 Task: Look for space in Bāngarmau, India from 2nd June, 2023 to 6th June, 2023 for 1 adult in price range Rs.10000 to Rs.13000. Place can be private room with 1  bedroom having 1 bed and 1 bathroom. Property type can be house, flat, guest house, hotel. Booking option can be shelf check-in. Required host language is English.
Action: Mouse moved to (598, 123)
Screenshot: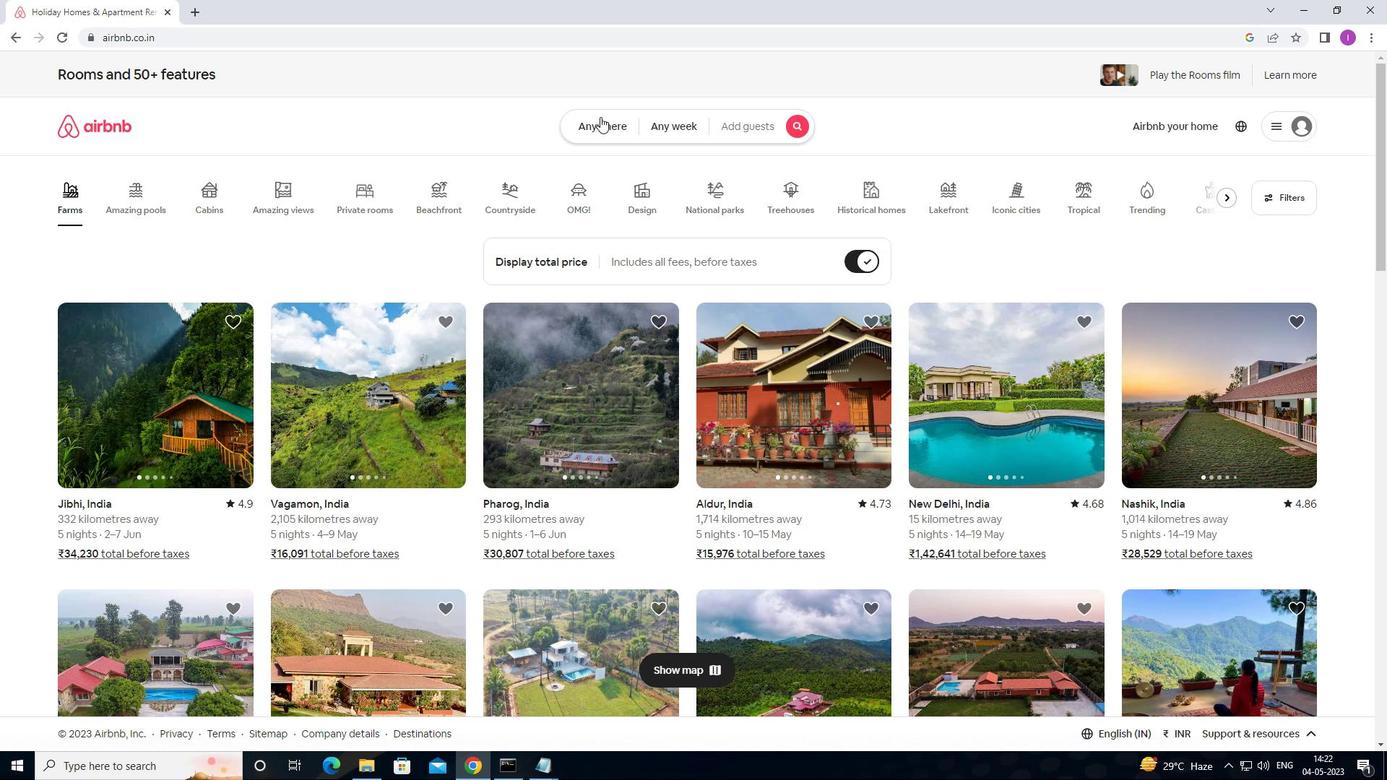 
Action: Mouse pressed left at (598, 123)
Screenshot: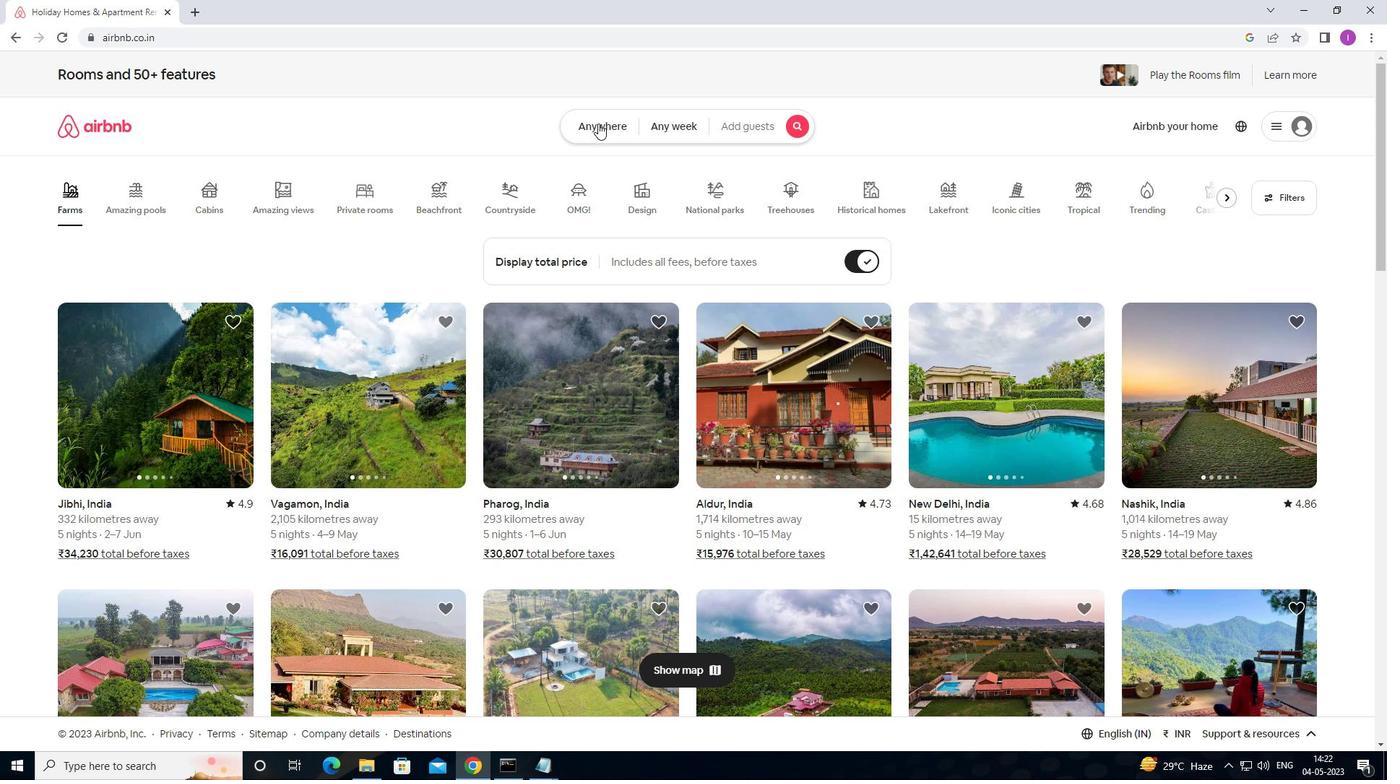 
Action: Mouse moved to (553, 187)
Screenshot: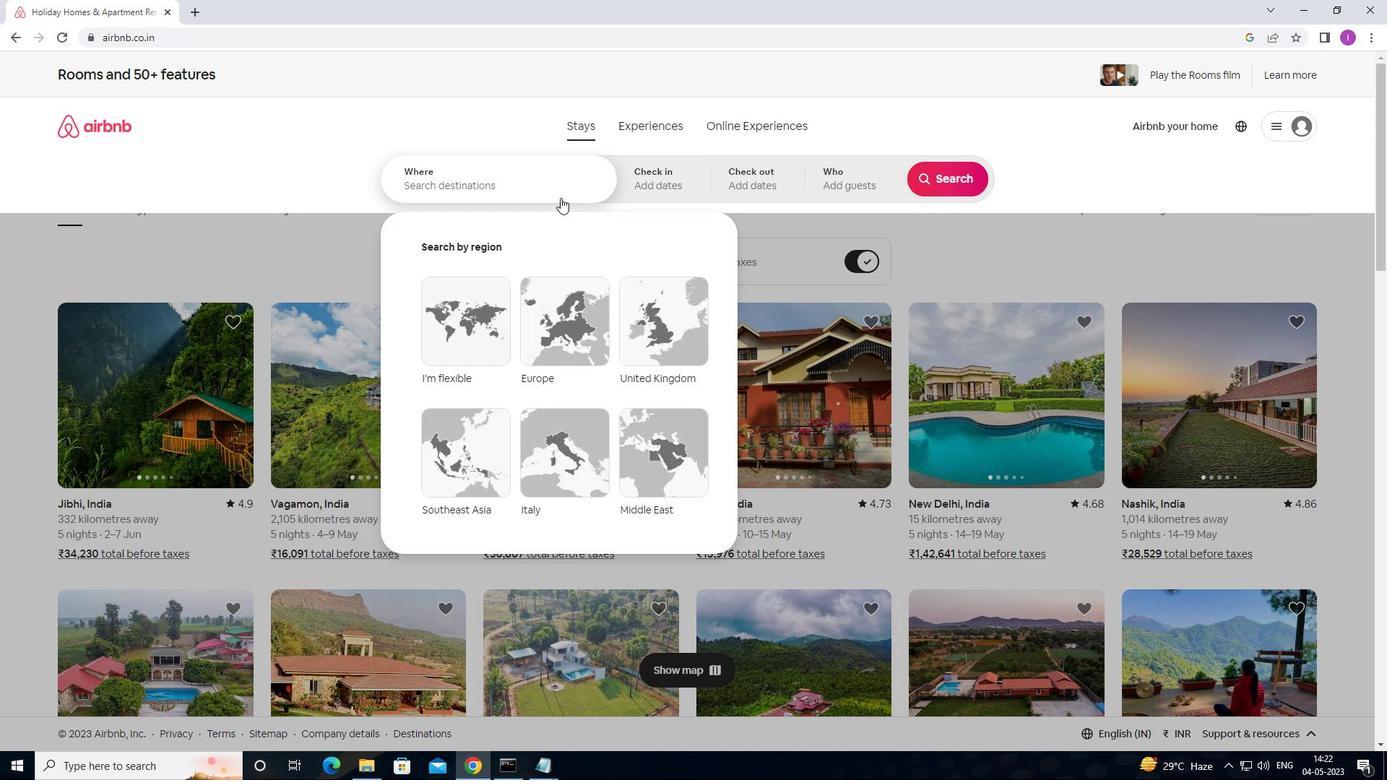 
Action: Mouse pressed left at (553, 187)
Screenshot: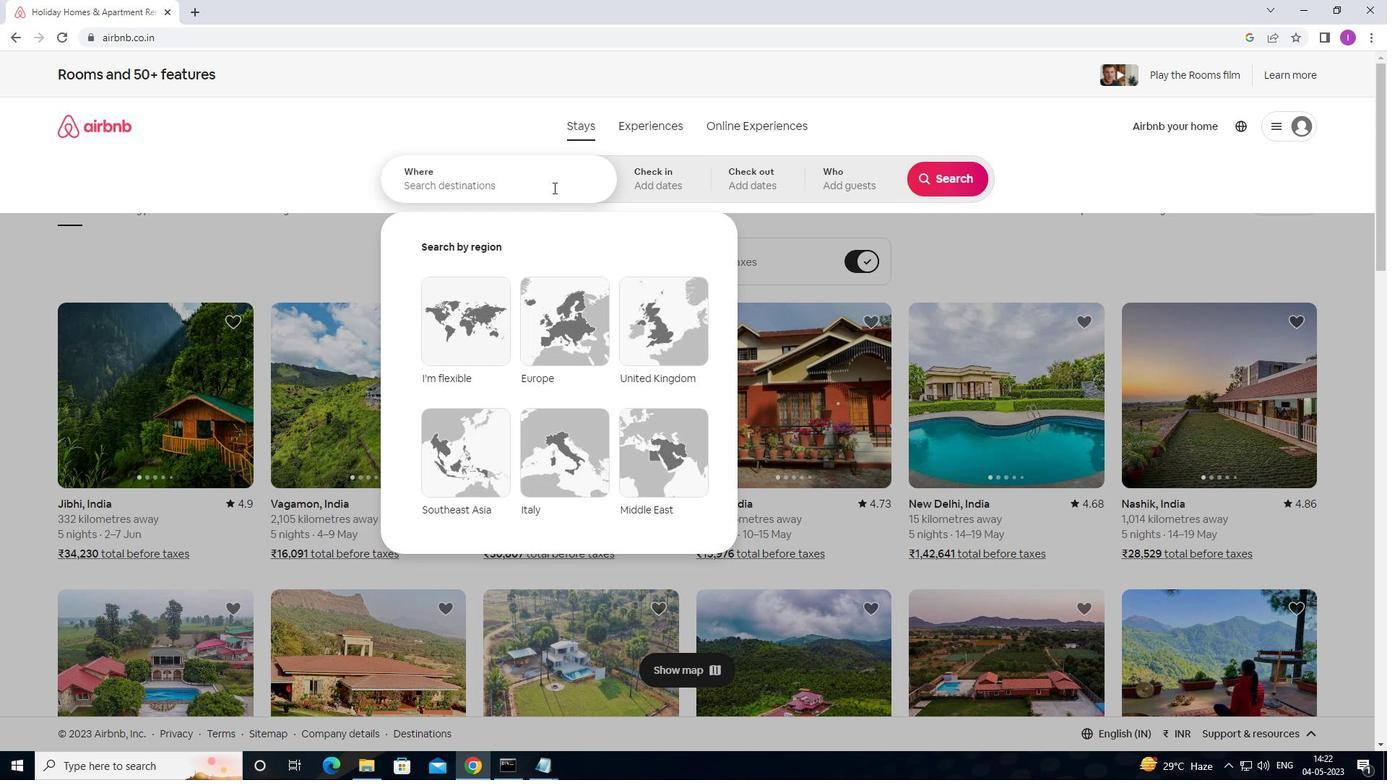 
Action: Mouse moved to (756, 176)
Screenshot: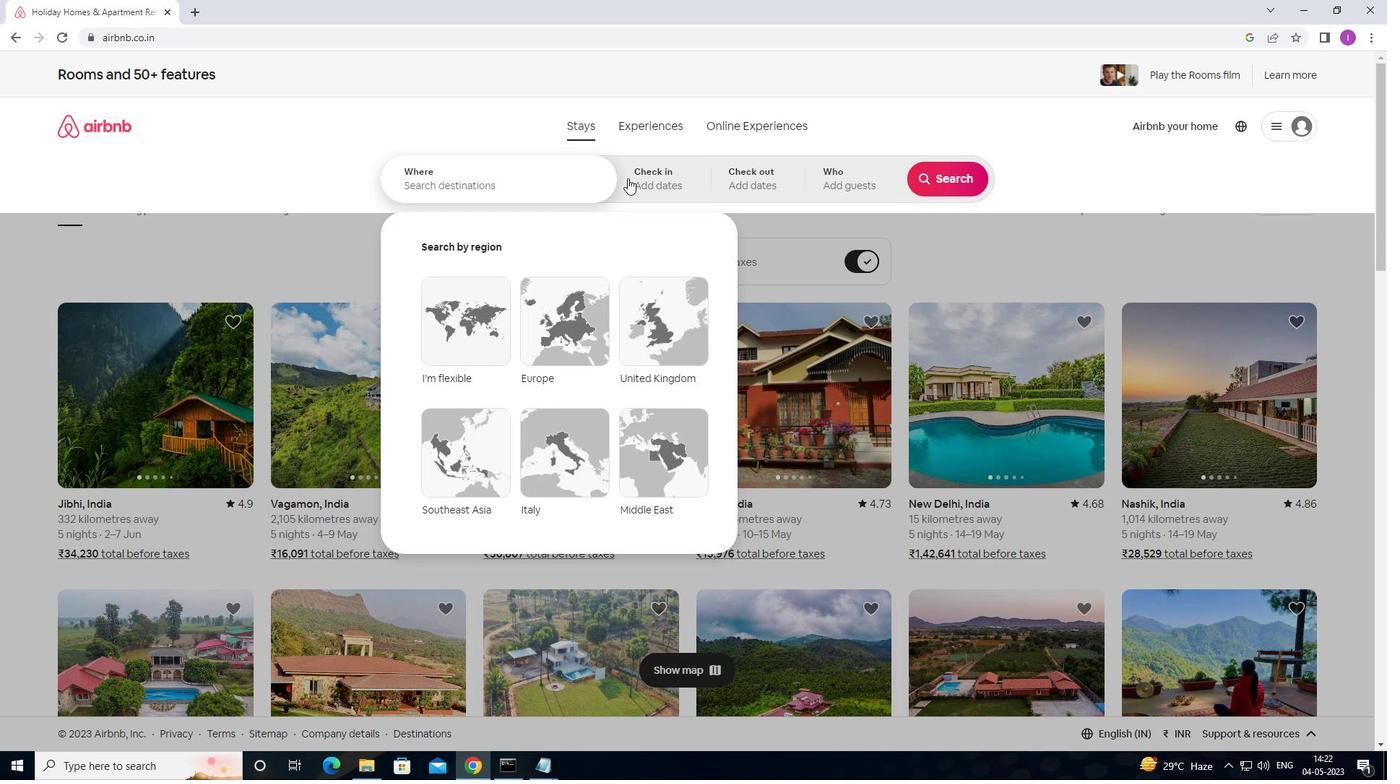
Action: Key pressed <Key.shift>BANGARMAU,<Key.shift>INDIA
Screenshot: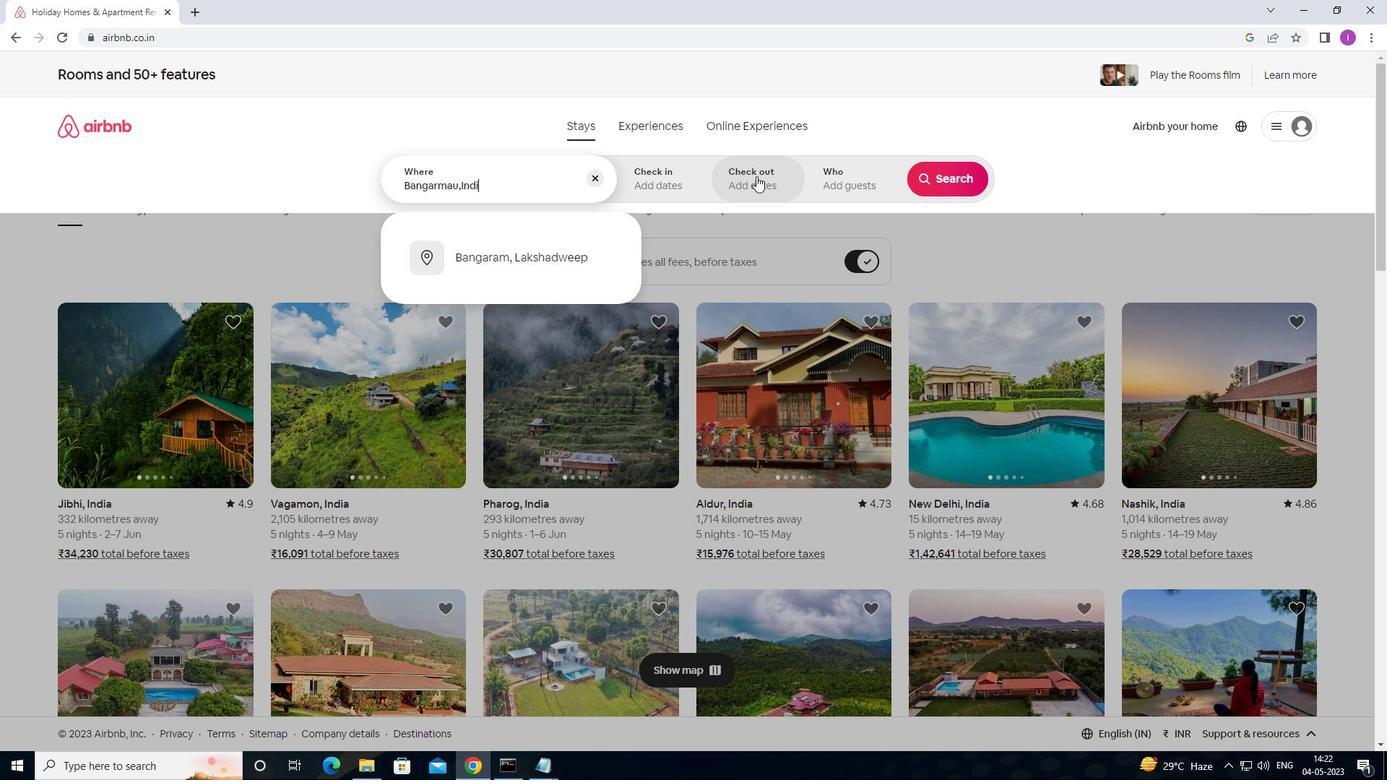 
Action: Mouse moved to (665, 188)
Screenshot: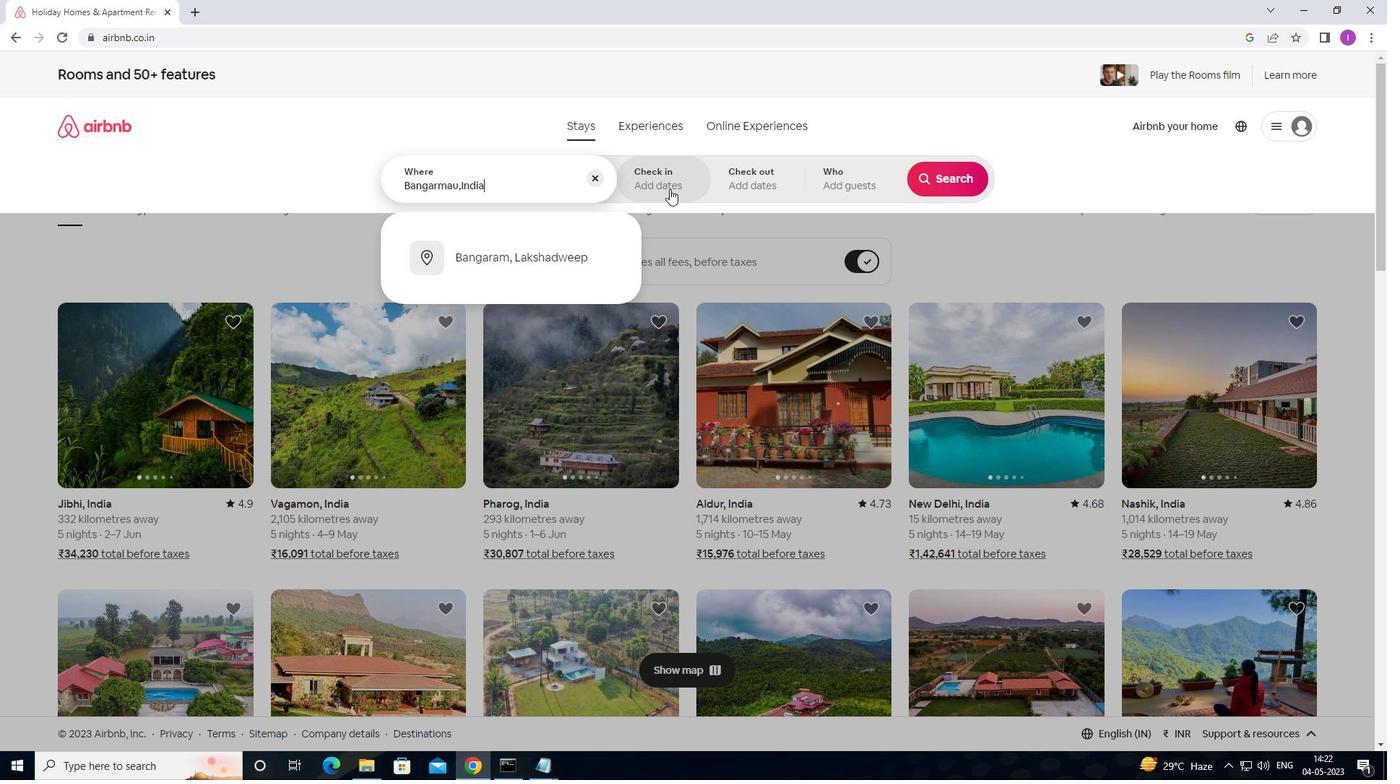 
Action: Mouse pressed left at (665, 188)
Screenshot: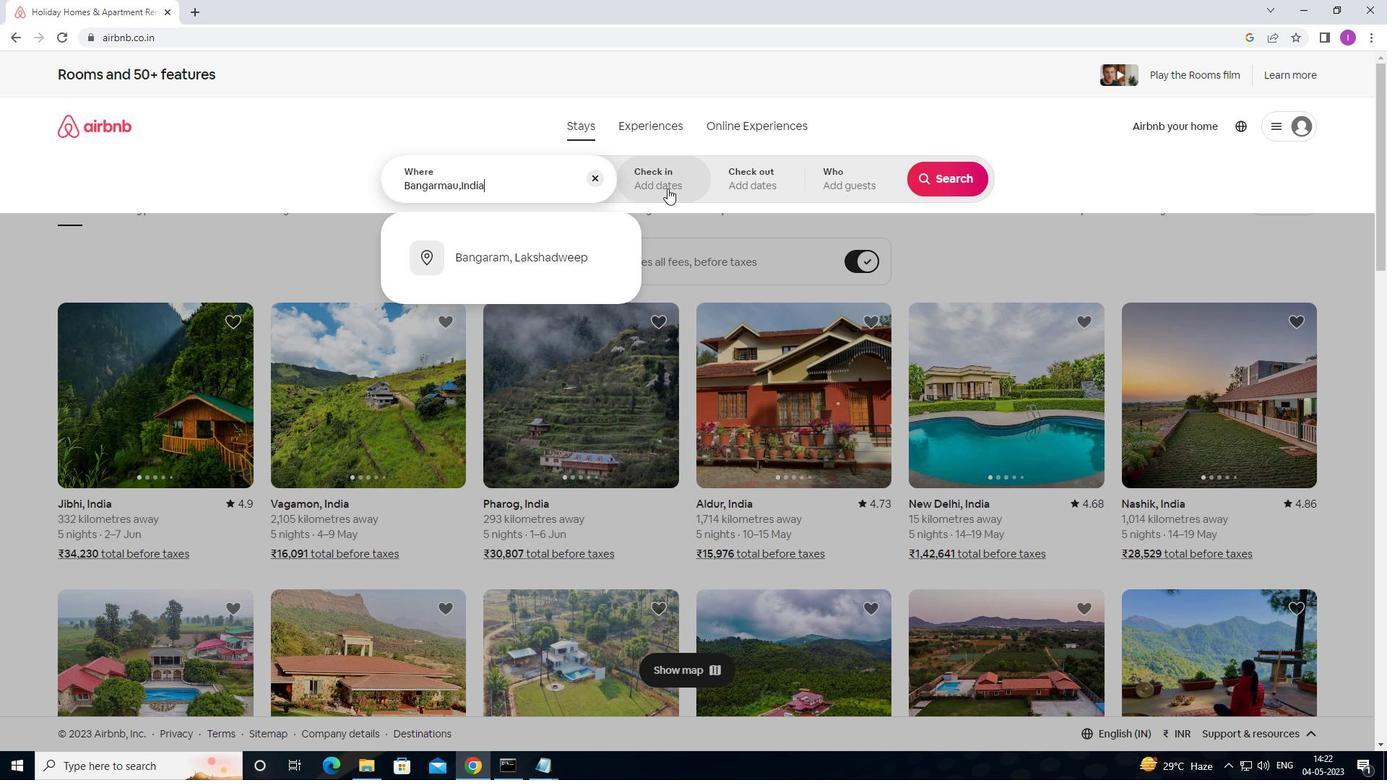 
Action: Mouse moved to (950, 298)
Screenshot: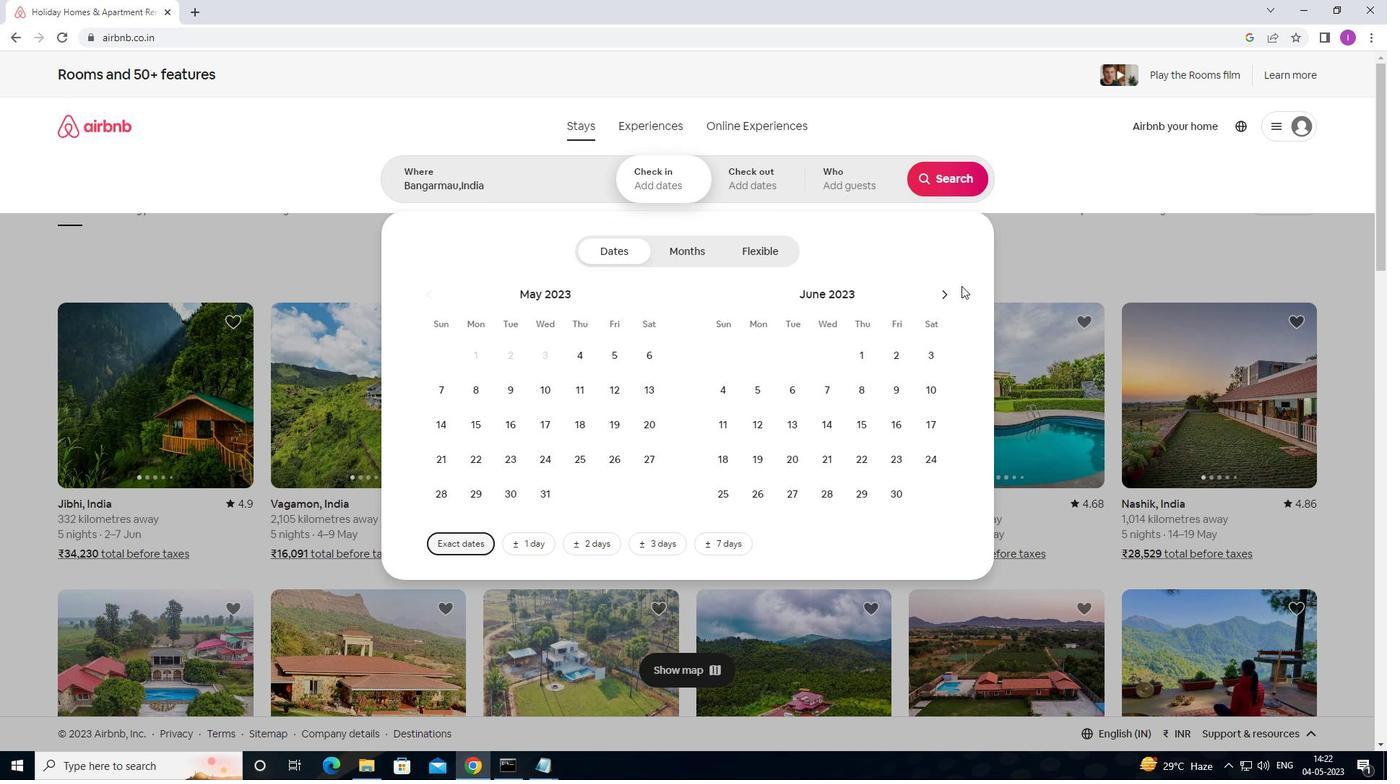 
Action: Mouse pressed left at (950, 298)
Screenshot: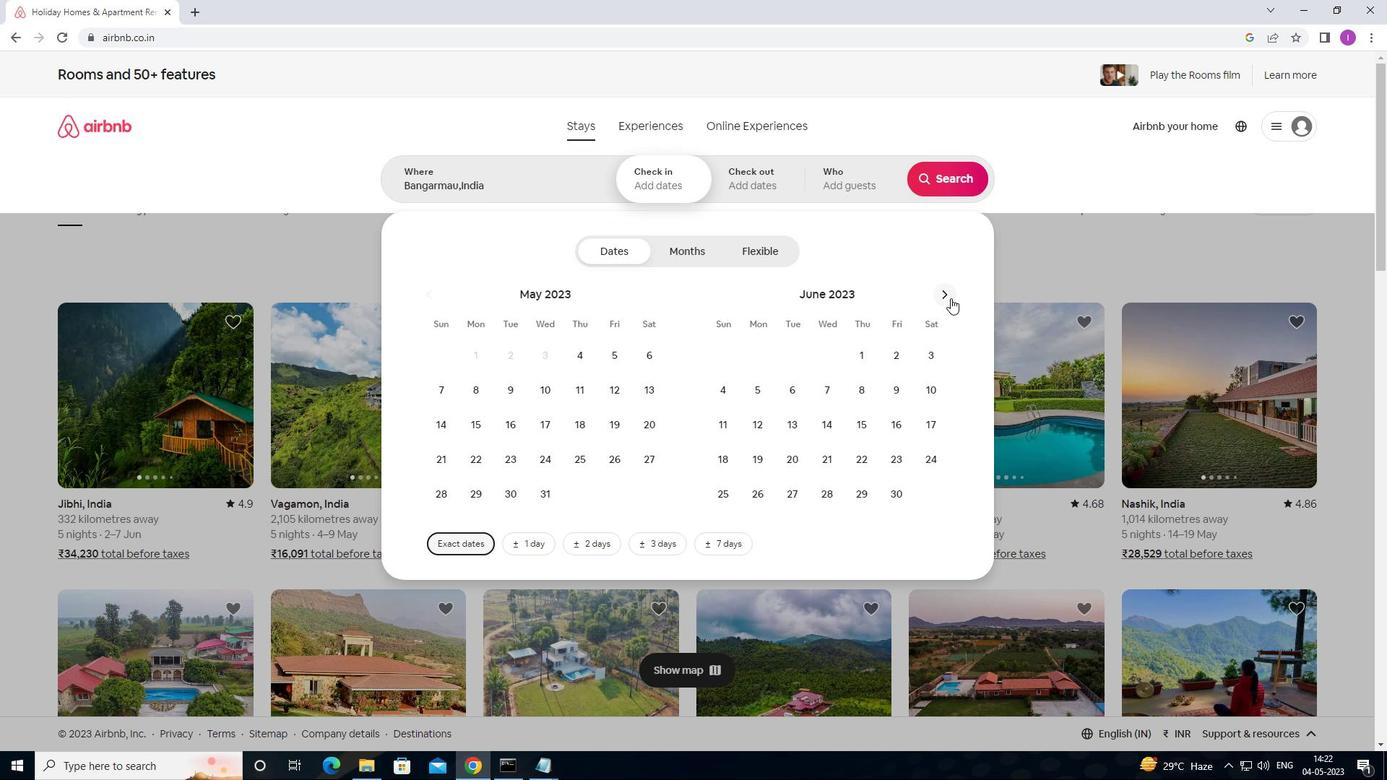 
Action: Mouse pressed left at (950, 298)
Screenshot: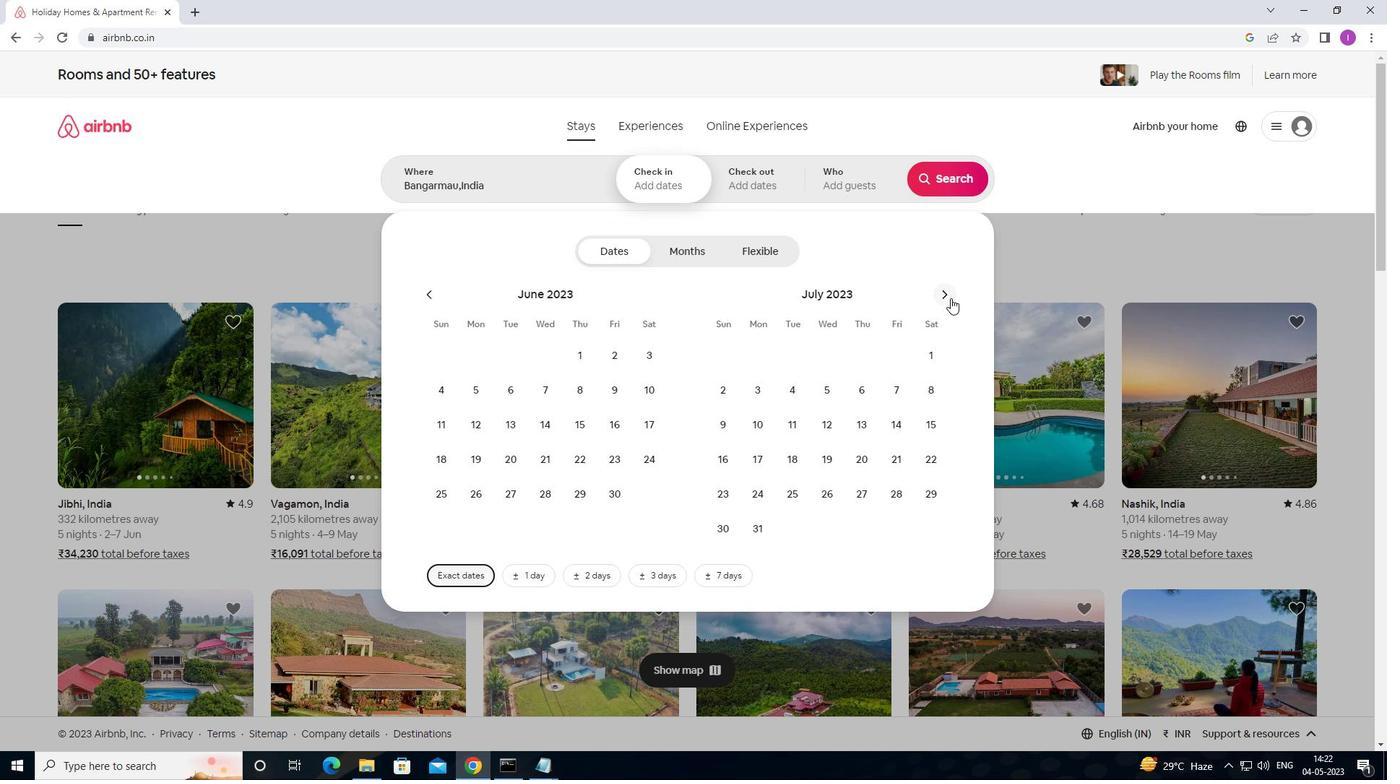 
Action: Mouse moved to (426, 294)
Screenshot: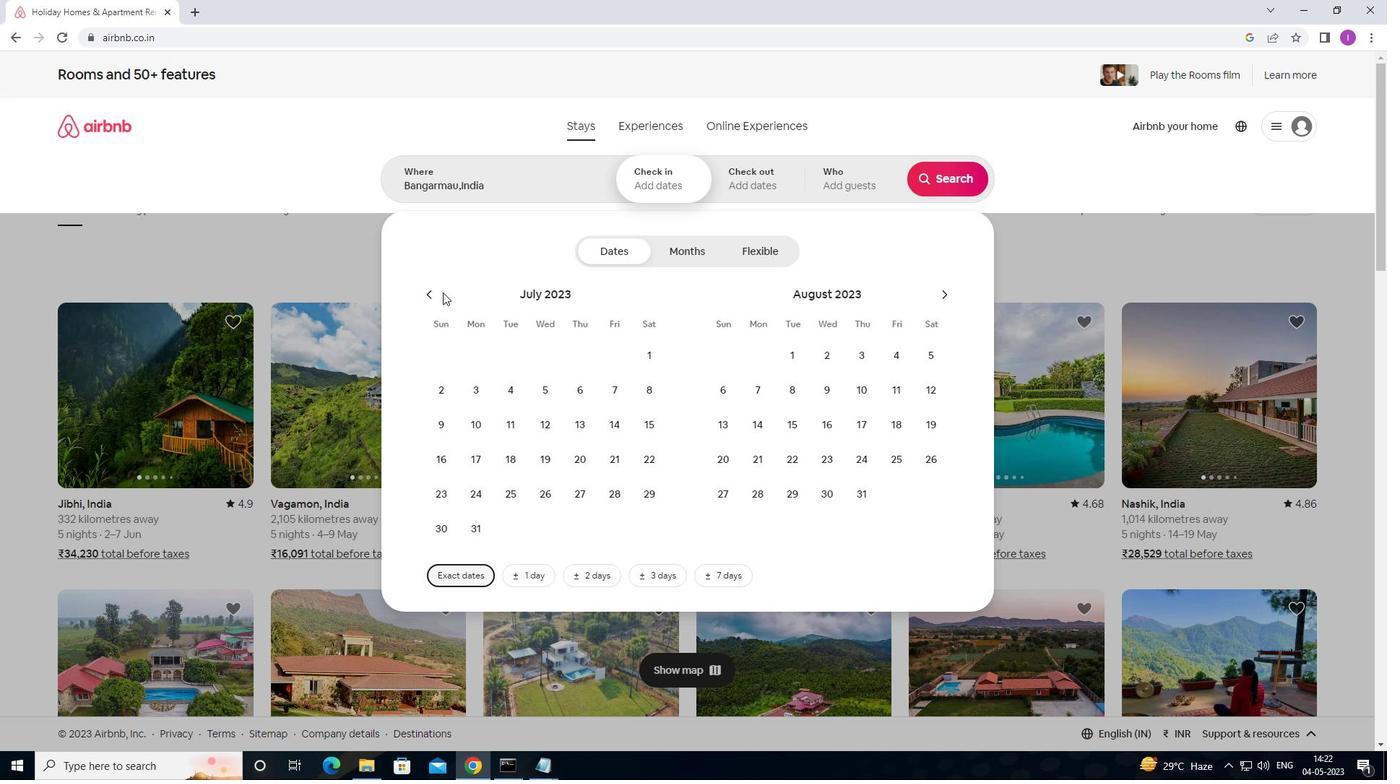 
Action: Mouse pressed left at (426, 294)
Screenshot: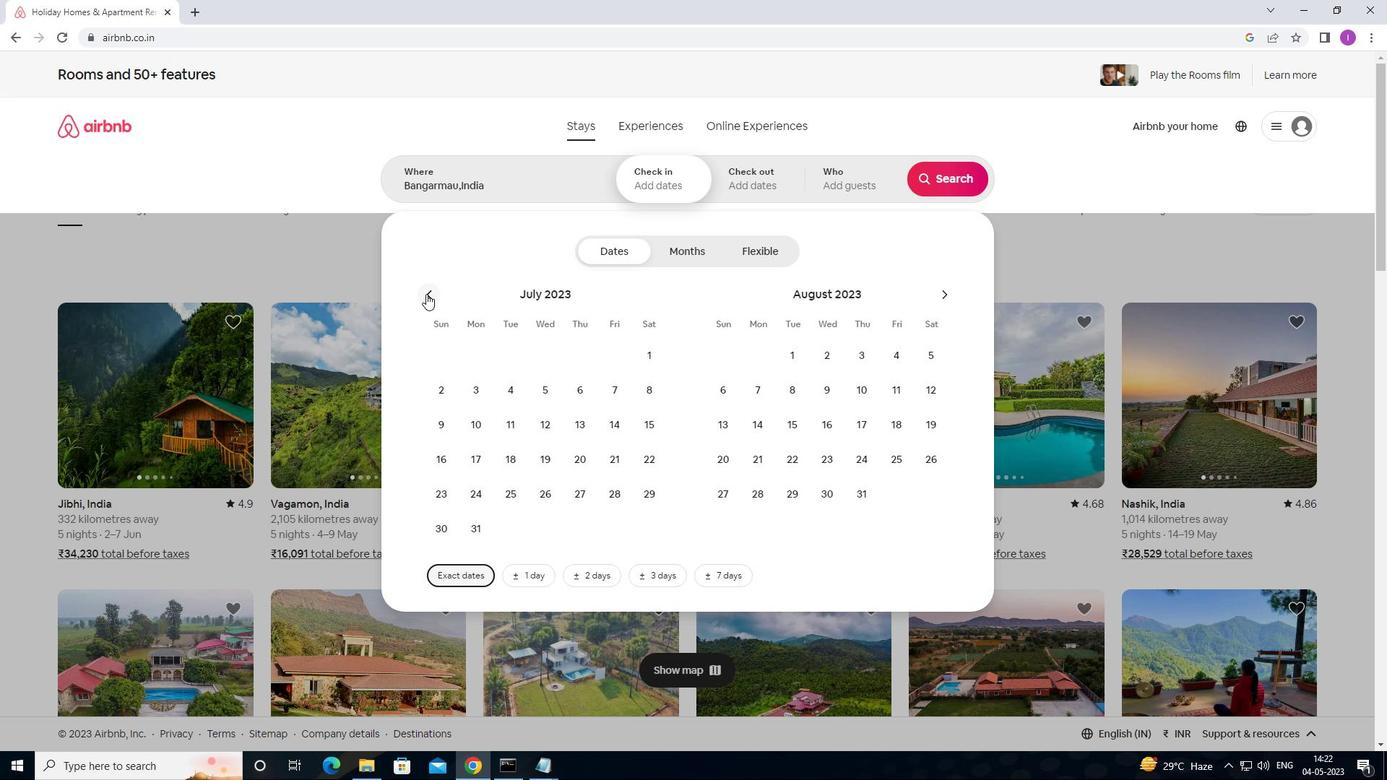 
Action: Mouse moved to (610, 359)
Screenshot: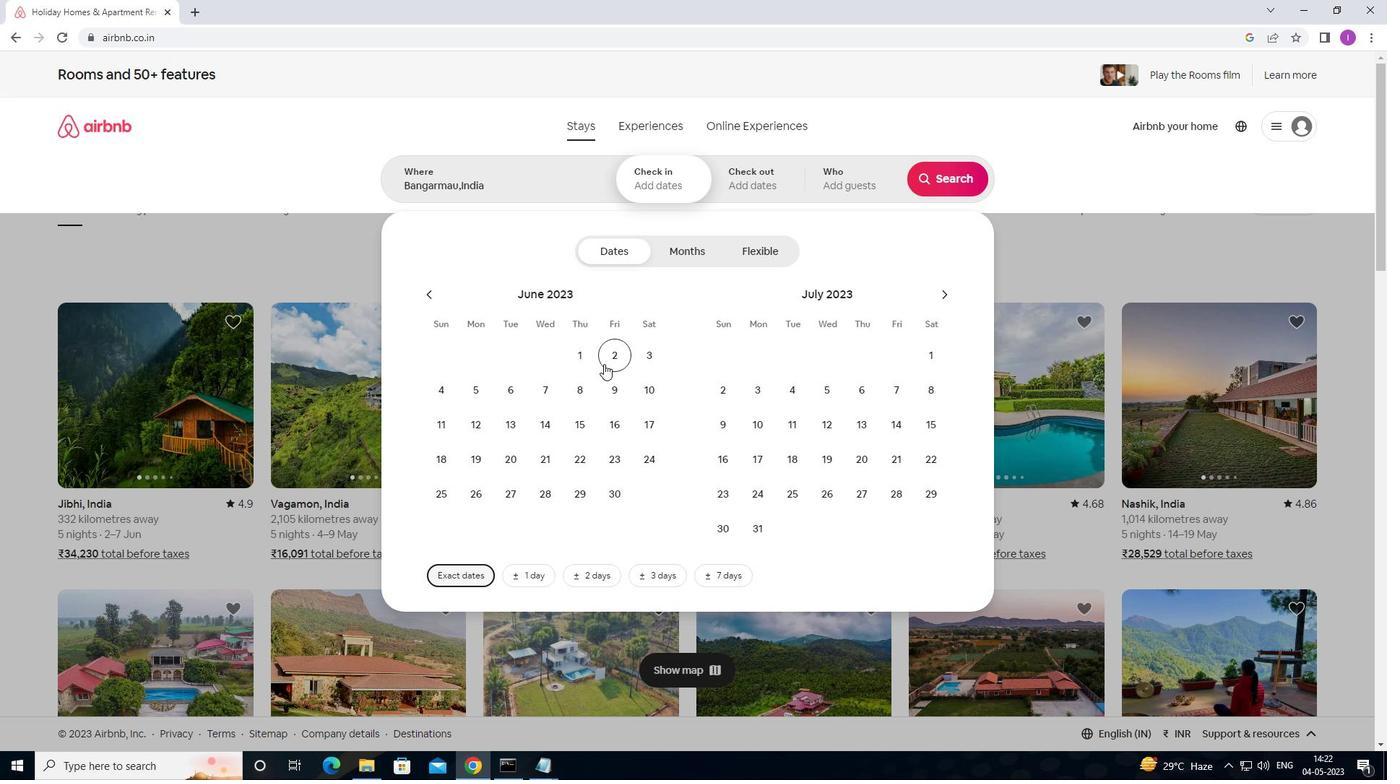 
Action: Mouse pressed left at (610, 359)
Screenshot: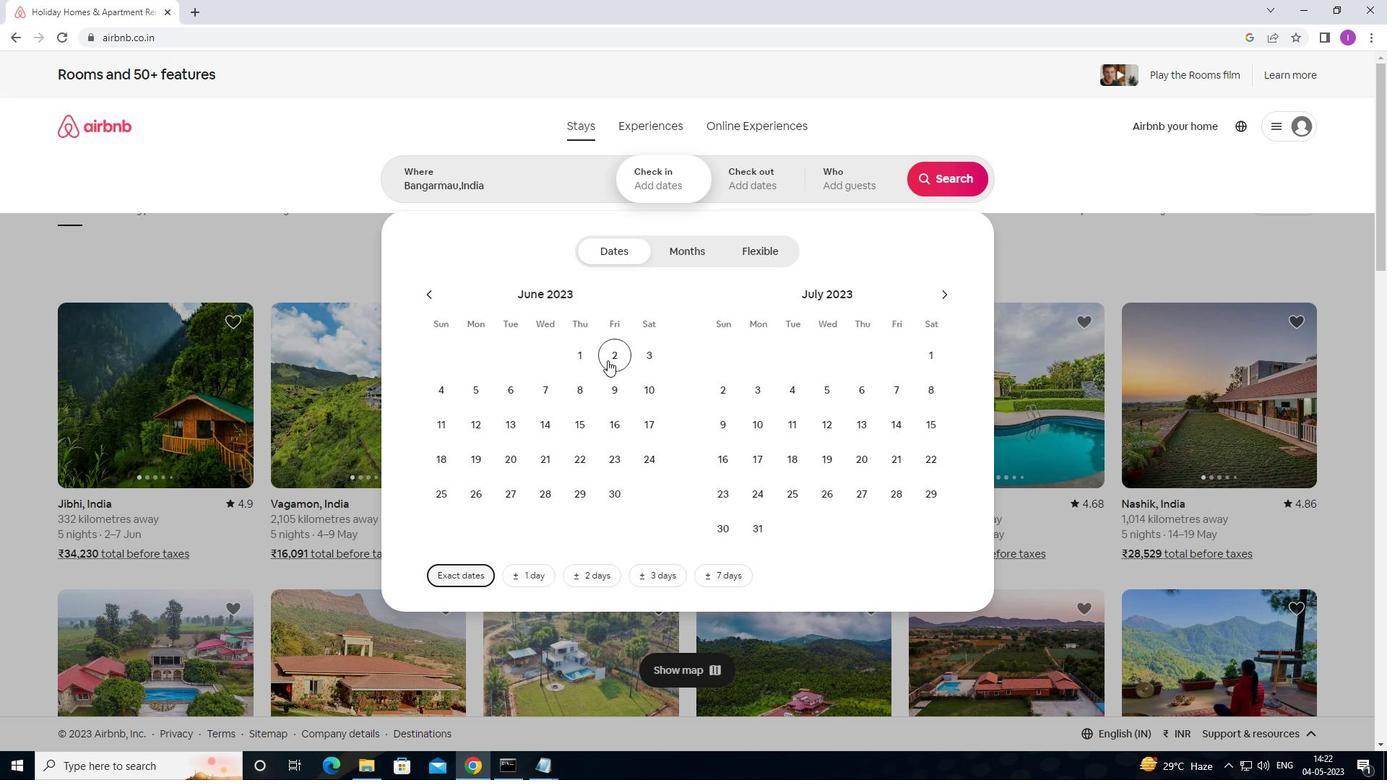 
Action: Mouse moved to (518, 386)
Screenshot: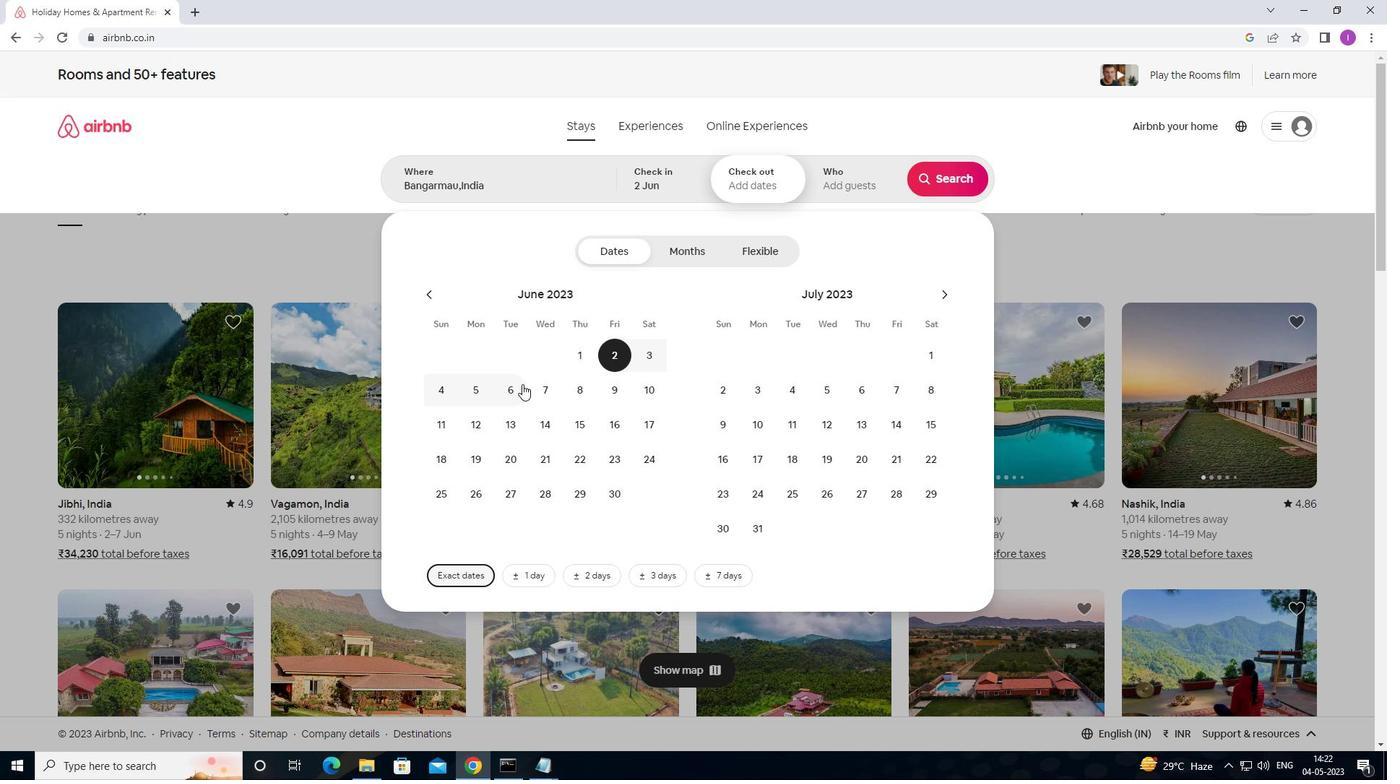 
Action: Mouse pressed left at (518, 386)
Screenshot: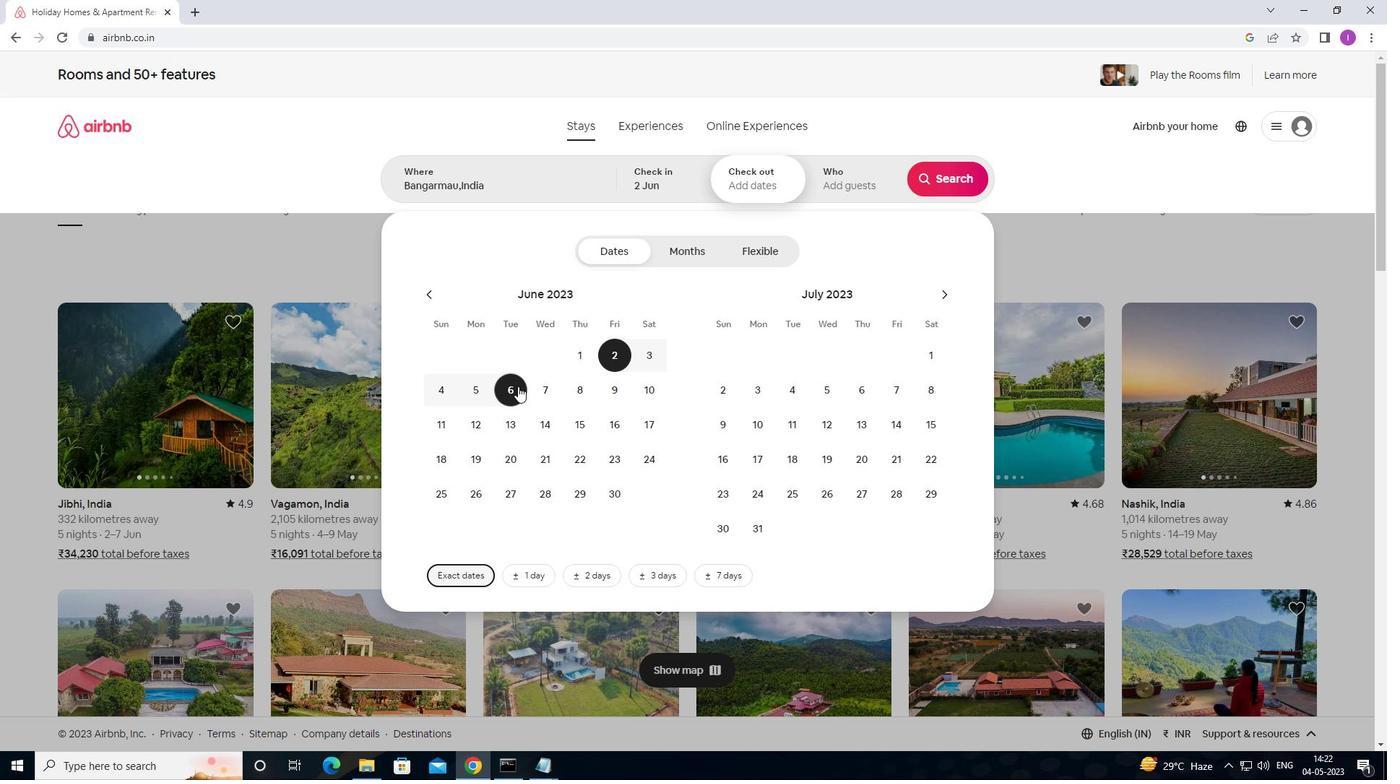 
Action: Mouse moved to (838, 184)
Screenshot: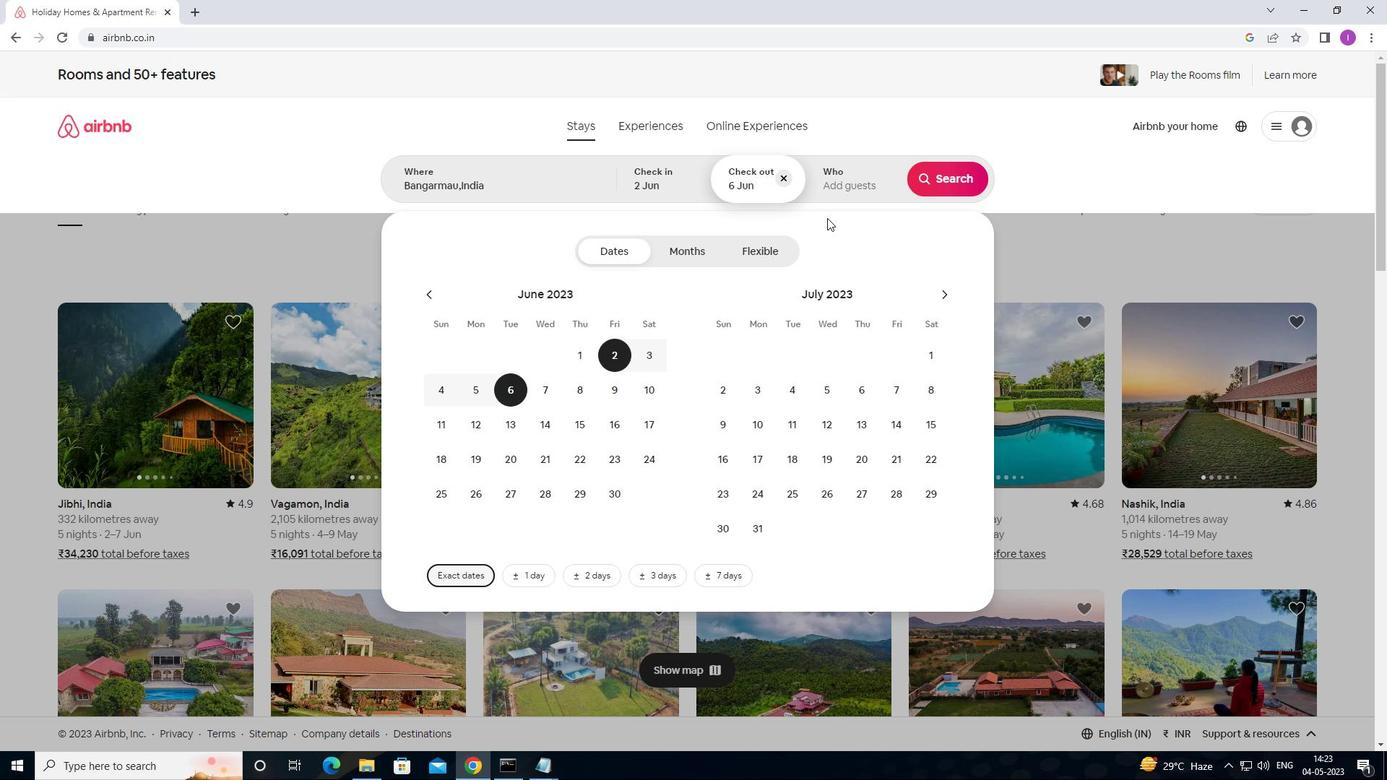 
Action: Mouse pressed left at (838, 184)
Screenshot: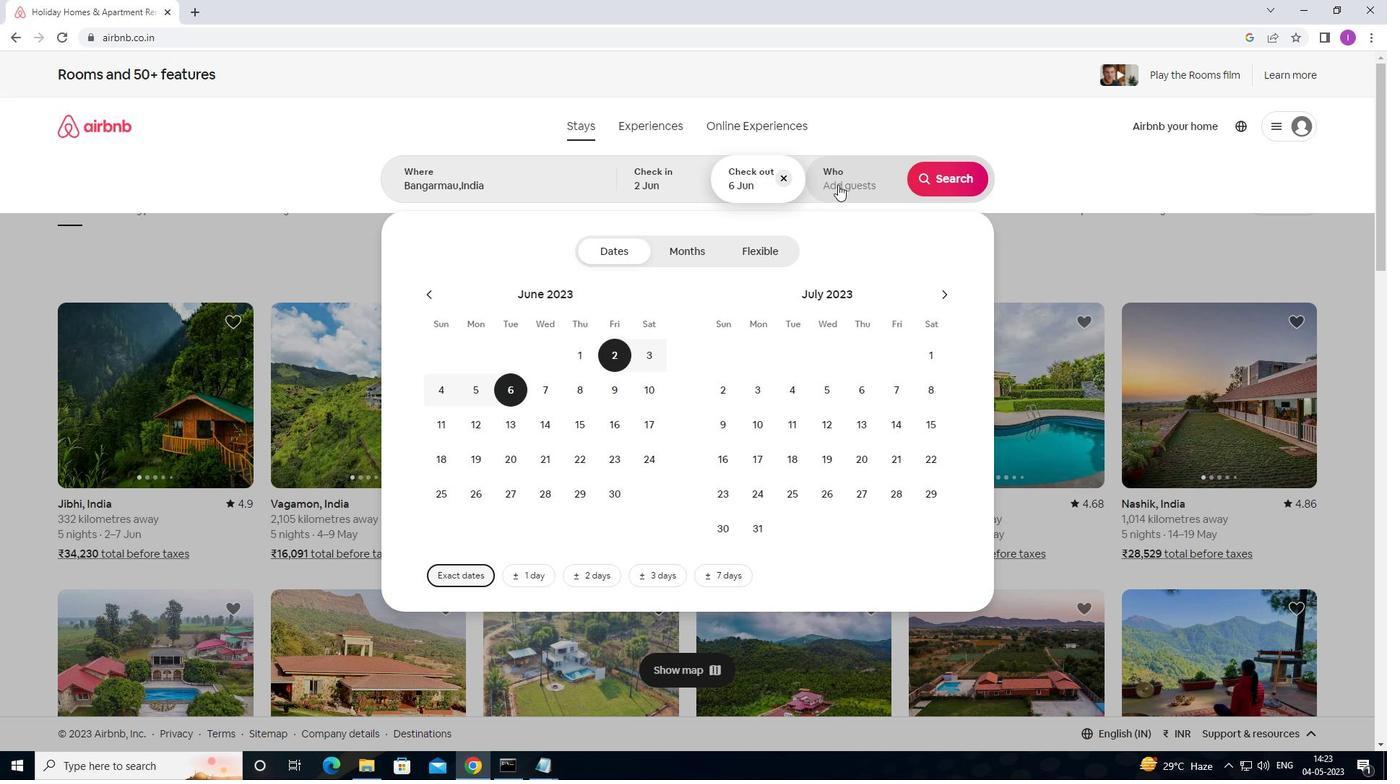 
Action: Mouse moved to (943, 249)
Screenshot: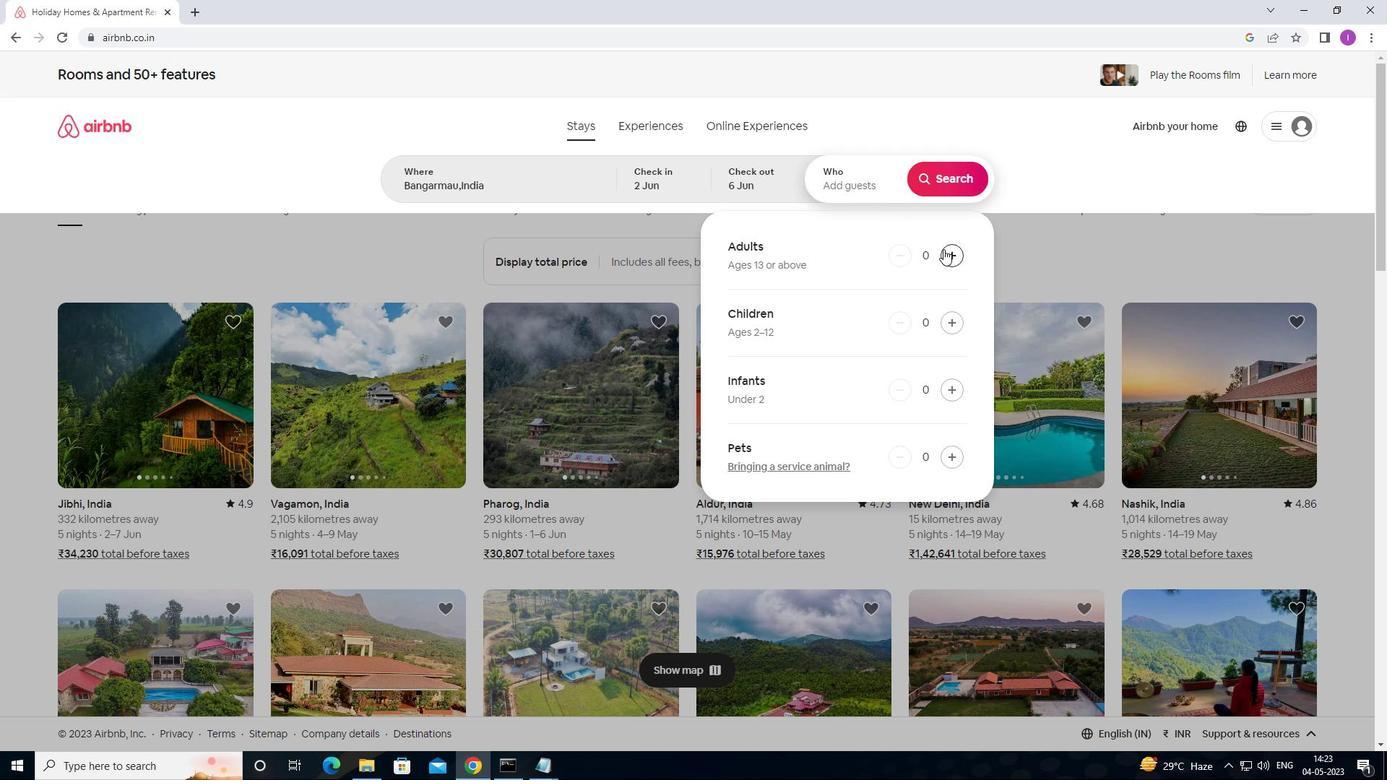 
Action: Mouse pressed left at (943, 249)
Screenshot: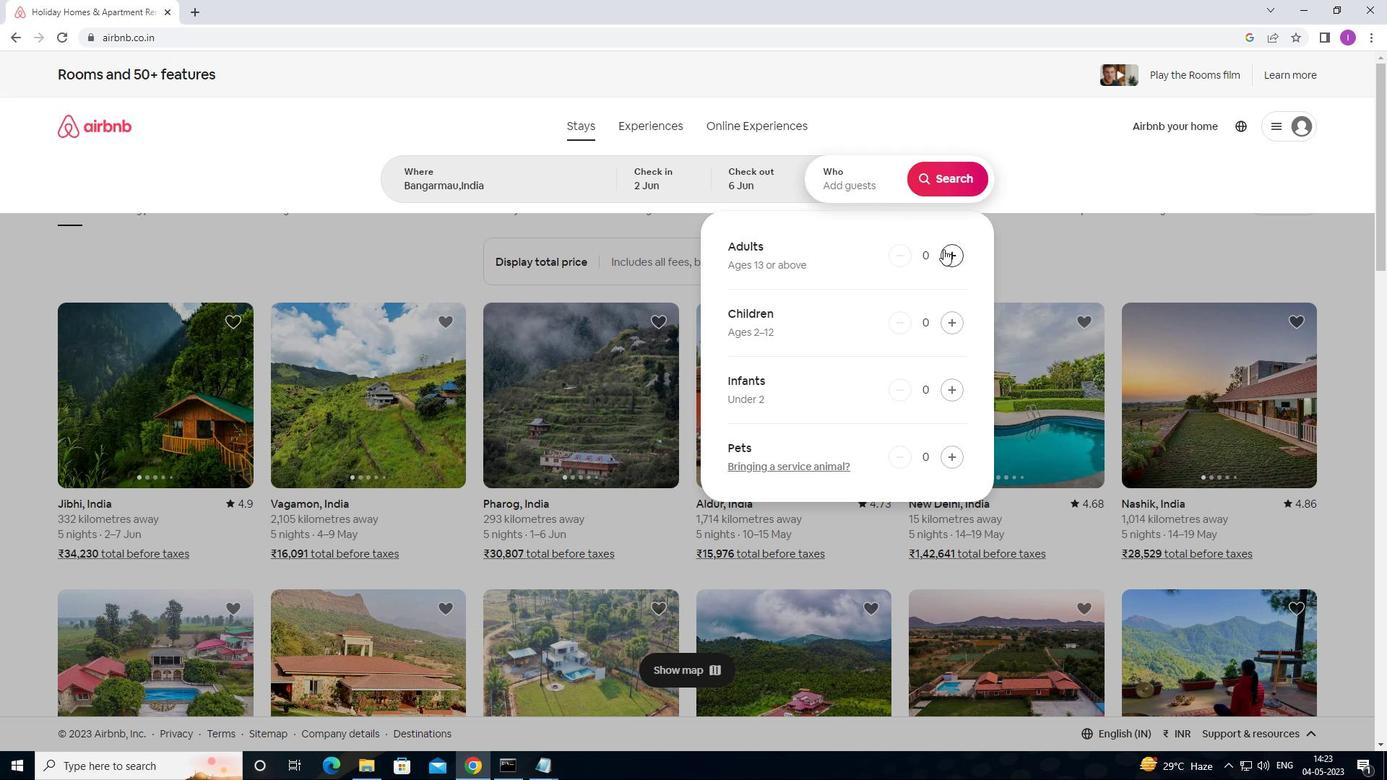 
Action: Mouse moved to (977, 171)
Screenshot: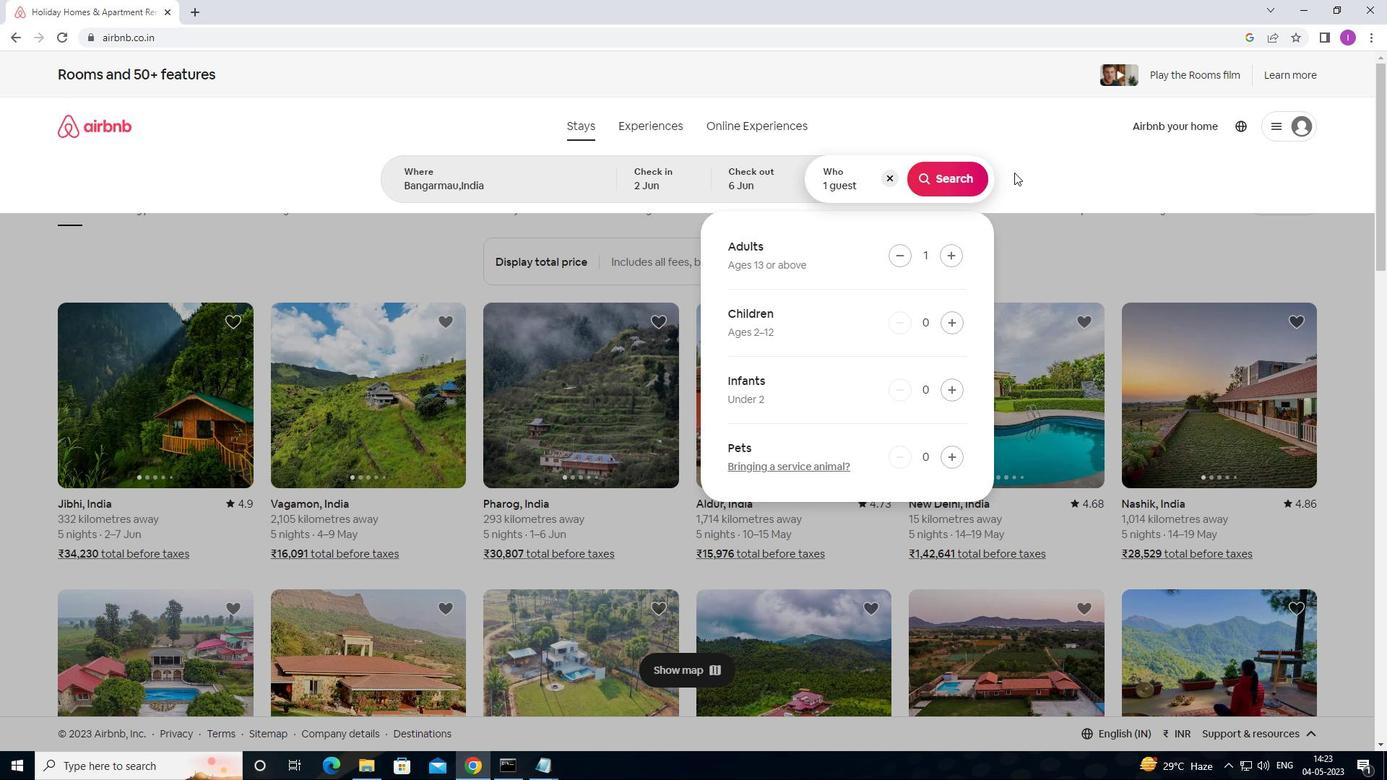 
Action: Mouse pressed left at (977, 171)
Screenshot: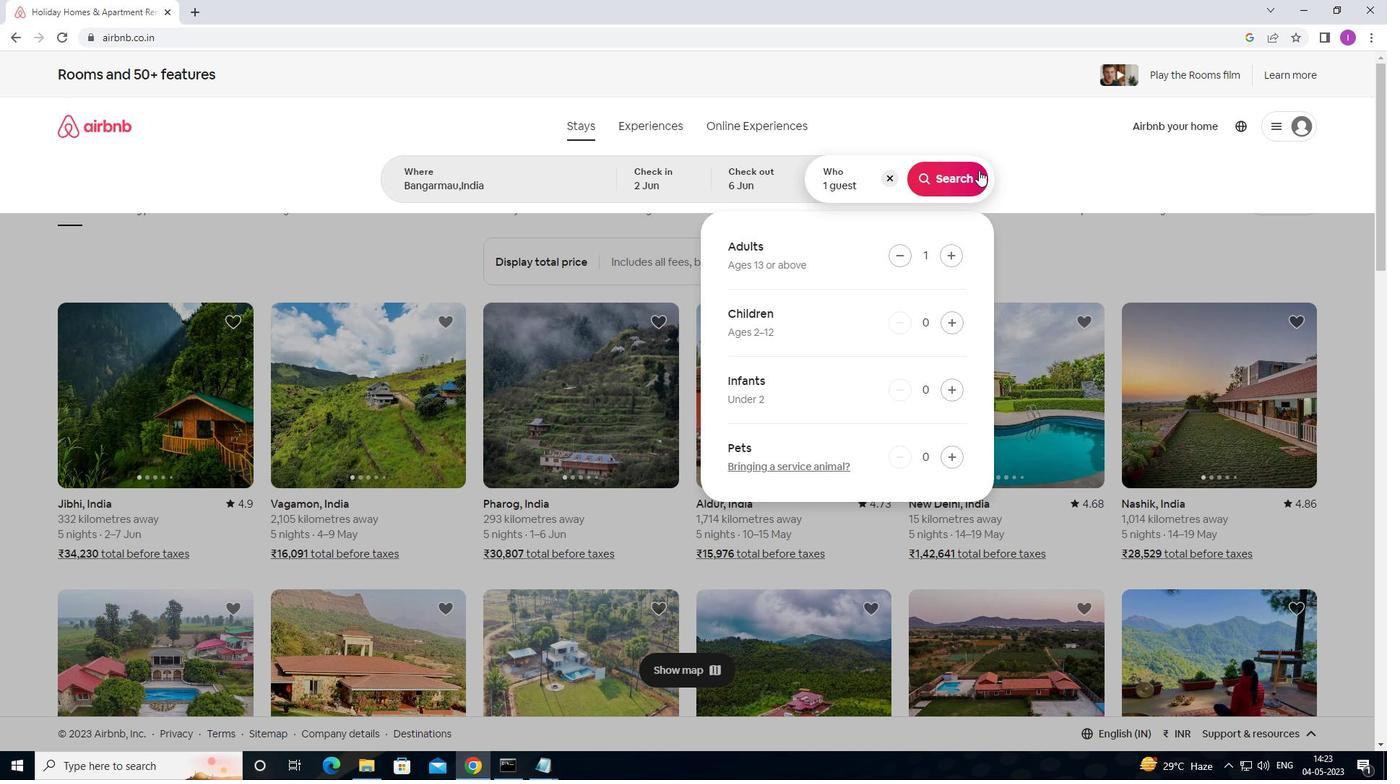 
Action: Mouse moved to (1347, 148)
Screenshot: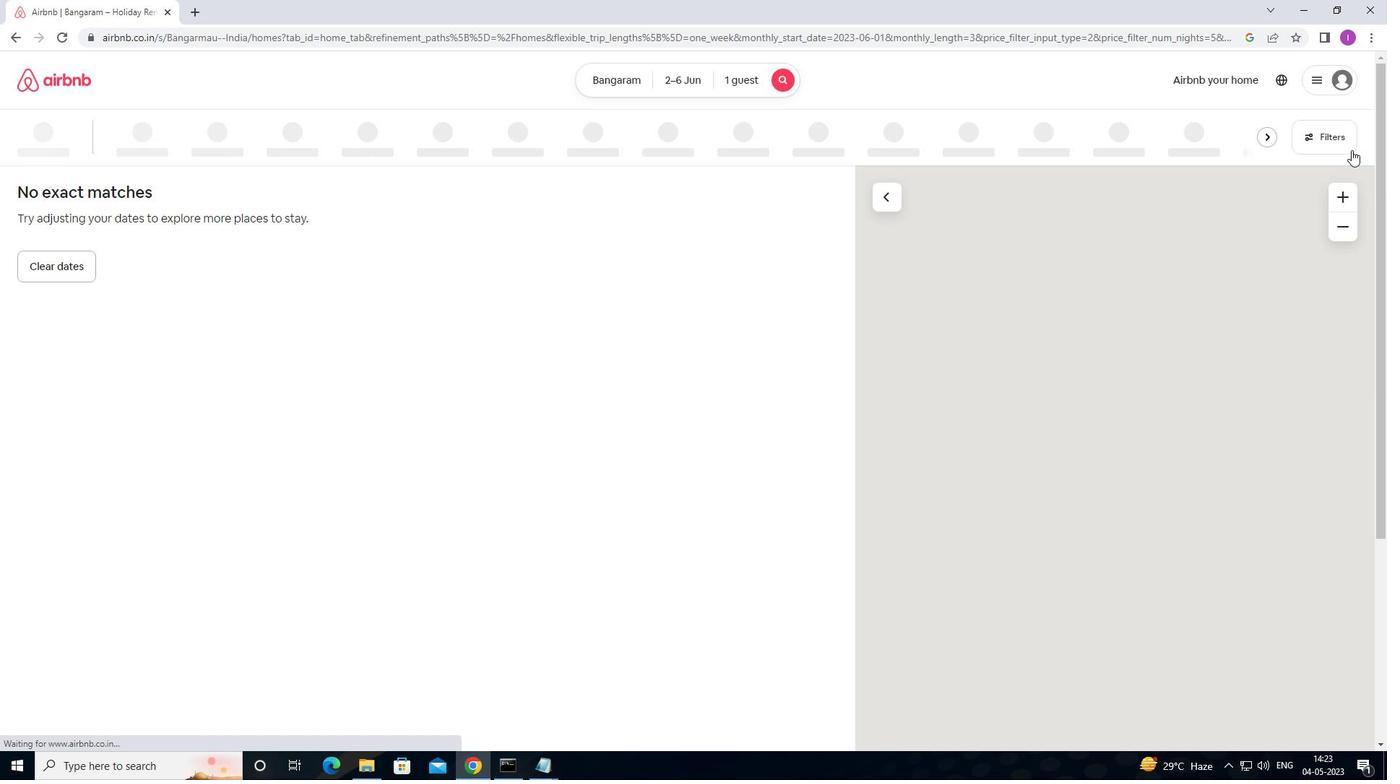 
Action: Mouse pressed left at (1347, 148)
Screenshot: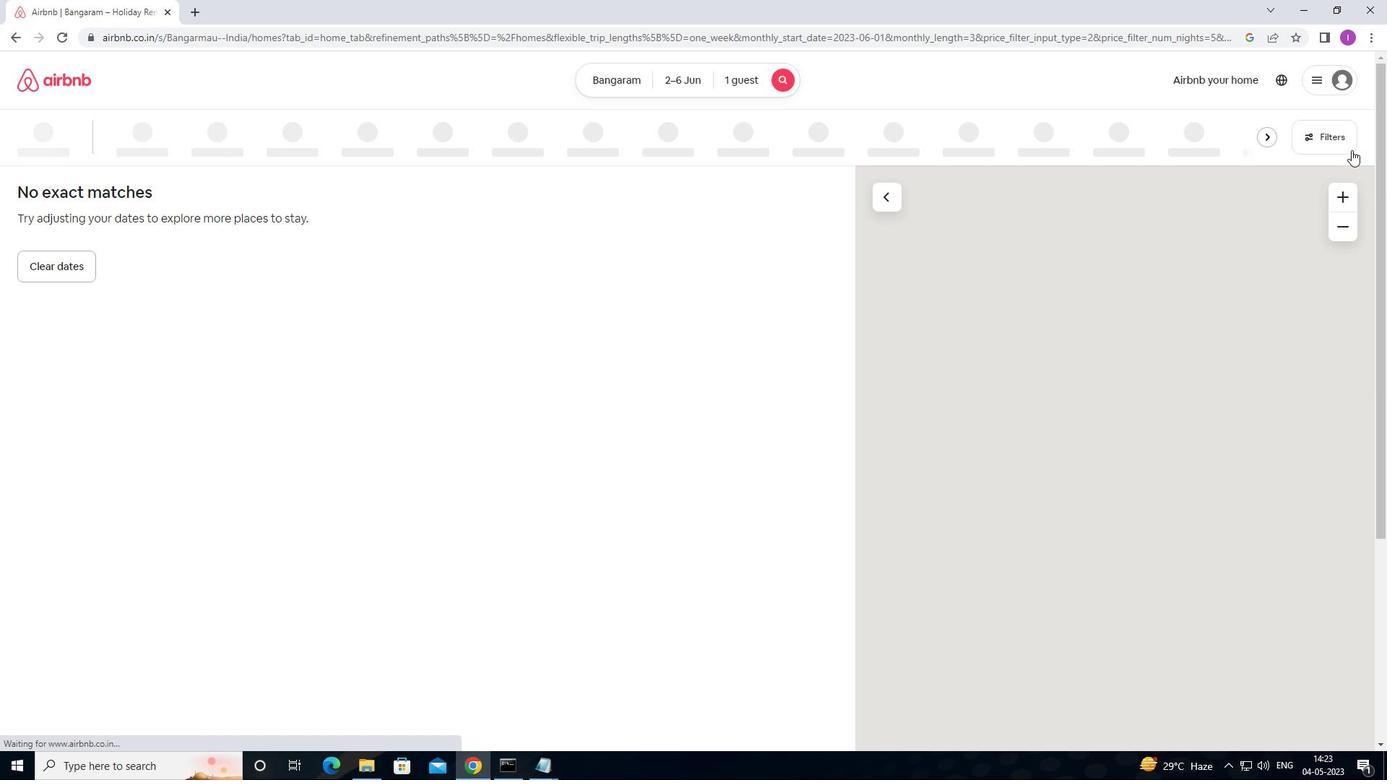 
Action: Mouse moved to (520, 226)
Screenshot: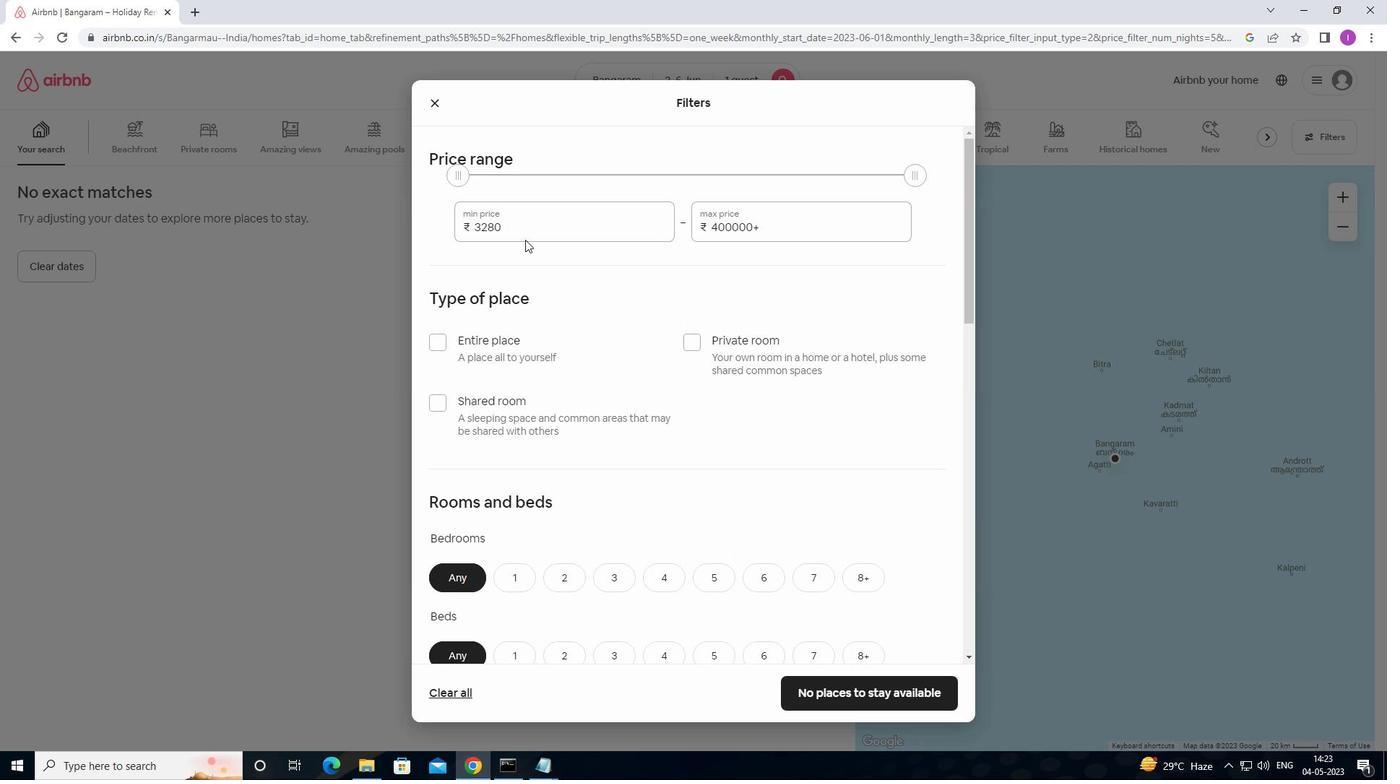 
Action: Mouse pressed left at (520, 226)
Screenshot: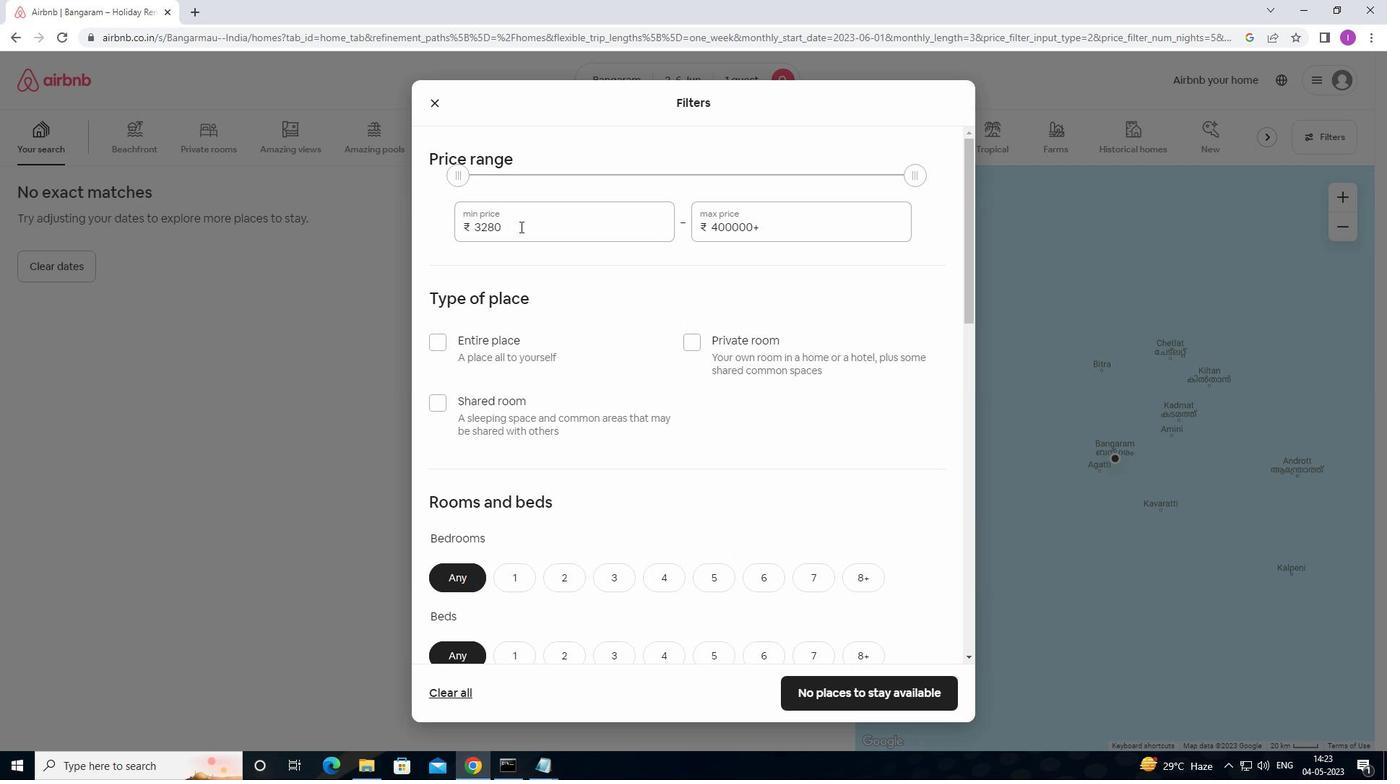 
Action: Mouse moved to (459, 219)
Screenshot: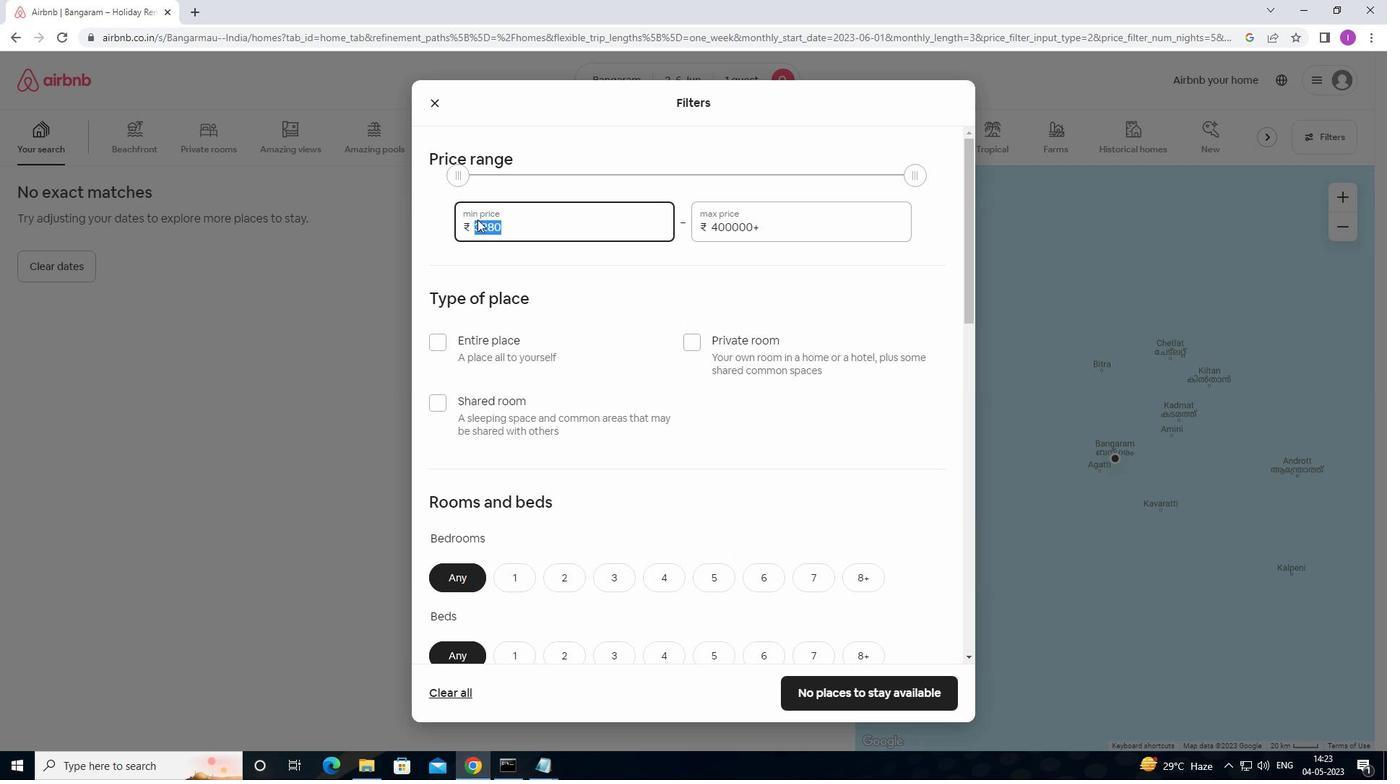 
Action: Key pressed 10000
Screenshot: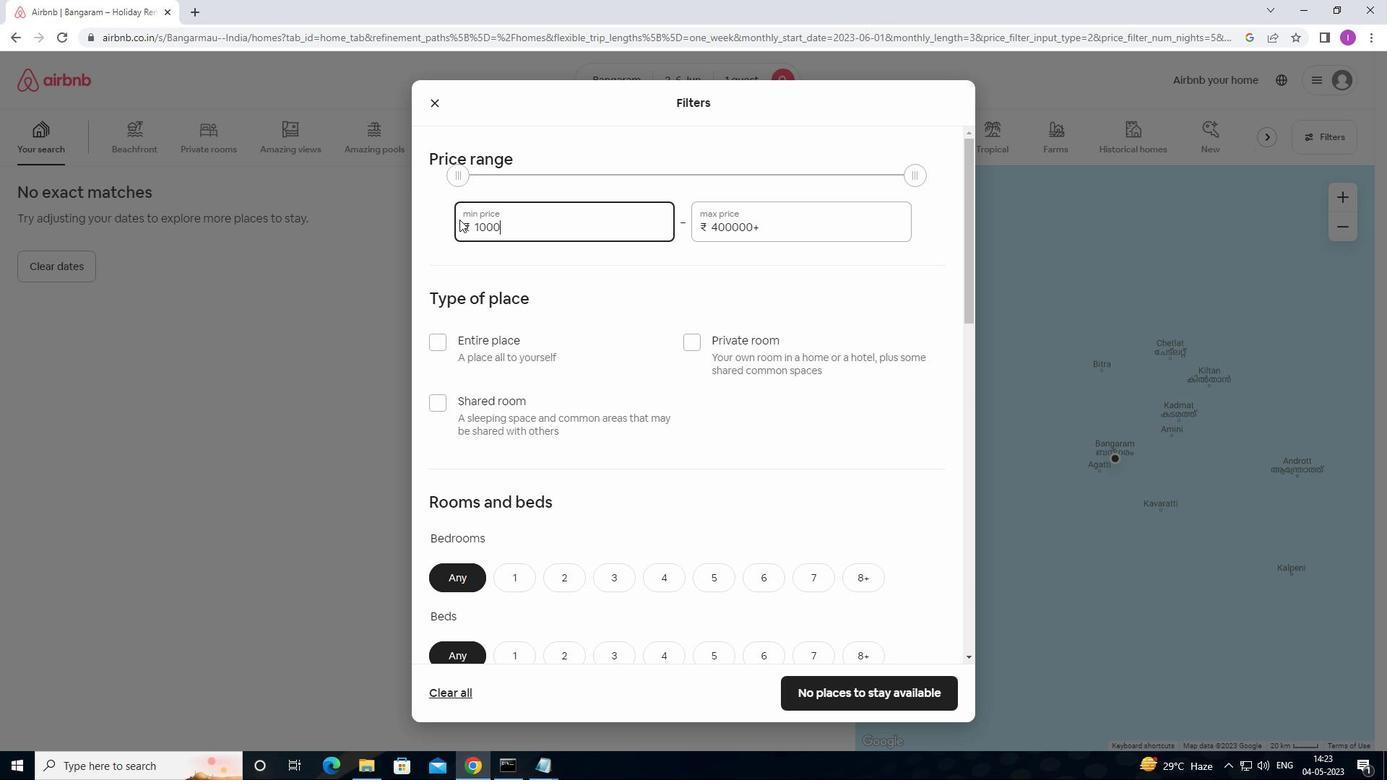 
Action: Mouse moved to (781, 221)
Screenshot: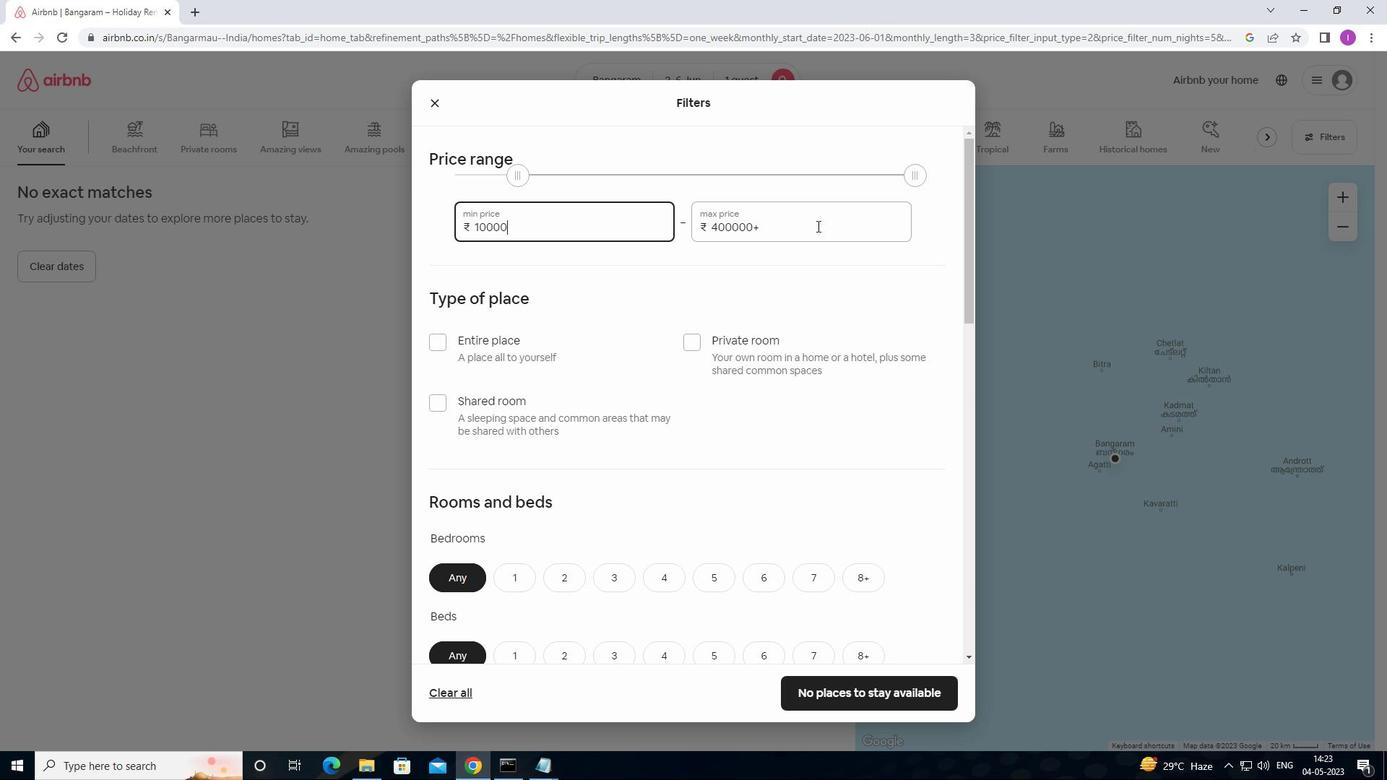 
Action: Mouse pressed left at (781, 221)
Screenshot: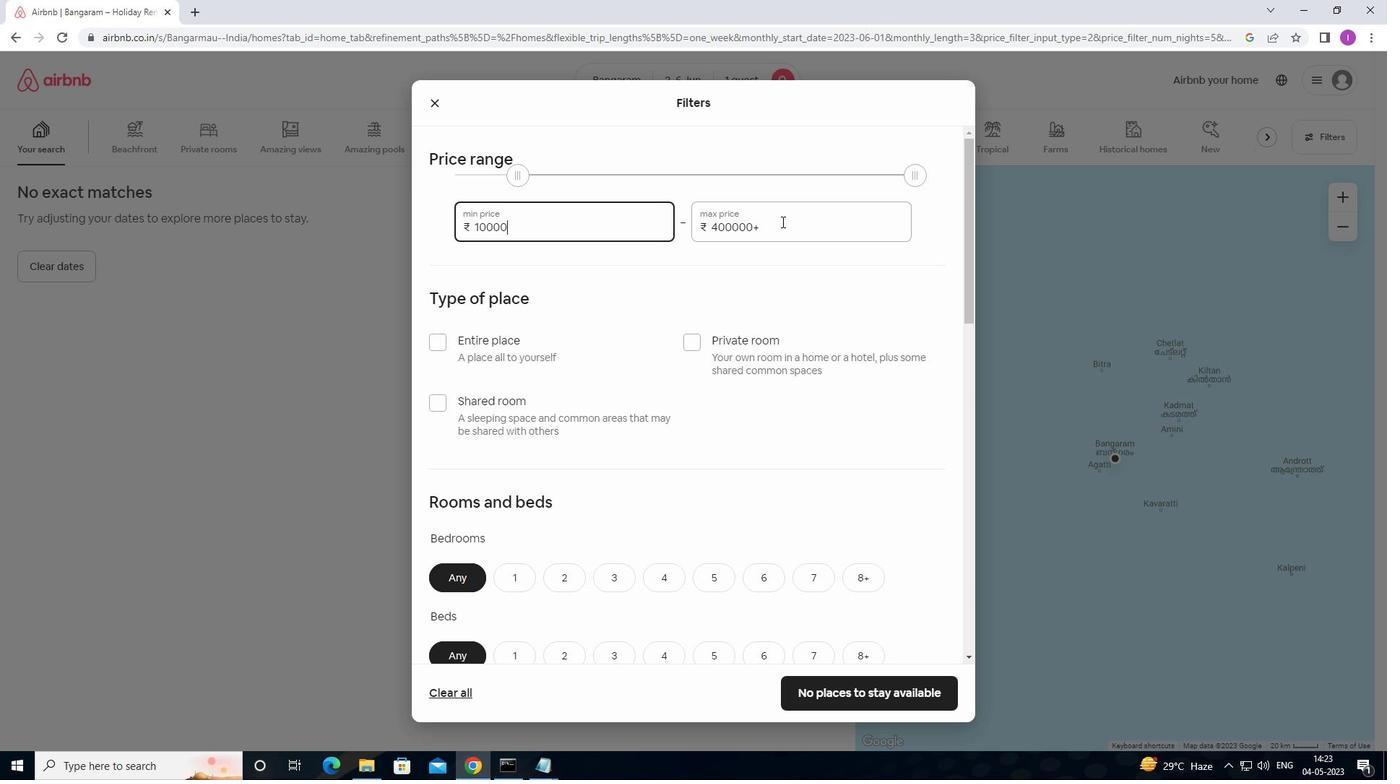 
Action: Mouse moved to (757, 228)
Screenshot: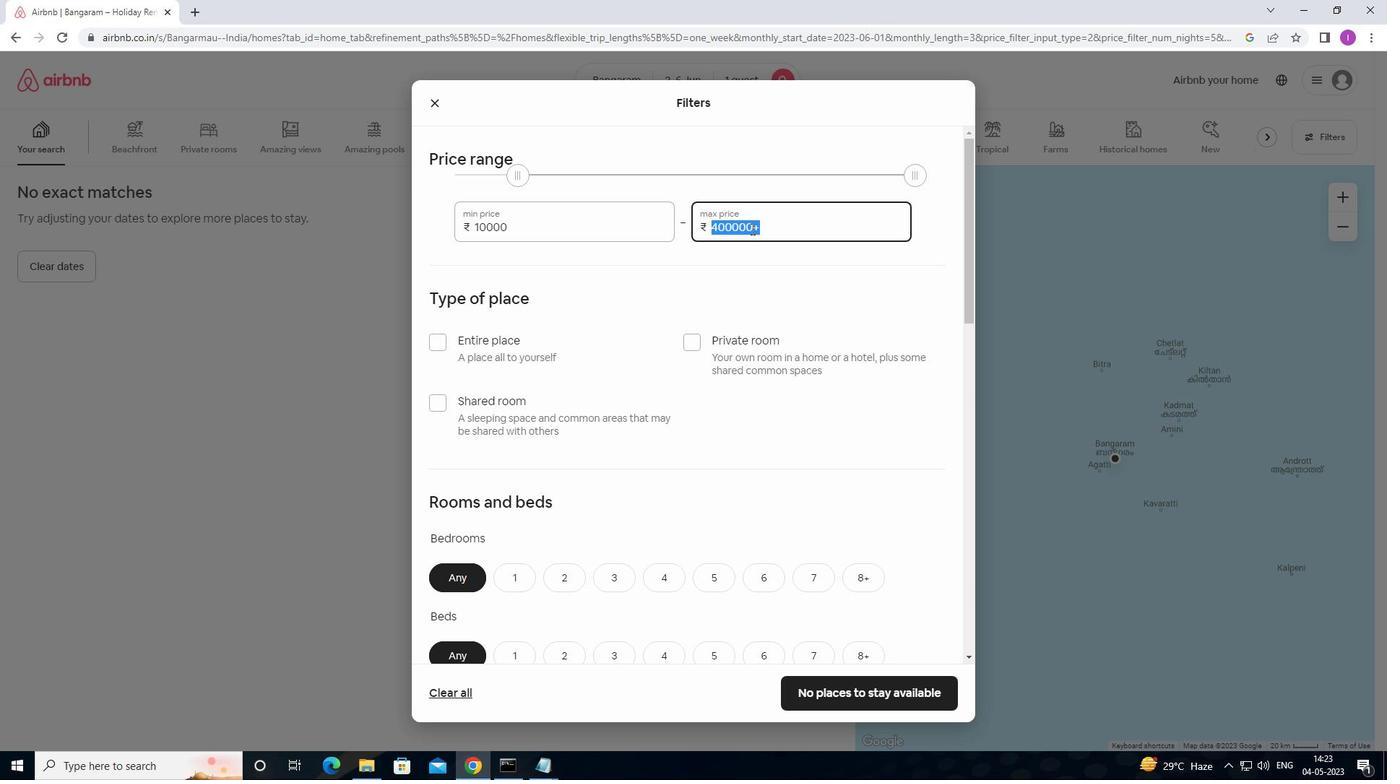 
Action: Key pressed 1
Screenshot: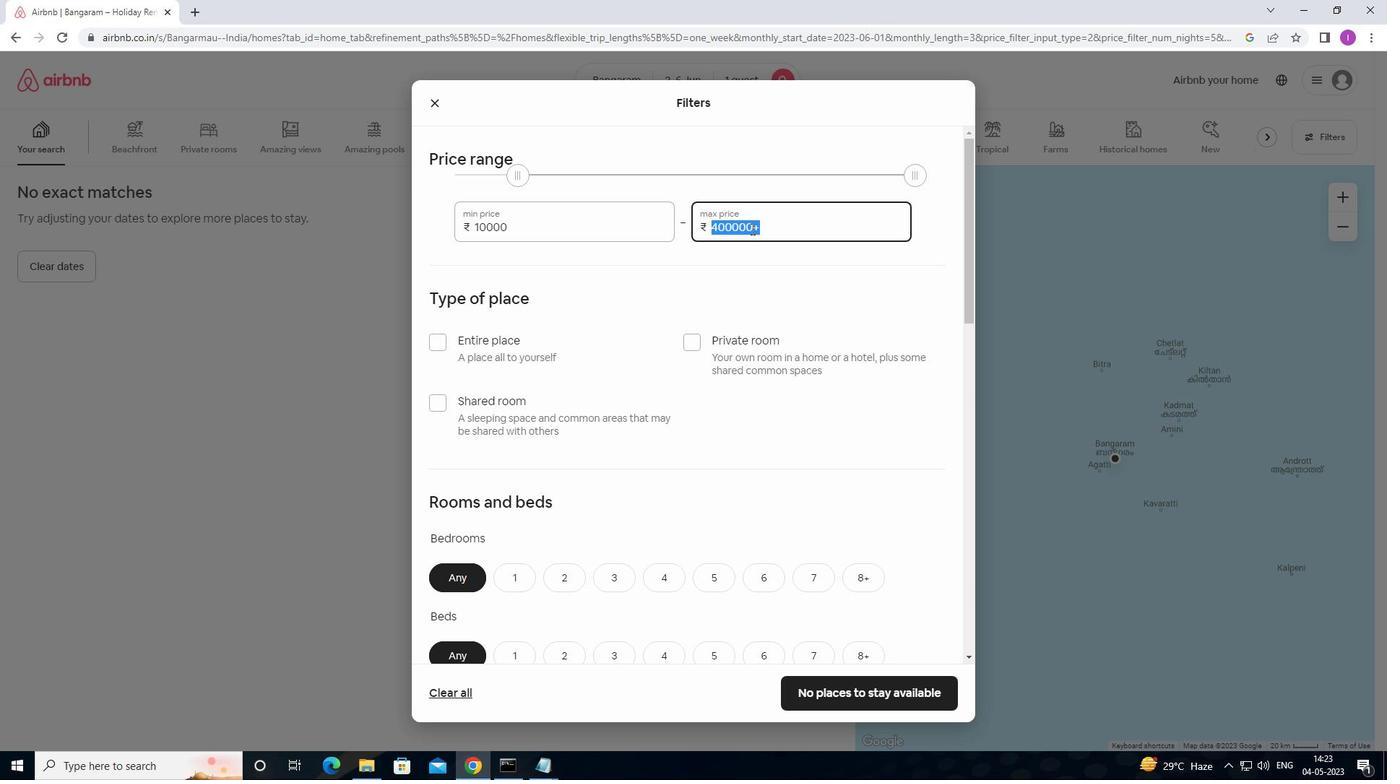 
Action: Mouse moved to (759, 228)
Screenshot: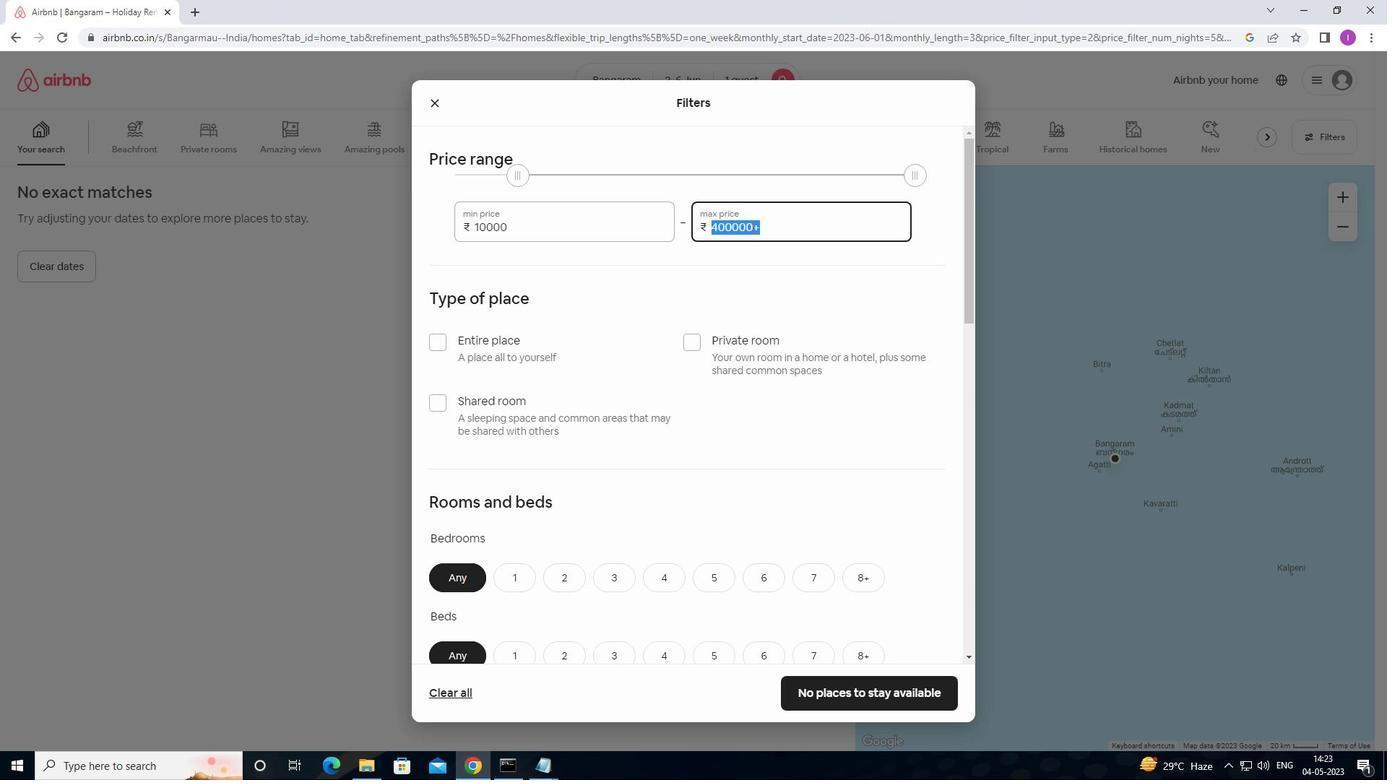 
Action: Key pressed 3
Screenshot: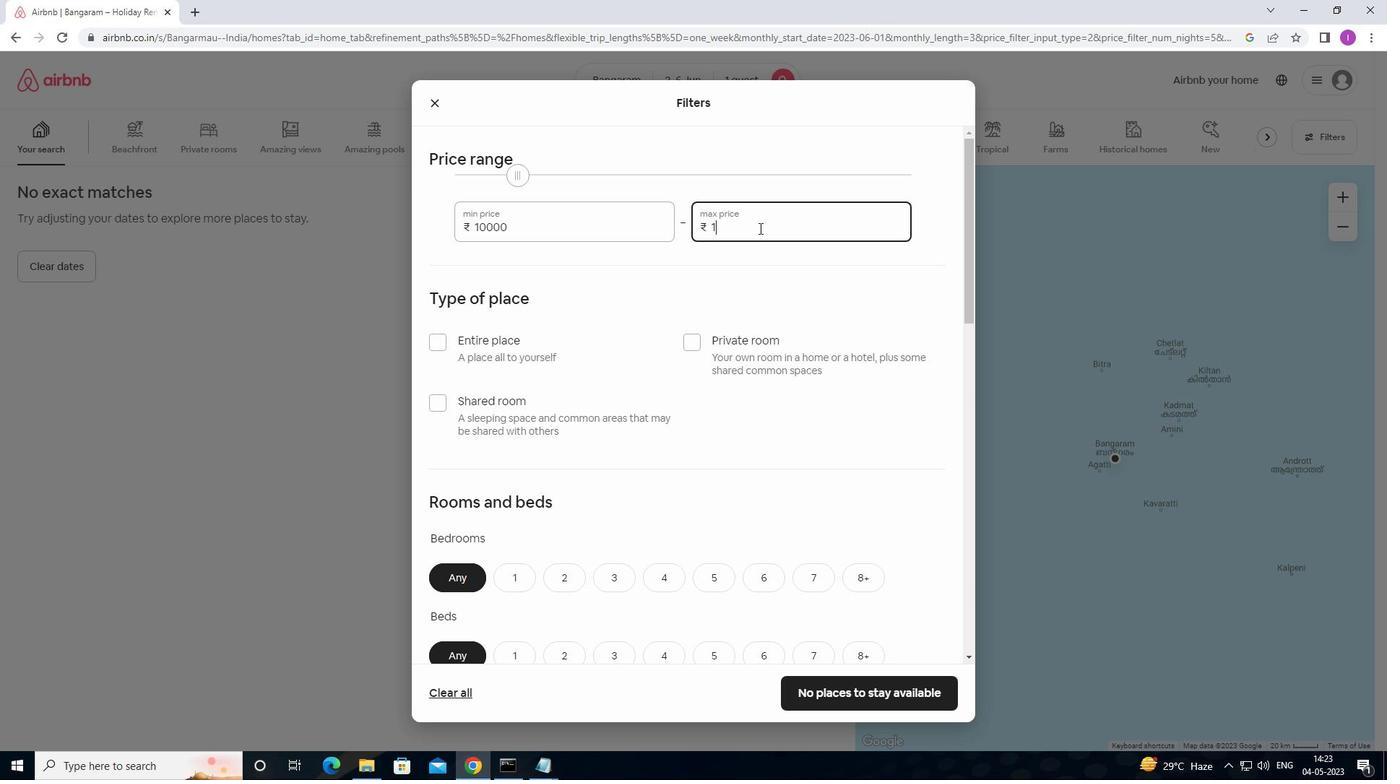 
Action: Mouse moved to (760, 229)
Screenshot: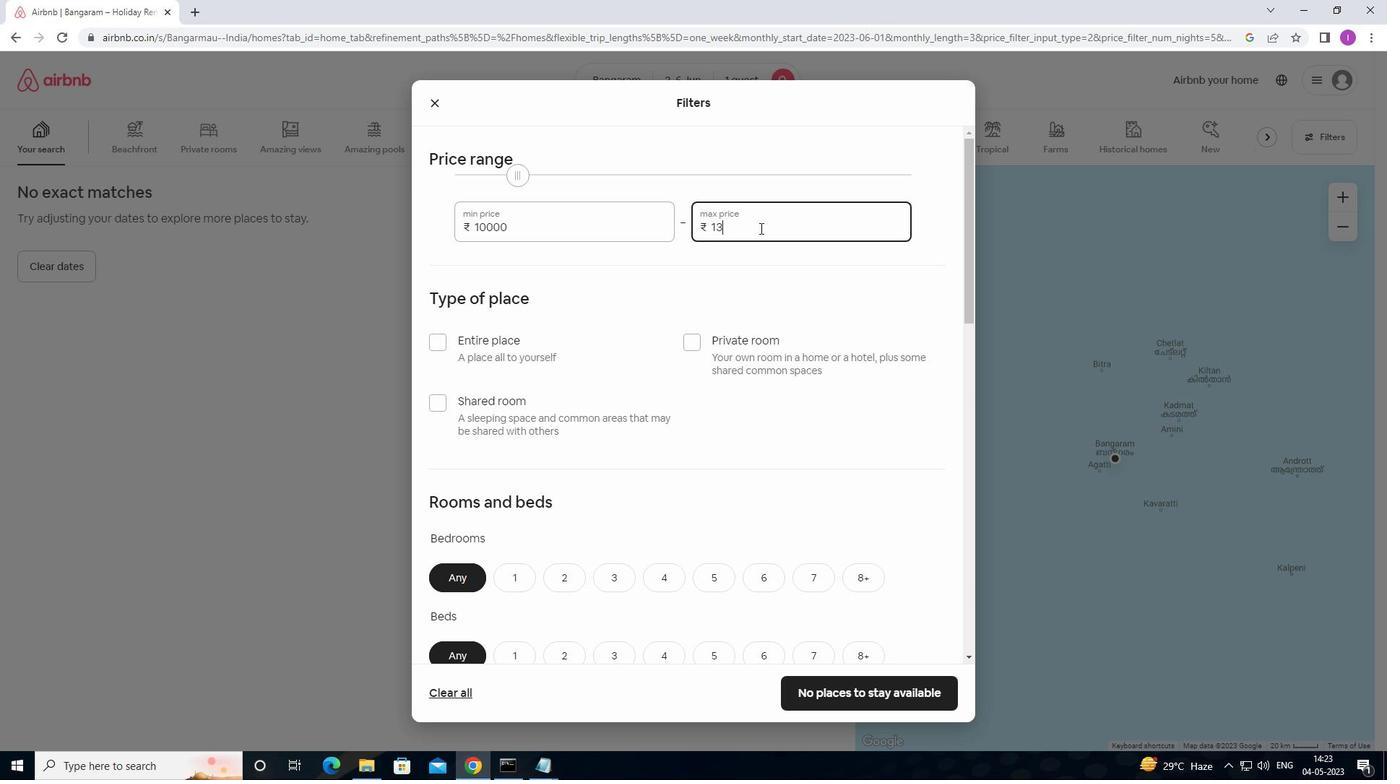 
Action: Key pressed 0
Screenshot: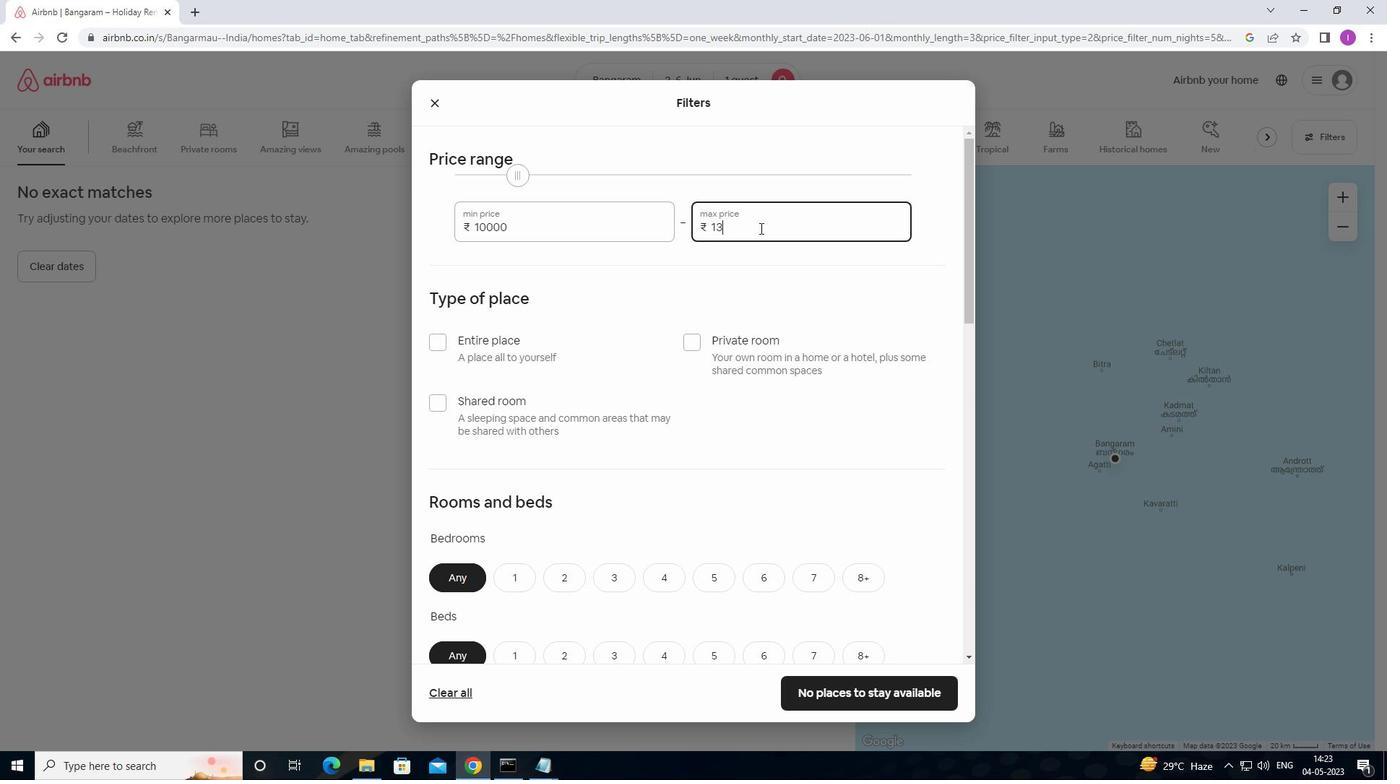 
Action: Mouse moved to (760, 229)
Screenshot: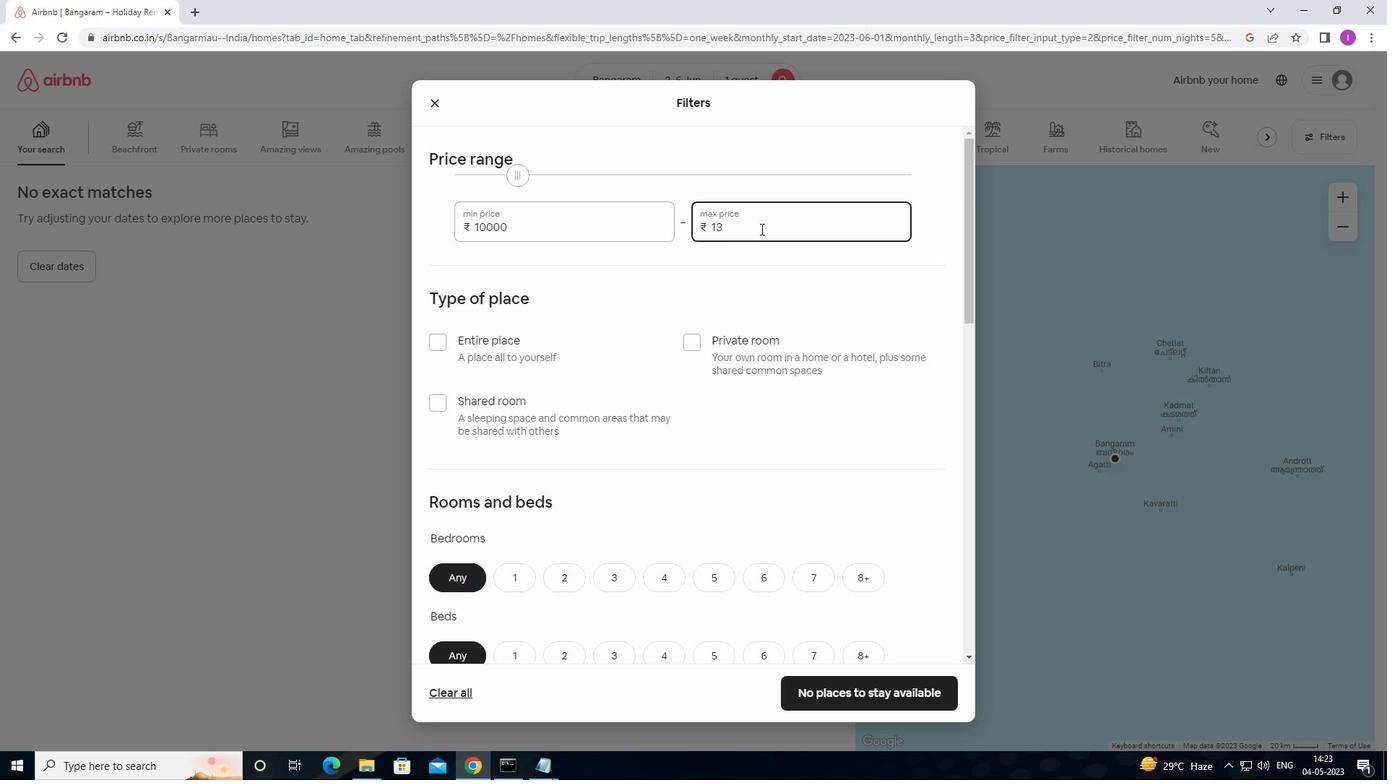 
Action: Key pressed 00
Screenshot: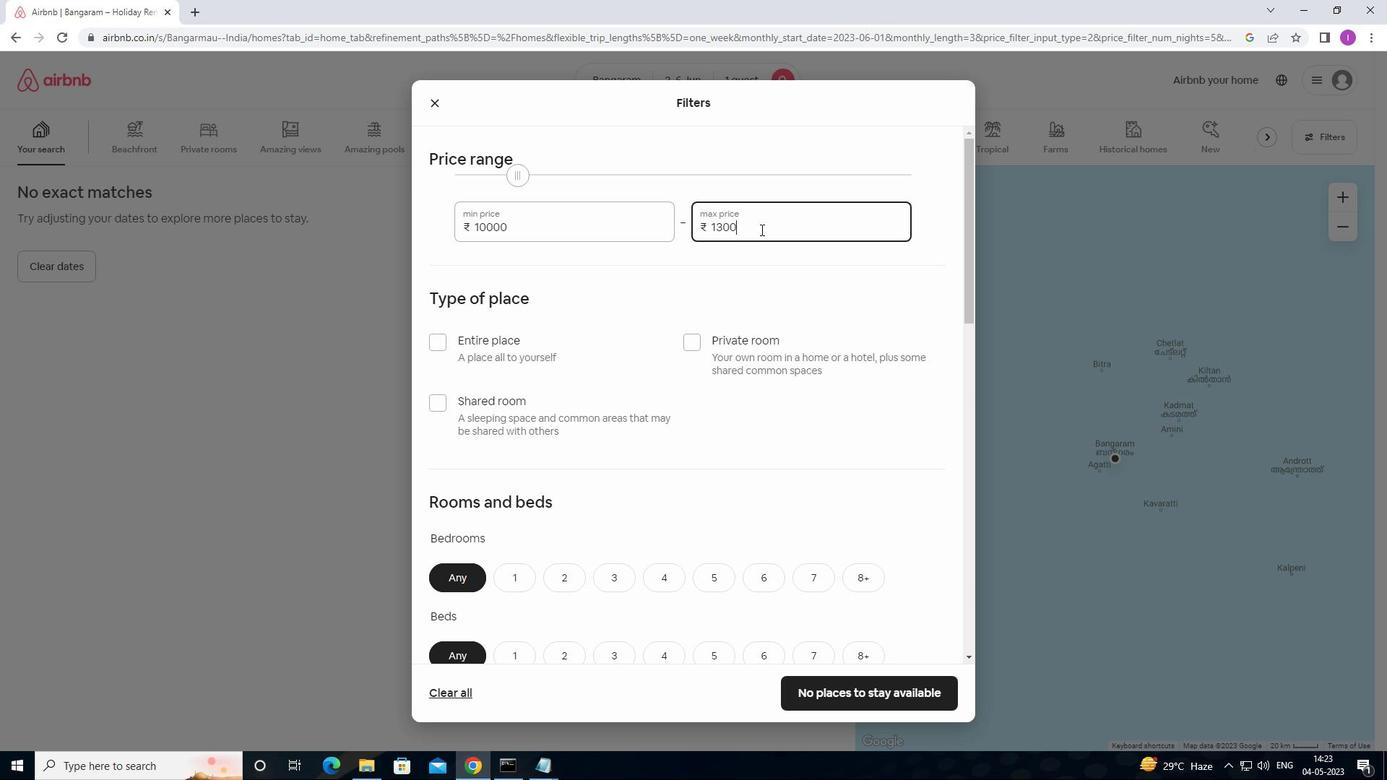 
Action: Mouse moved to (742, 297)
Screenshot: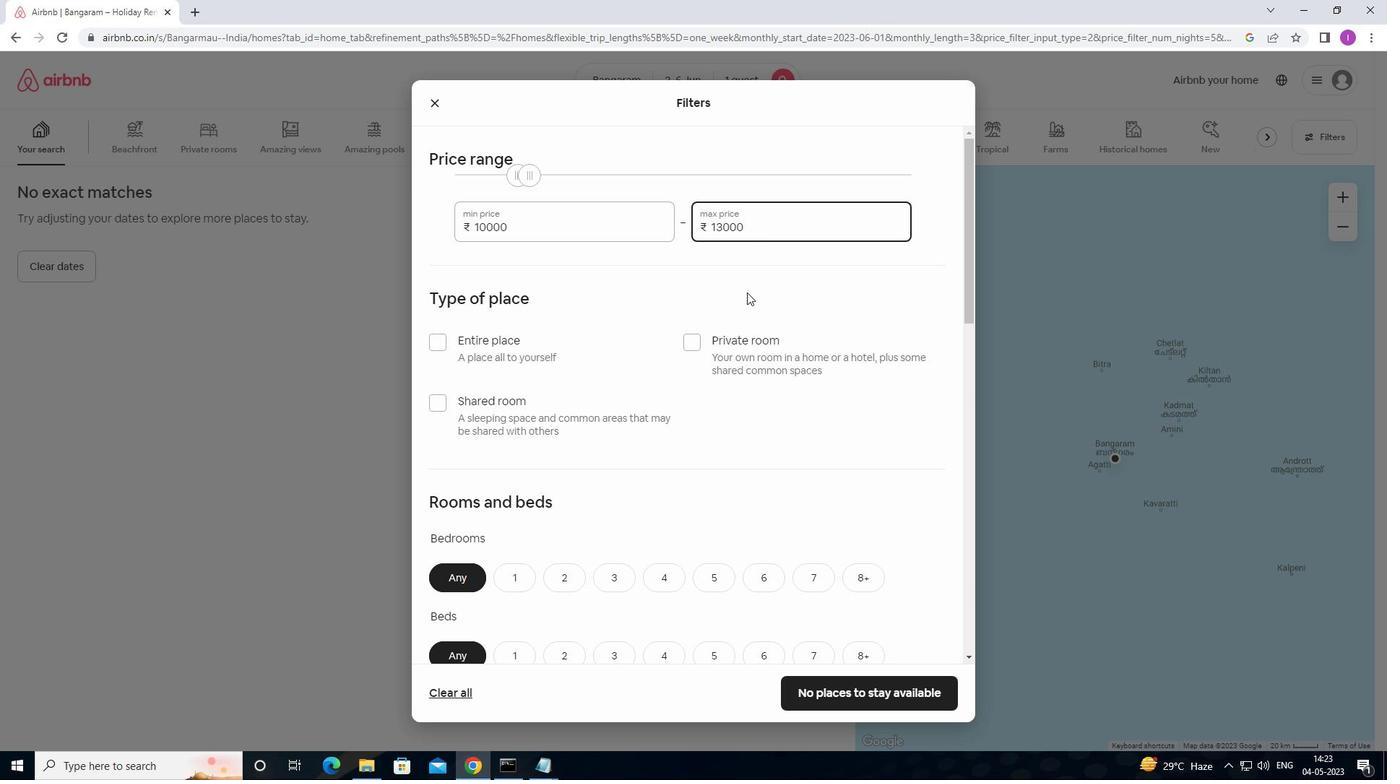 
Action: Mouse scrolled (742, 296) with delta (0, 0)
Screenshot: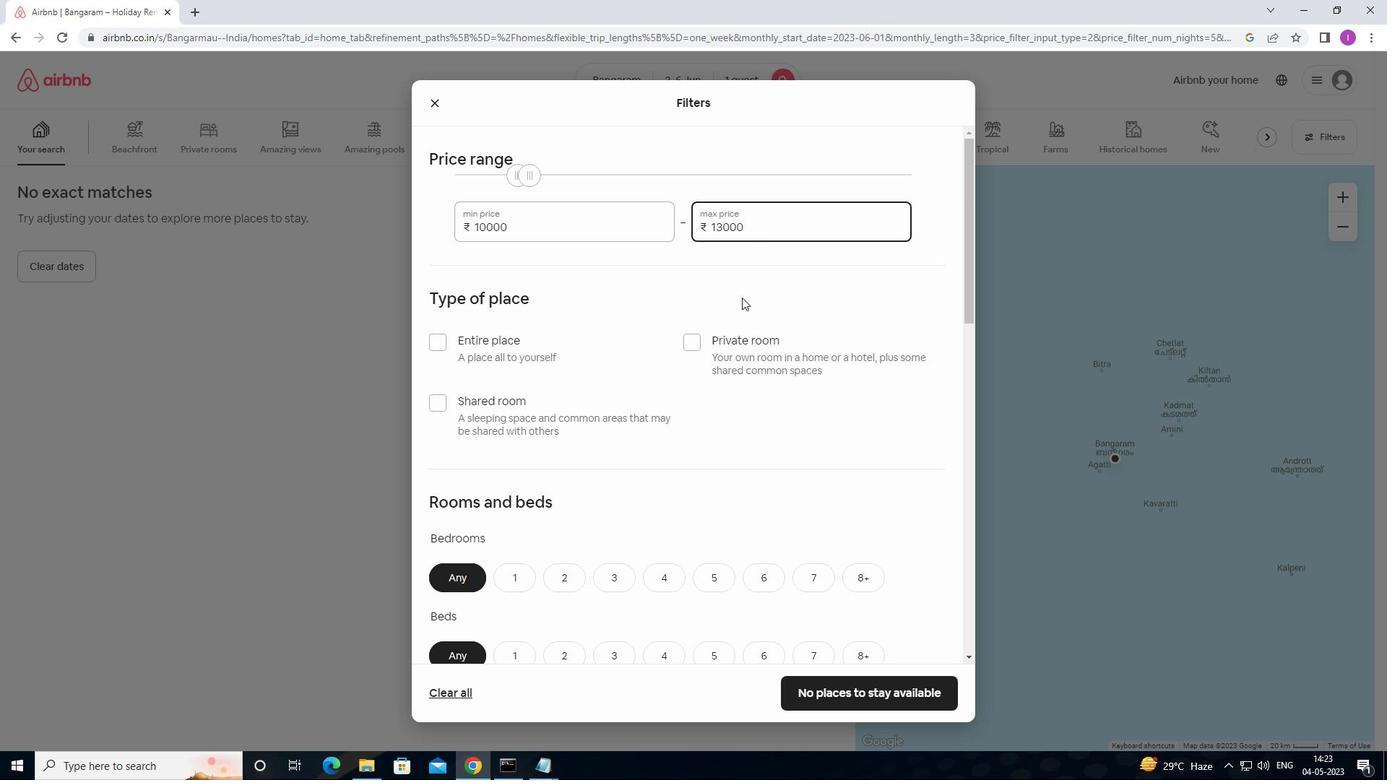 
Action: Mouse moved to (691, 274)
Screenshot: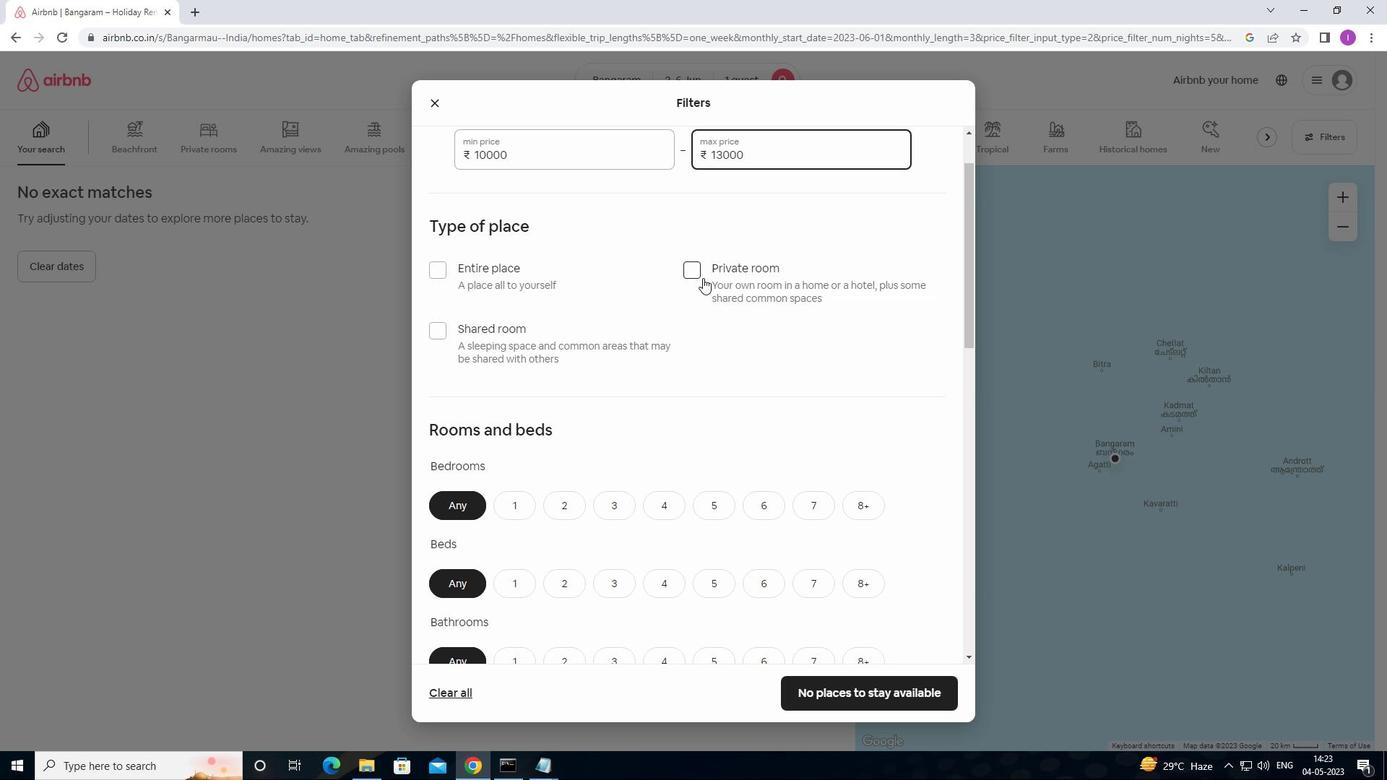 
Action: Mouse pressed left at (691, 274)
Screenshot: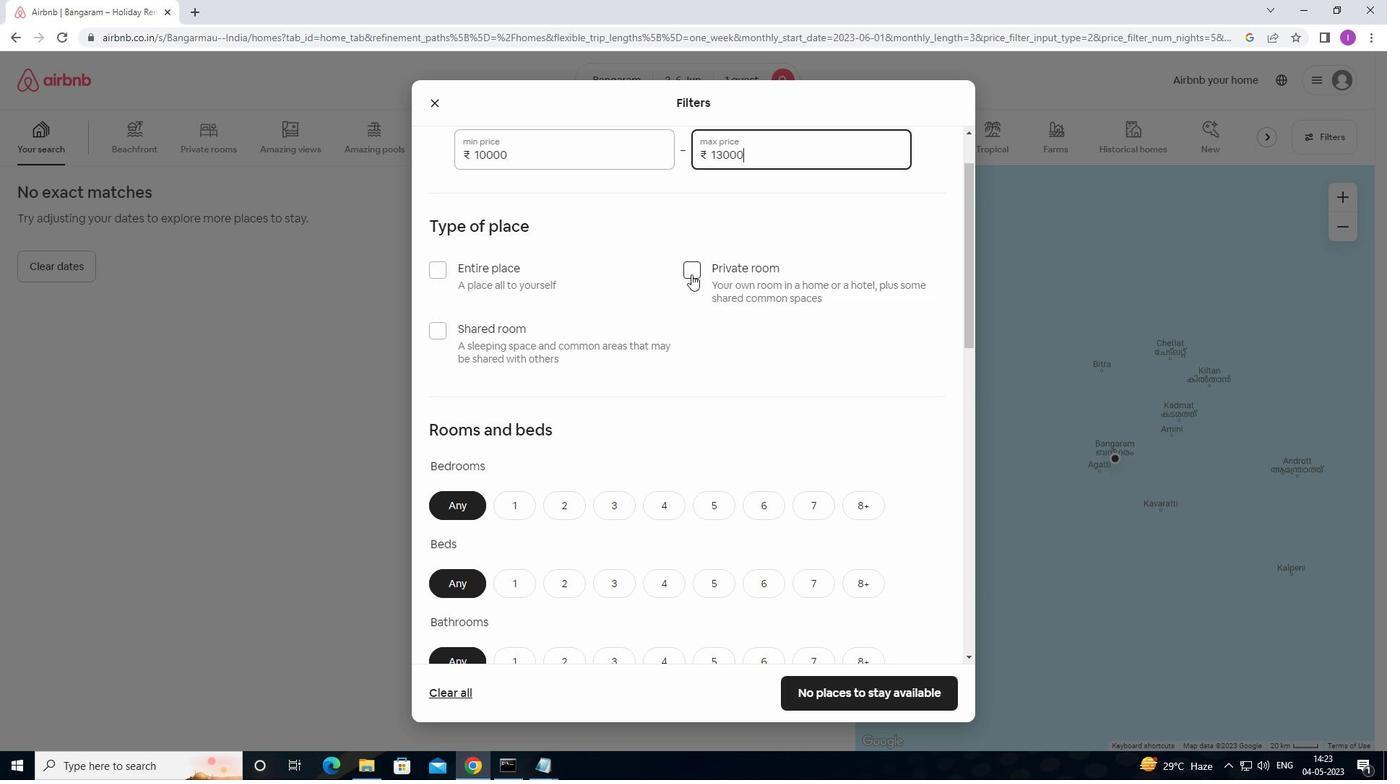 
Action: Mouse moved to (709, 310)
Screenshot: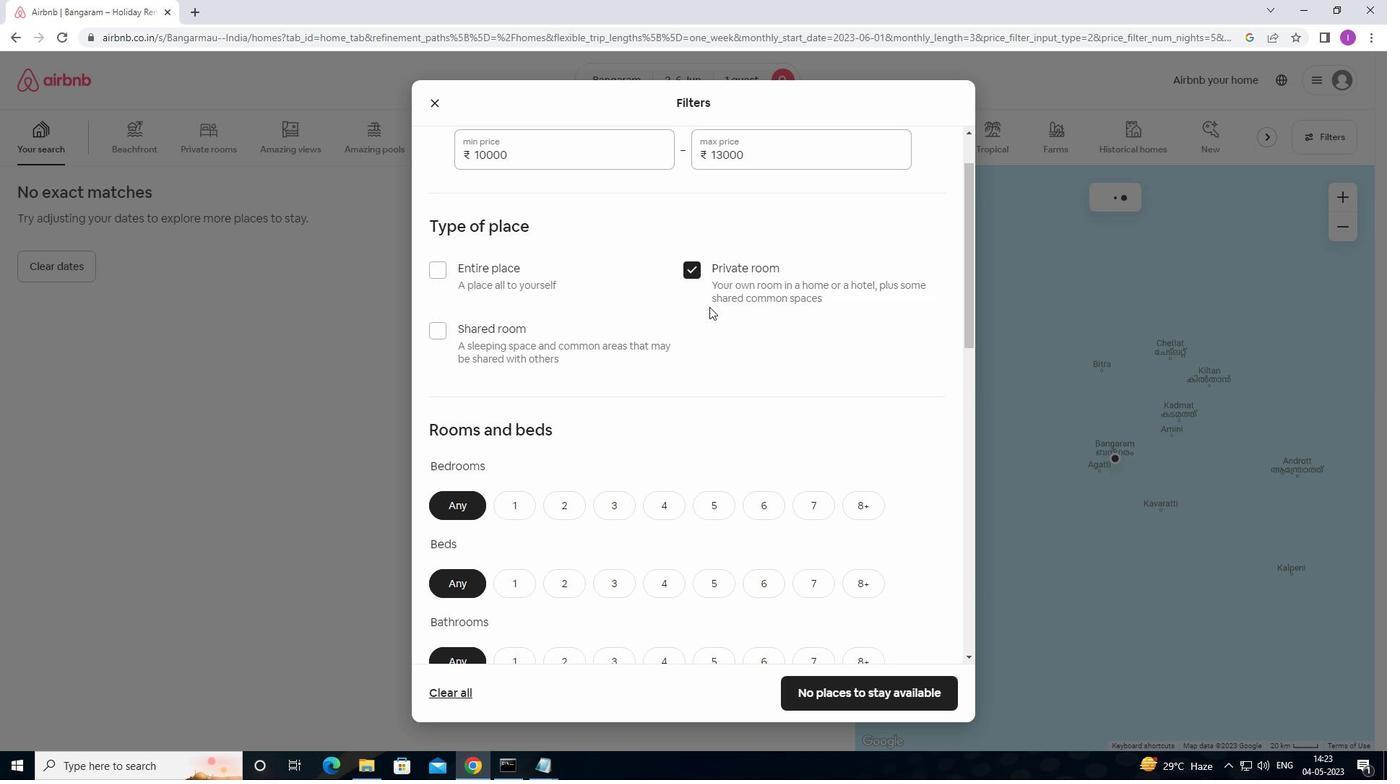 
Action: Mouse scrolled (709, 309) with delta (0, 0)
Screenshot: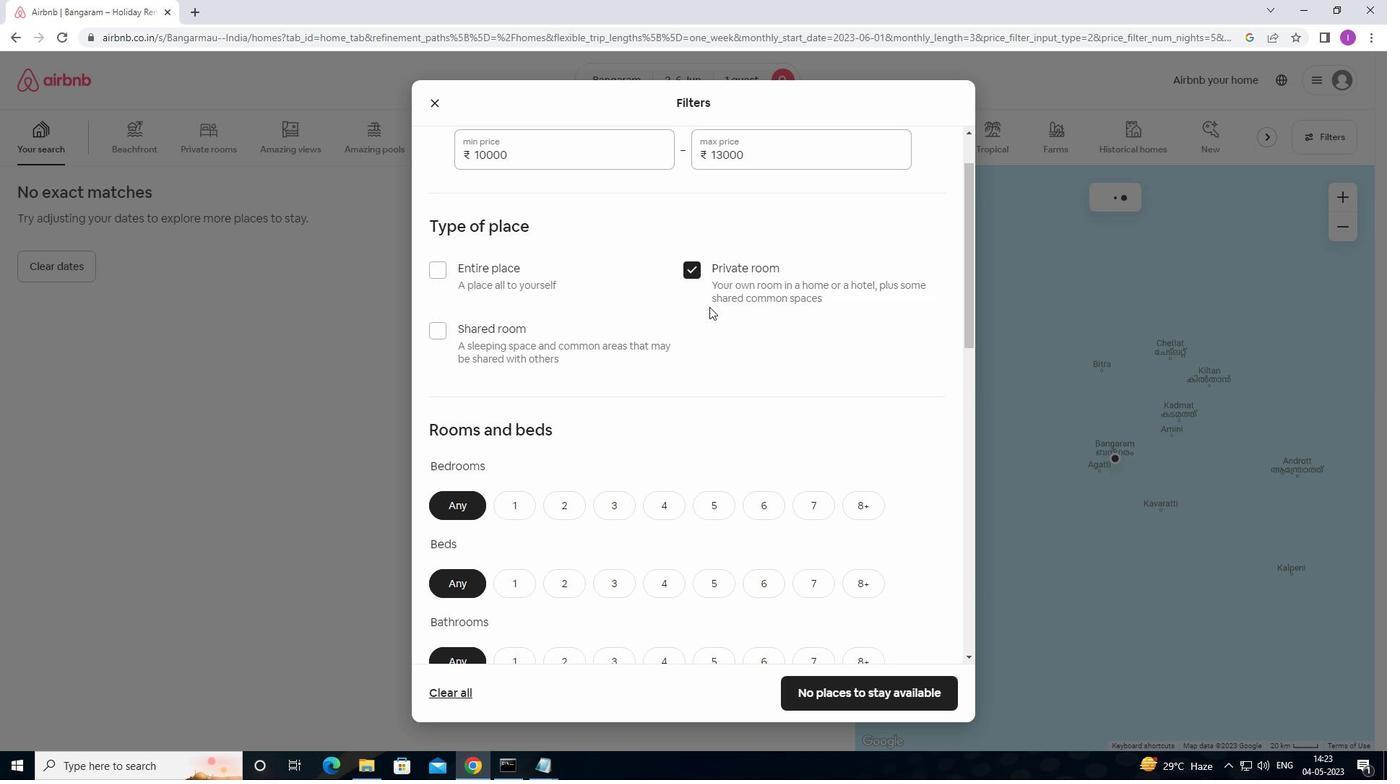 
Action: Mouse moved to (709, 313)
Screenshot: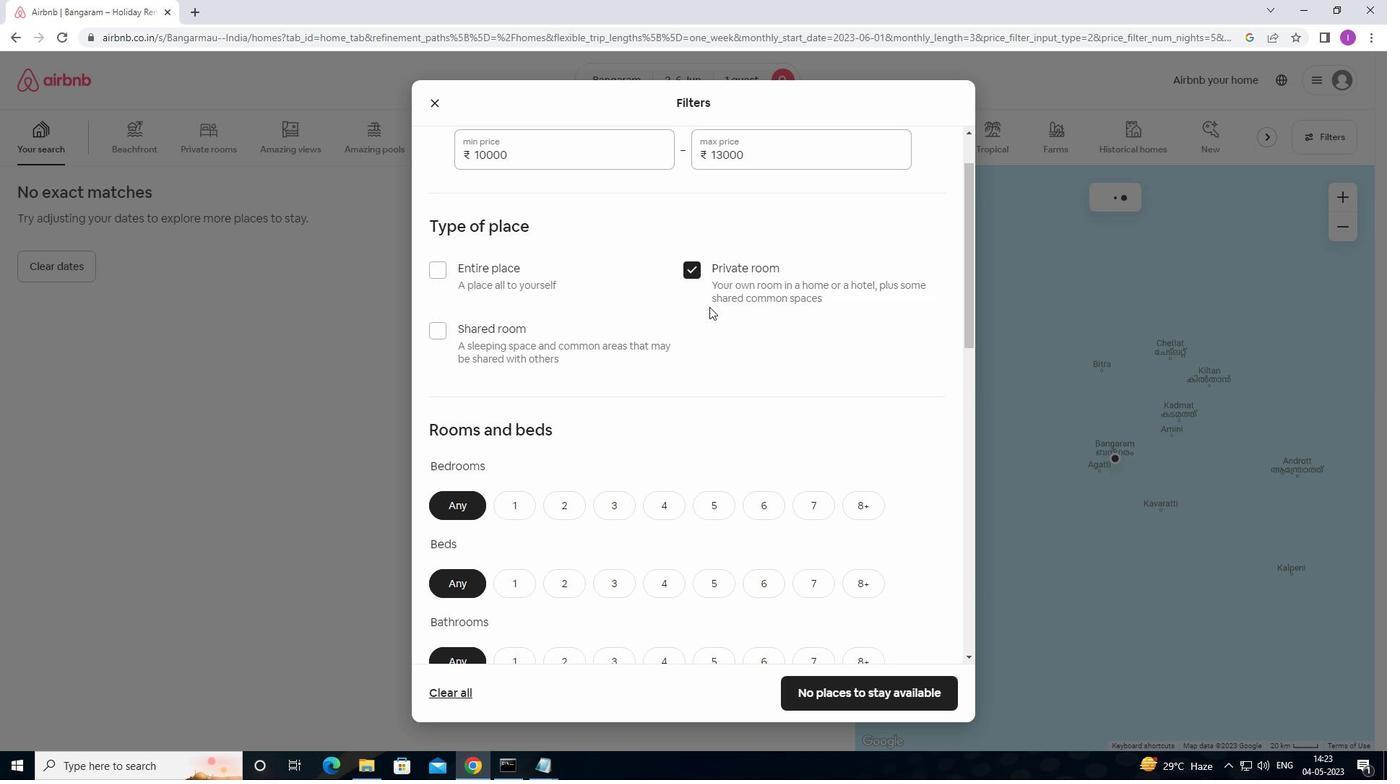 
Action: Mouse scrolled (709, 312) with delta (0, 0)
Screenshot: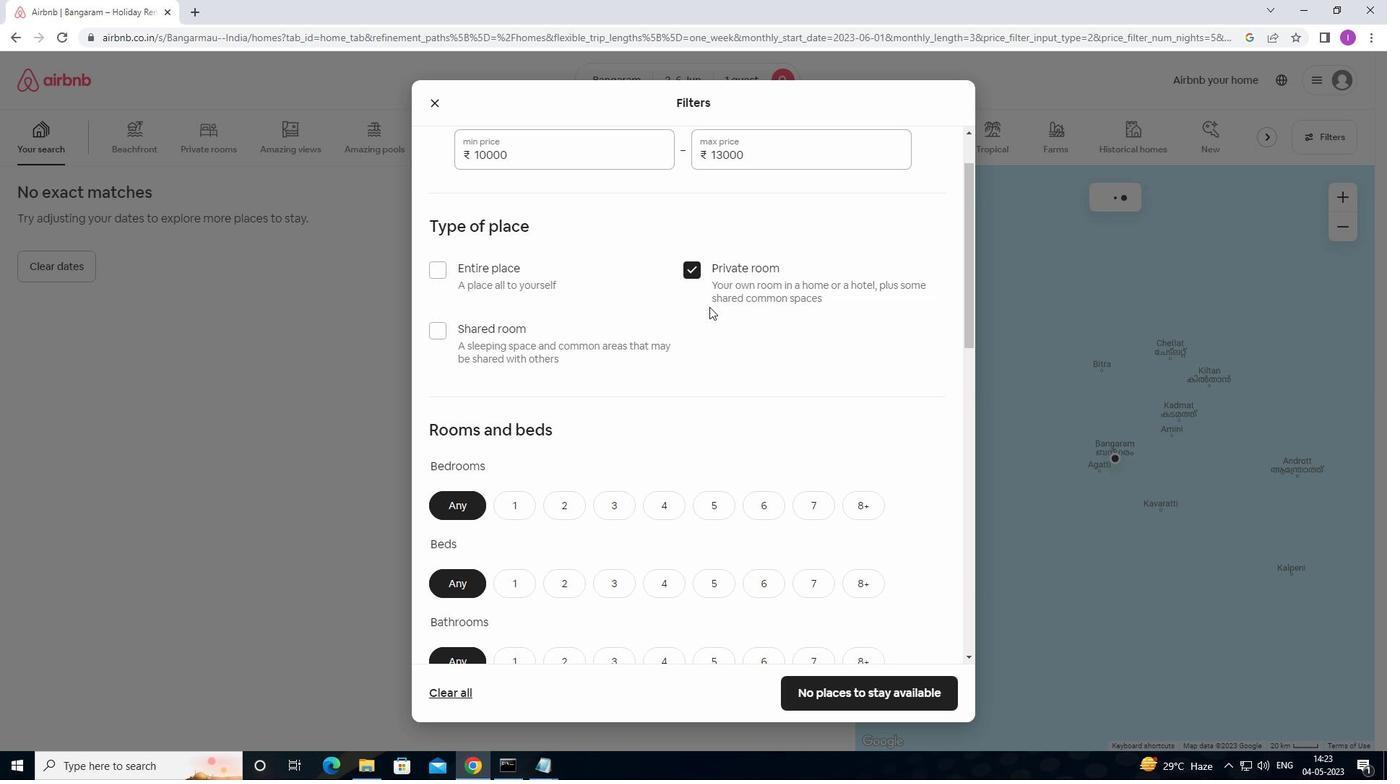 
Action: Mouse moved to (709, 315)
Screenshot: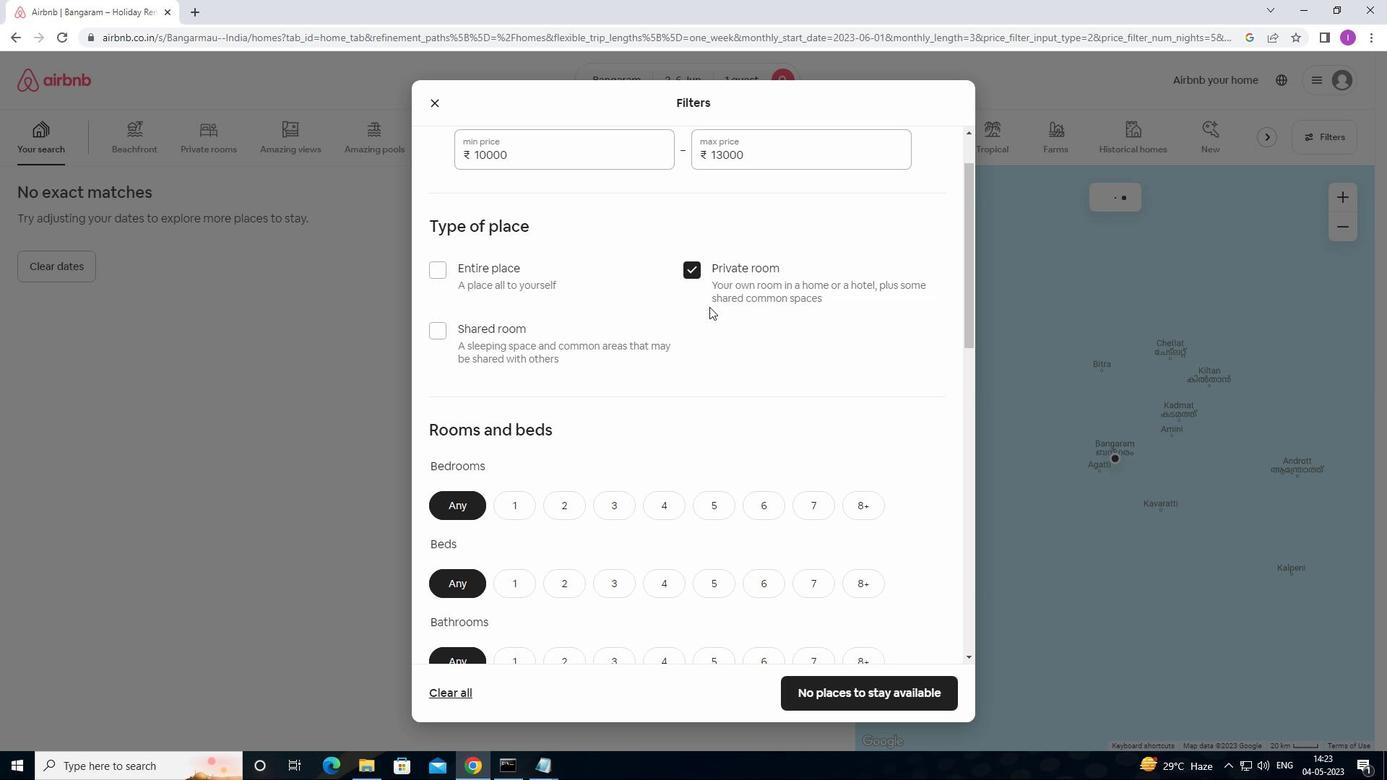 
Action: Mouse scrolled (709, 314) with delta (0, 0)
Screenshot: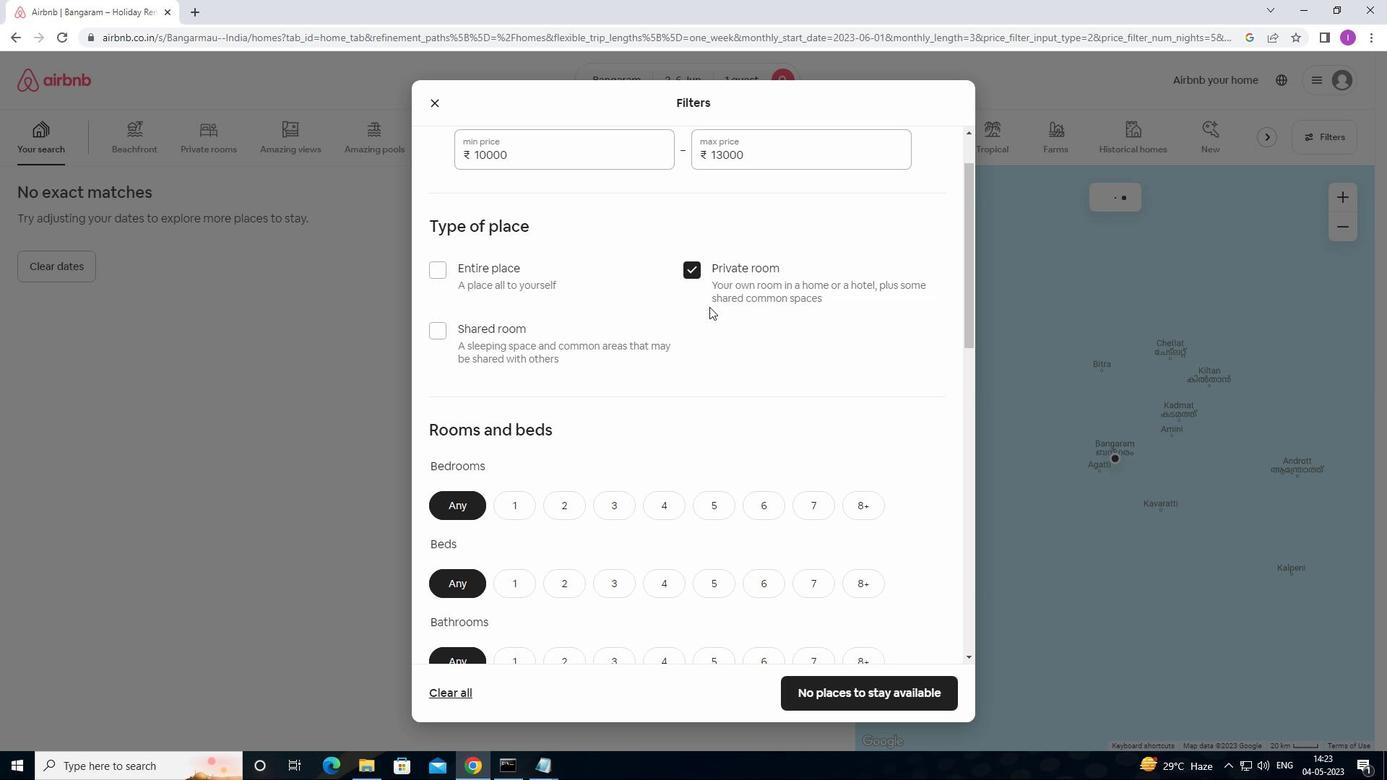 
Action: Mouse moved to (518, 298)
Screenshot: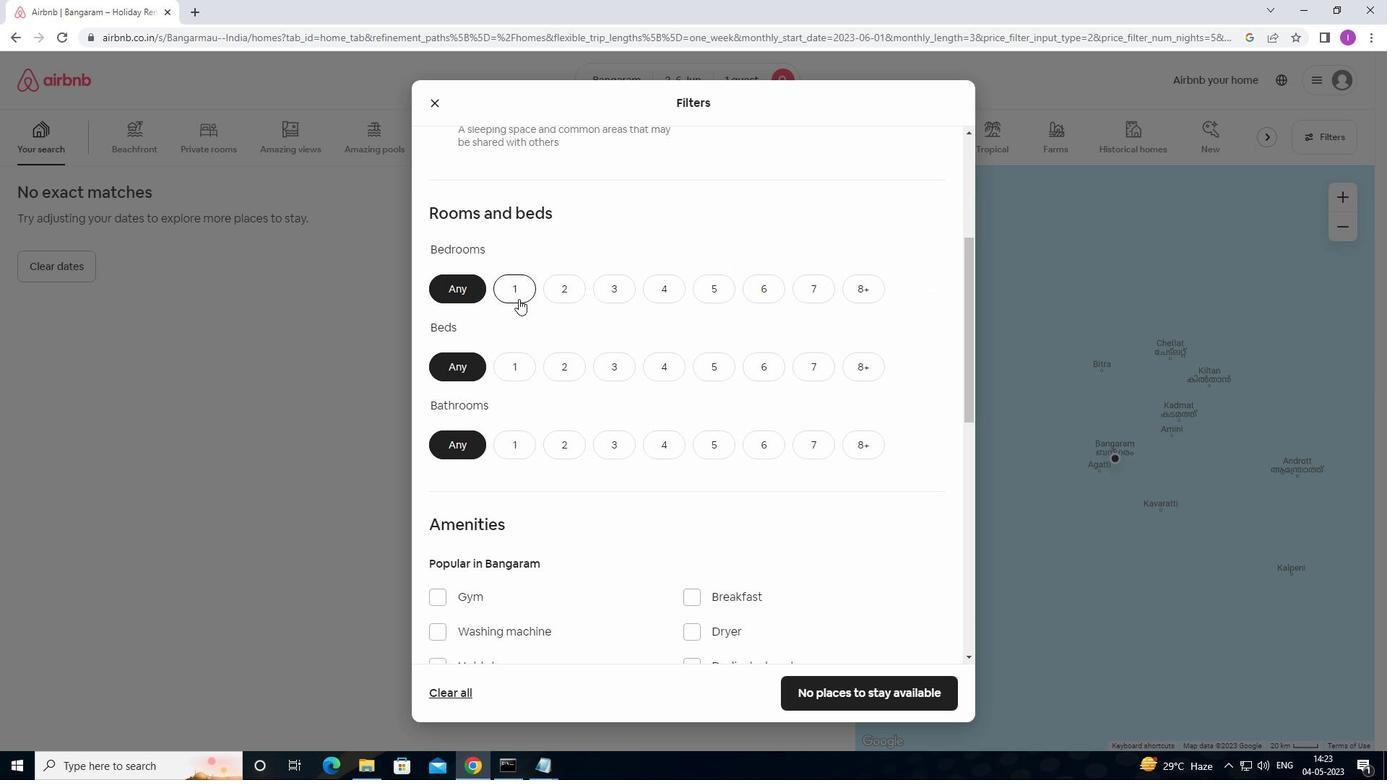 
Action: Mouse pressed left at (518, 298)
Screenshot: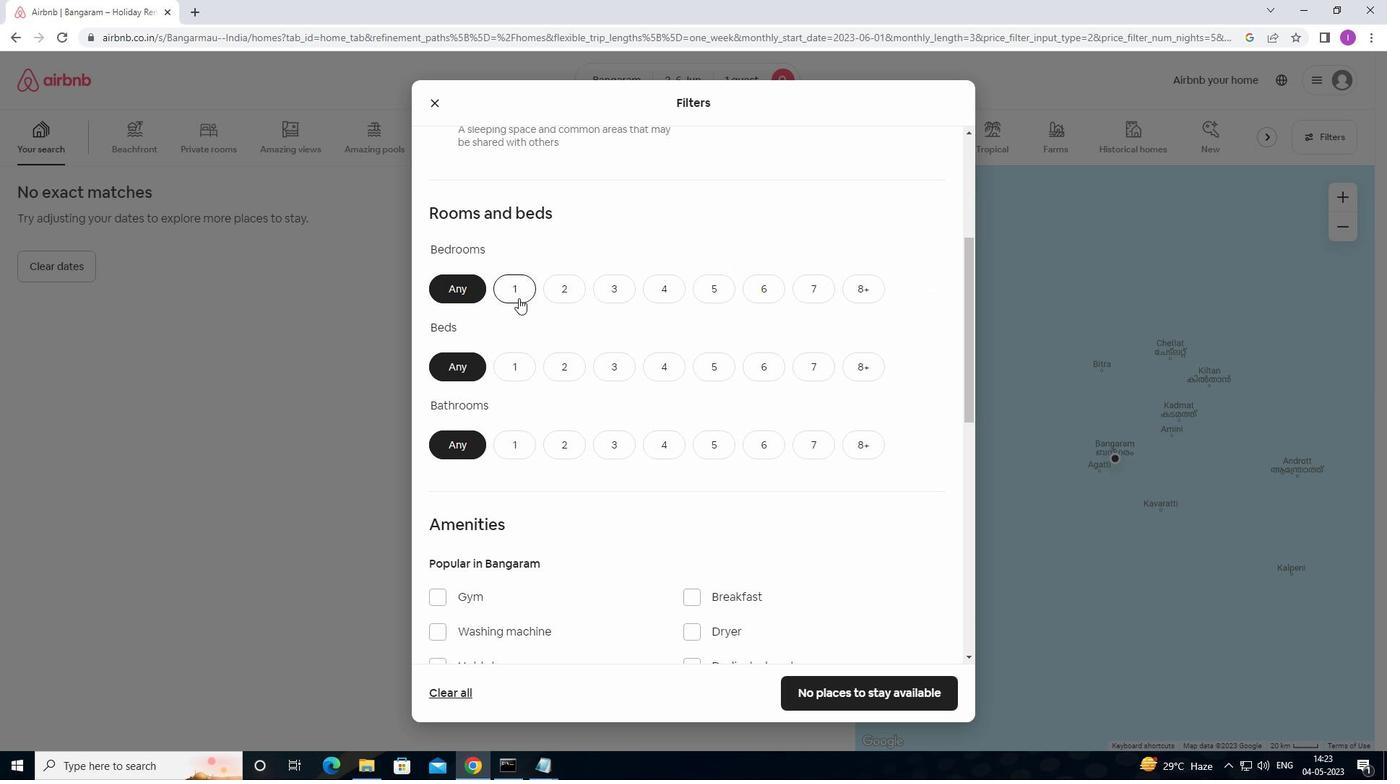 
Action: Mouse moved to (523, 370)
Screenshot: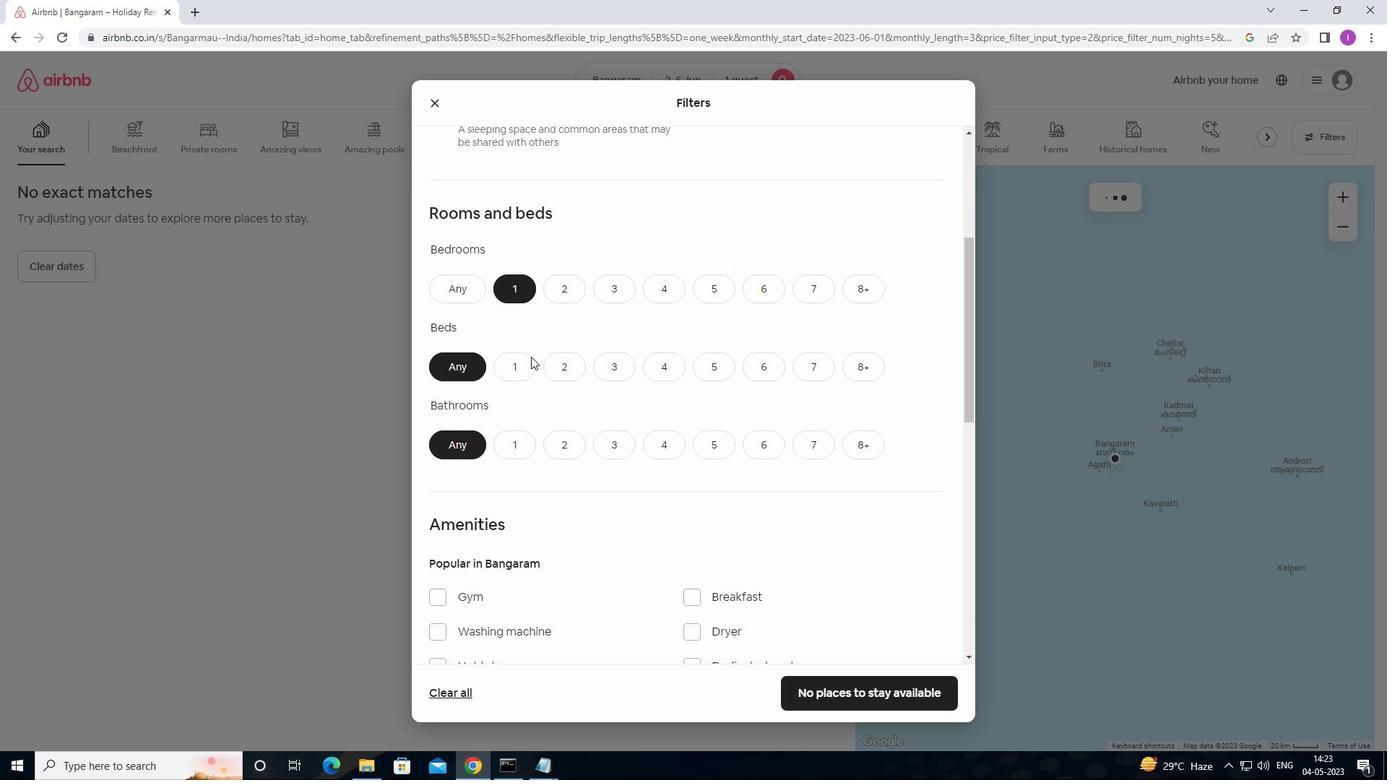 
Action: Mouse pressed left at (523, 370)
Screenshot: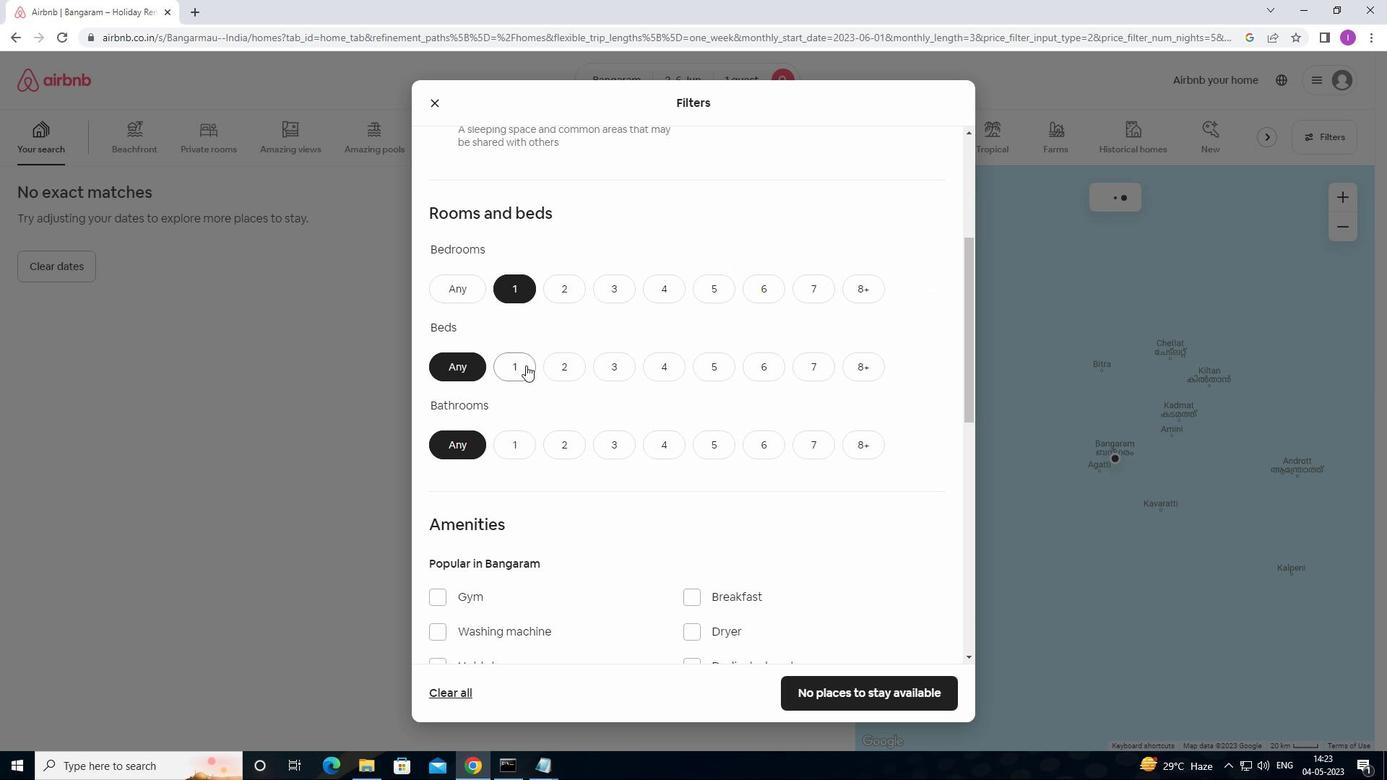 
Action: Mouse moved to (514, 450)
Screenshot: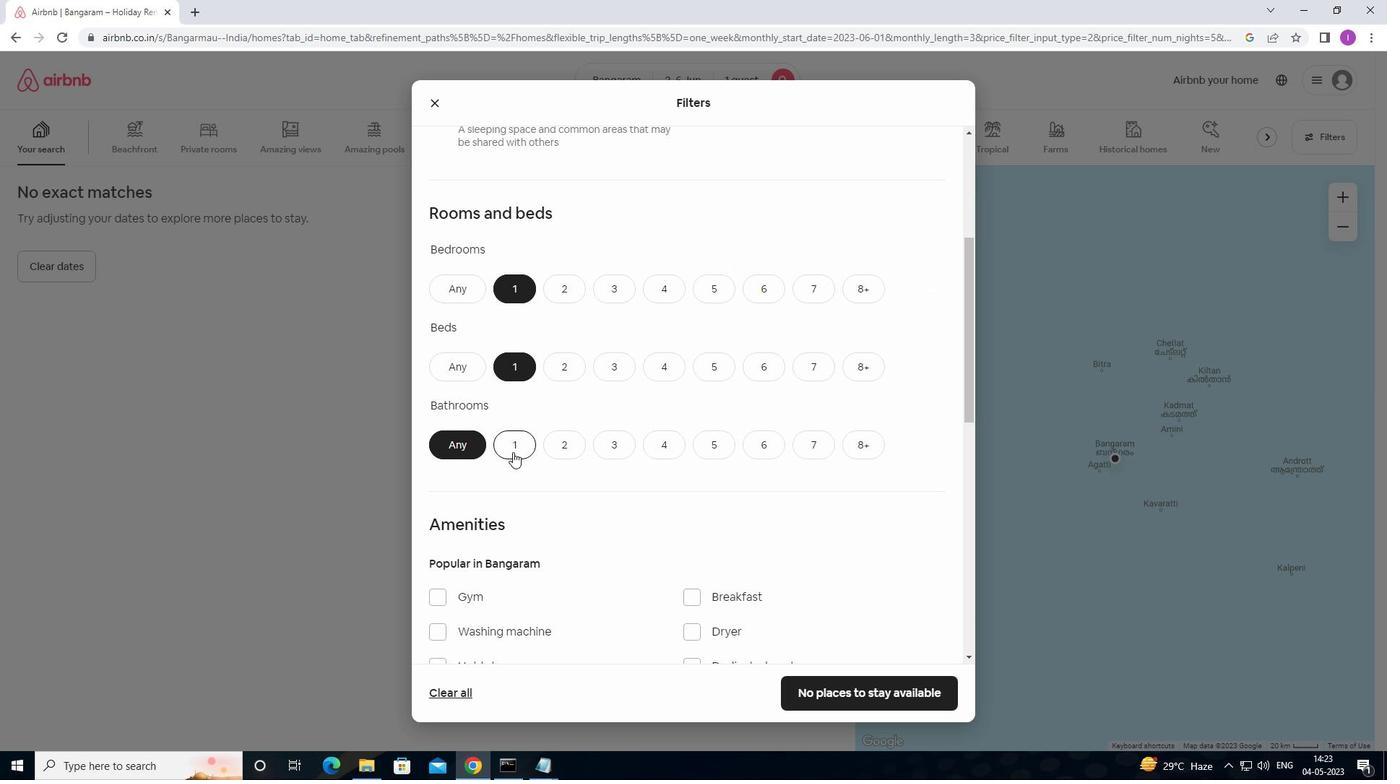 
Action: Mouse pressed left at (514, 450)
Screenshot: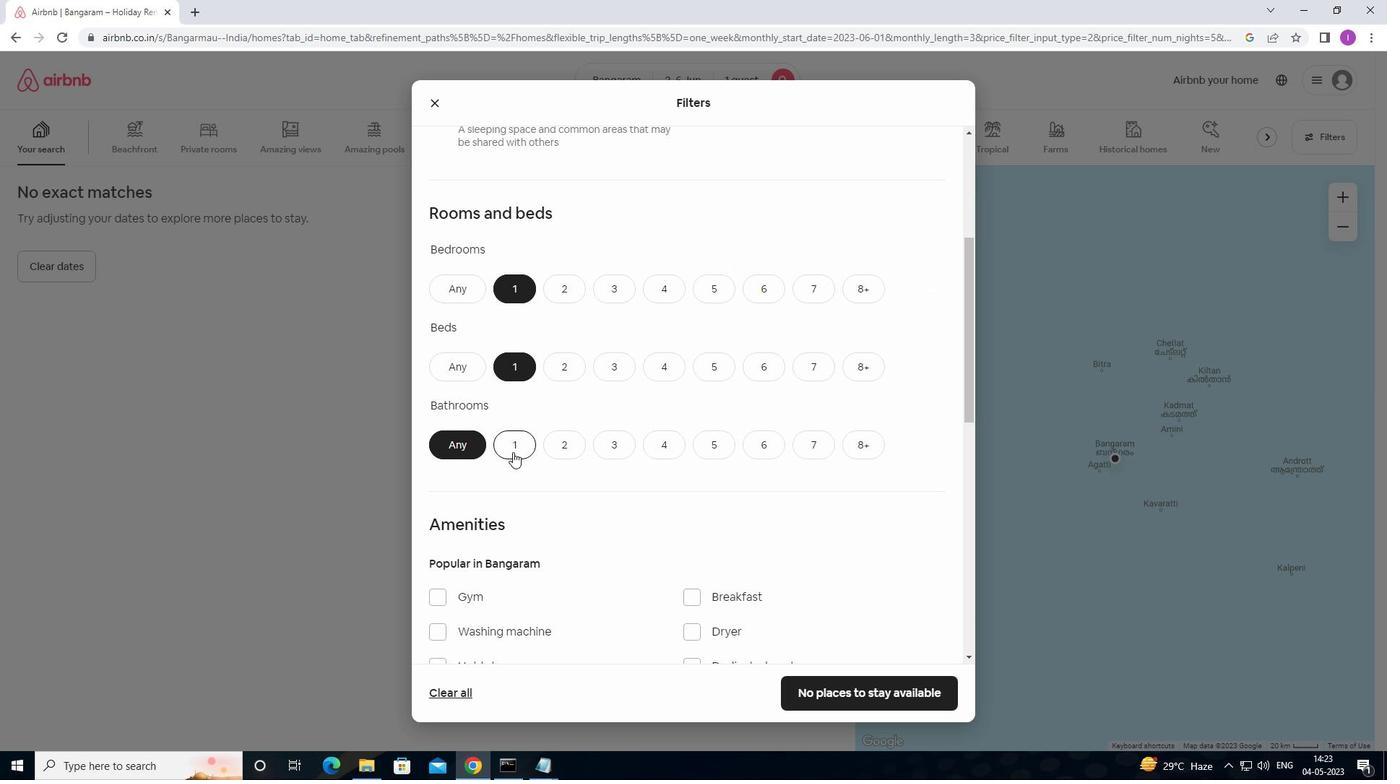 
Action: Mouse moved to (672, 440)
Screenshot: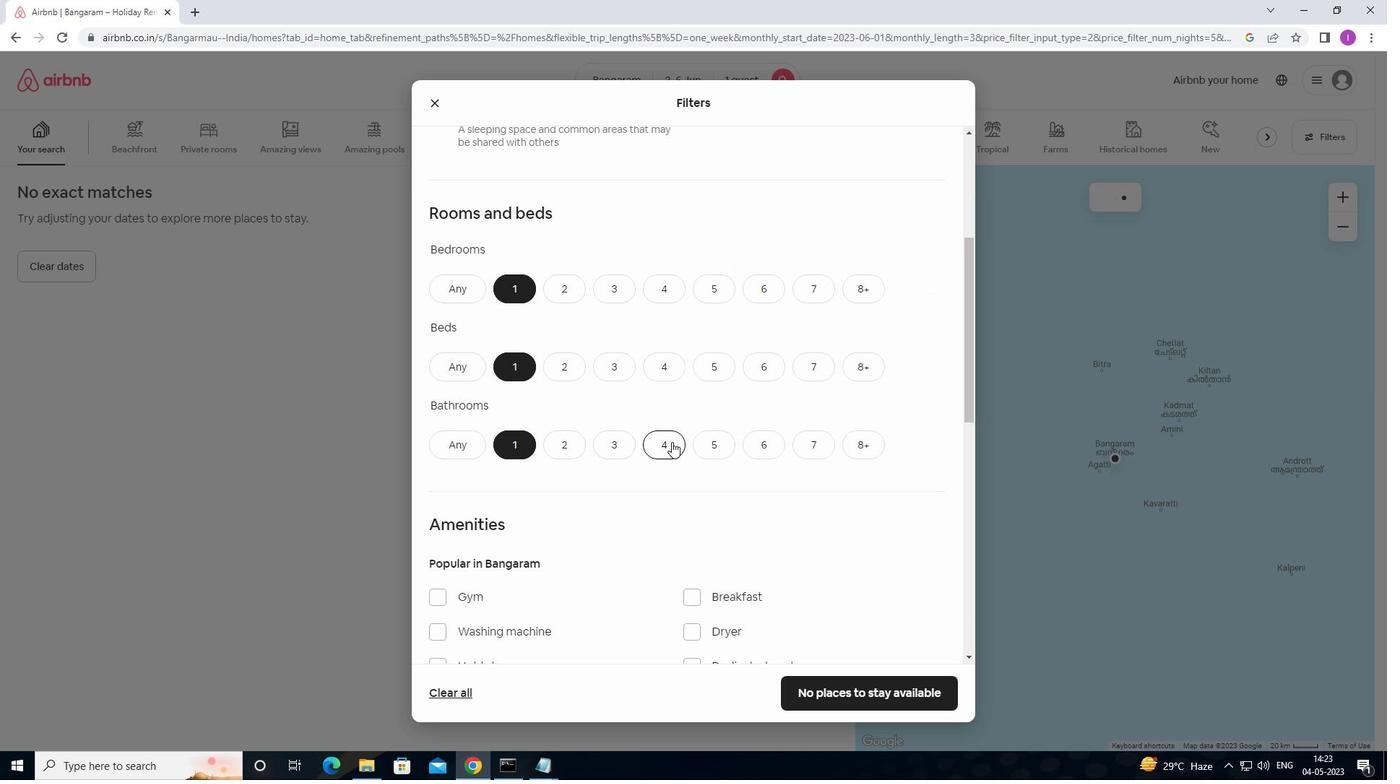 
Action: Mouse scrolled (672, 440) with delta (0, 0)
Screenshot: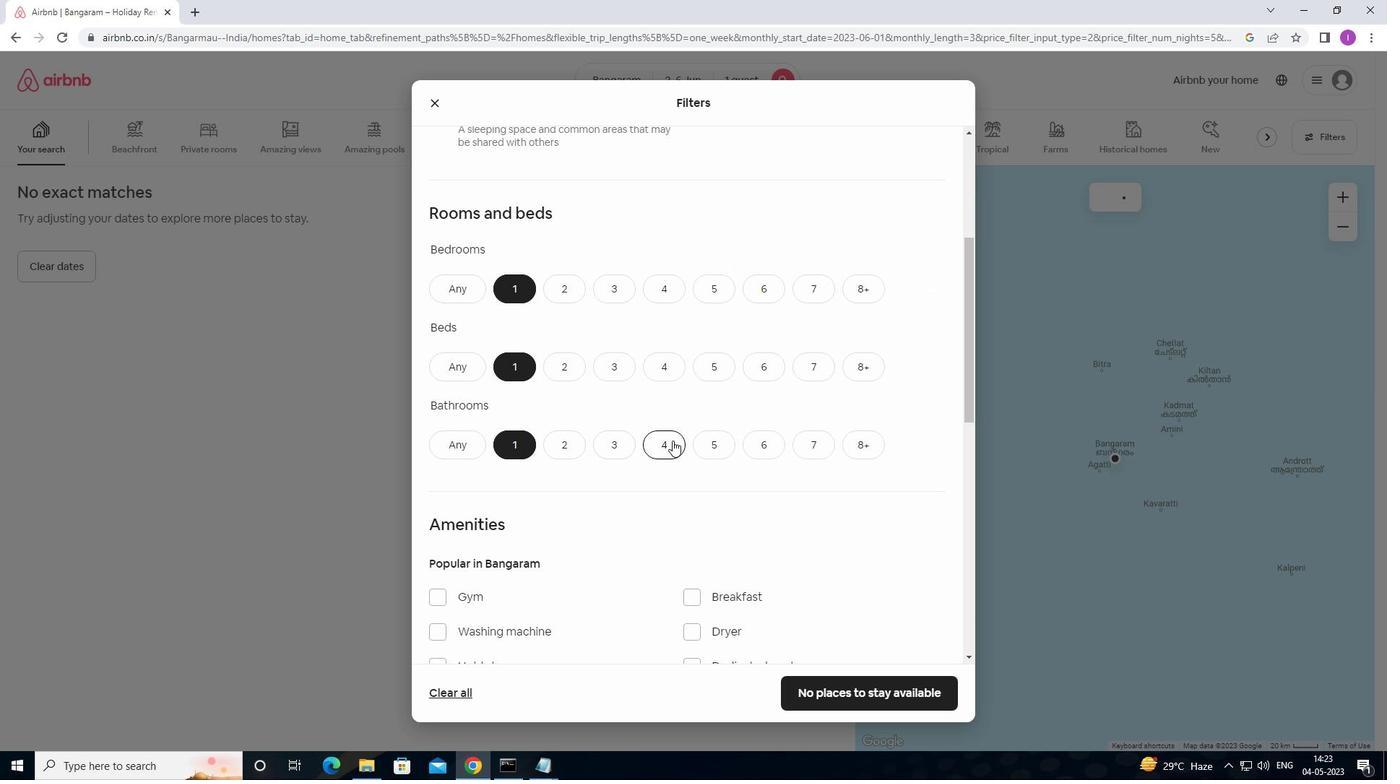 
Action: Mouse moved to (672, 439)
Screenshot: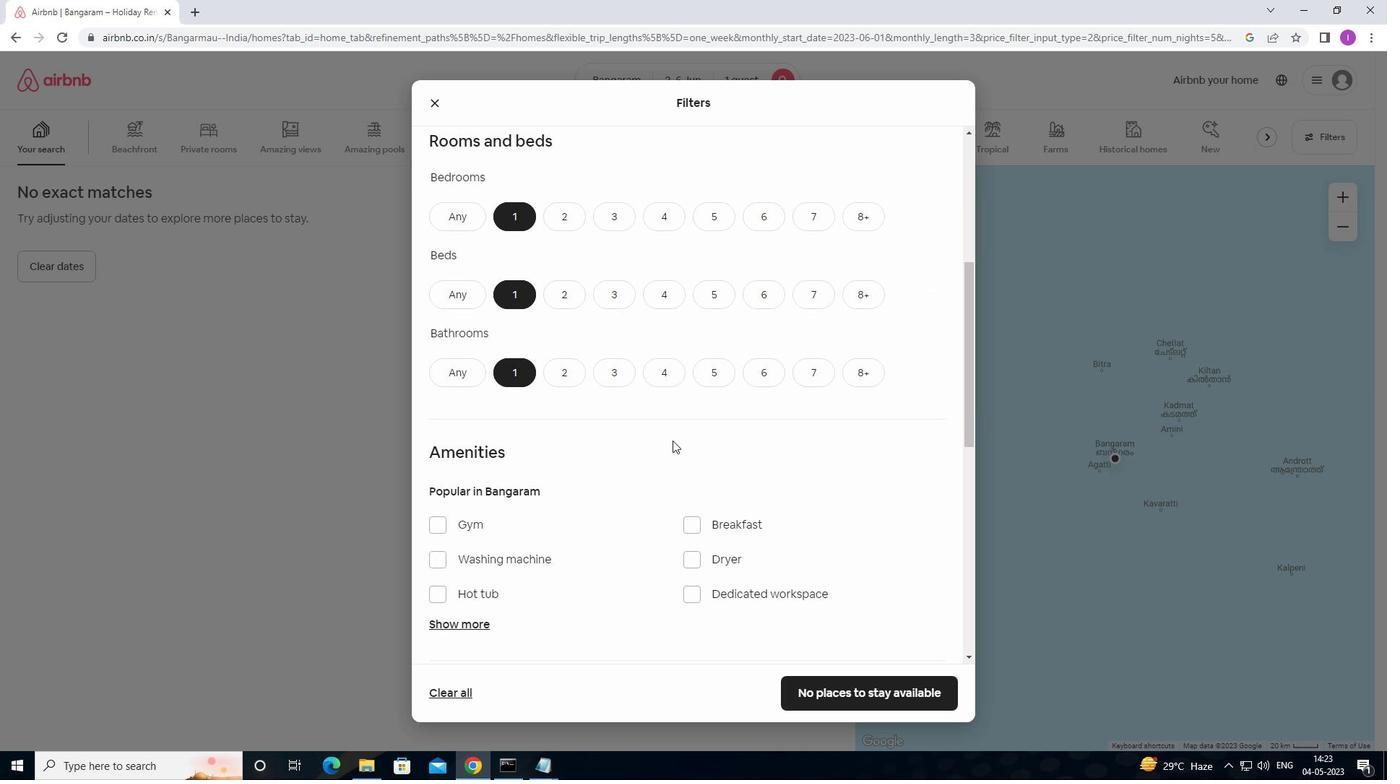 
Action: Mouse scrolled (672, 438) with delta (0, 0)
Screenshot: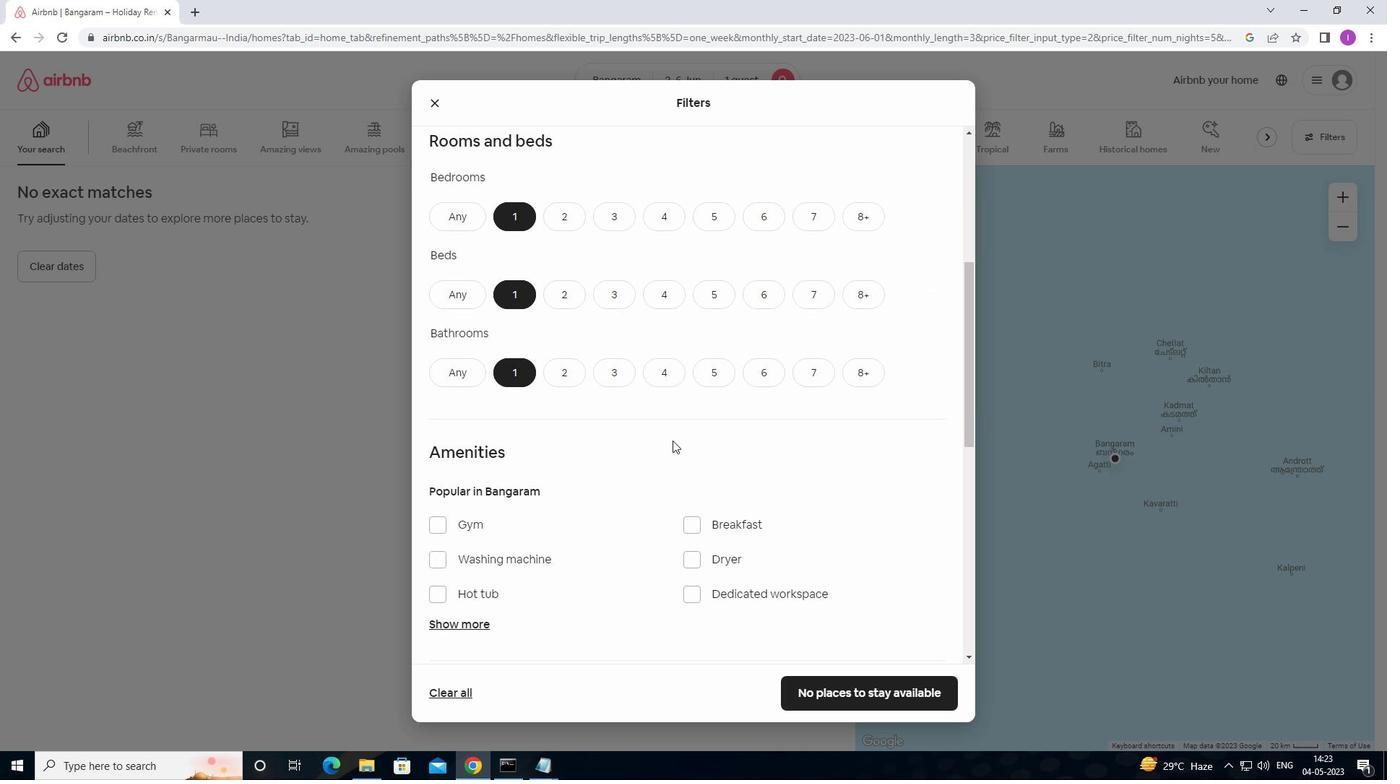 
Action: Mouse moved to (654, 434)
Screenshot: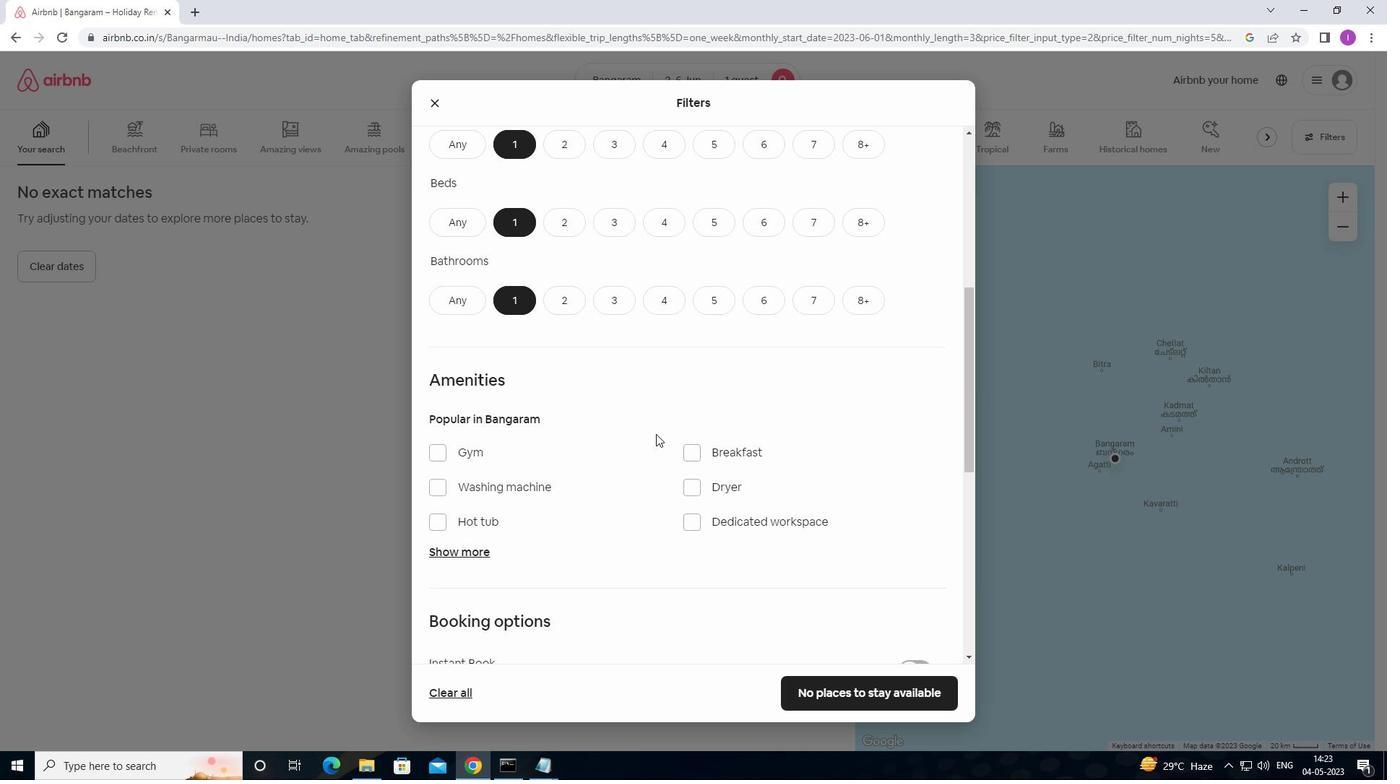 
Action: Mouse scrolled (654, 433) with delta (0, 0)
Screenshot: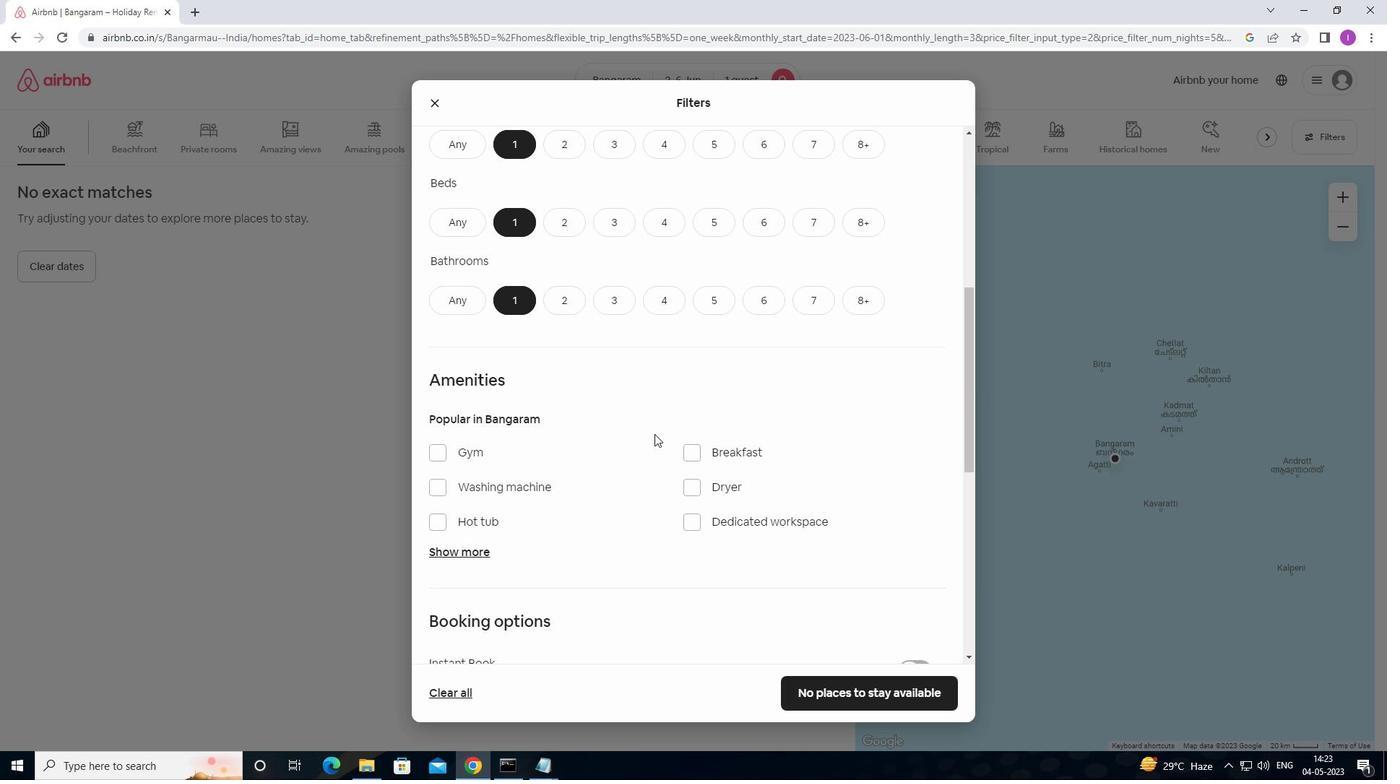 
Action: Mouse moved to (641, 409)
Screenshot: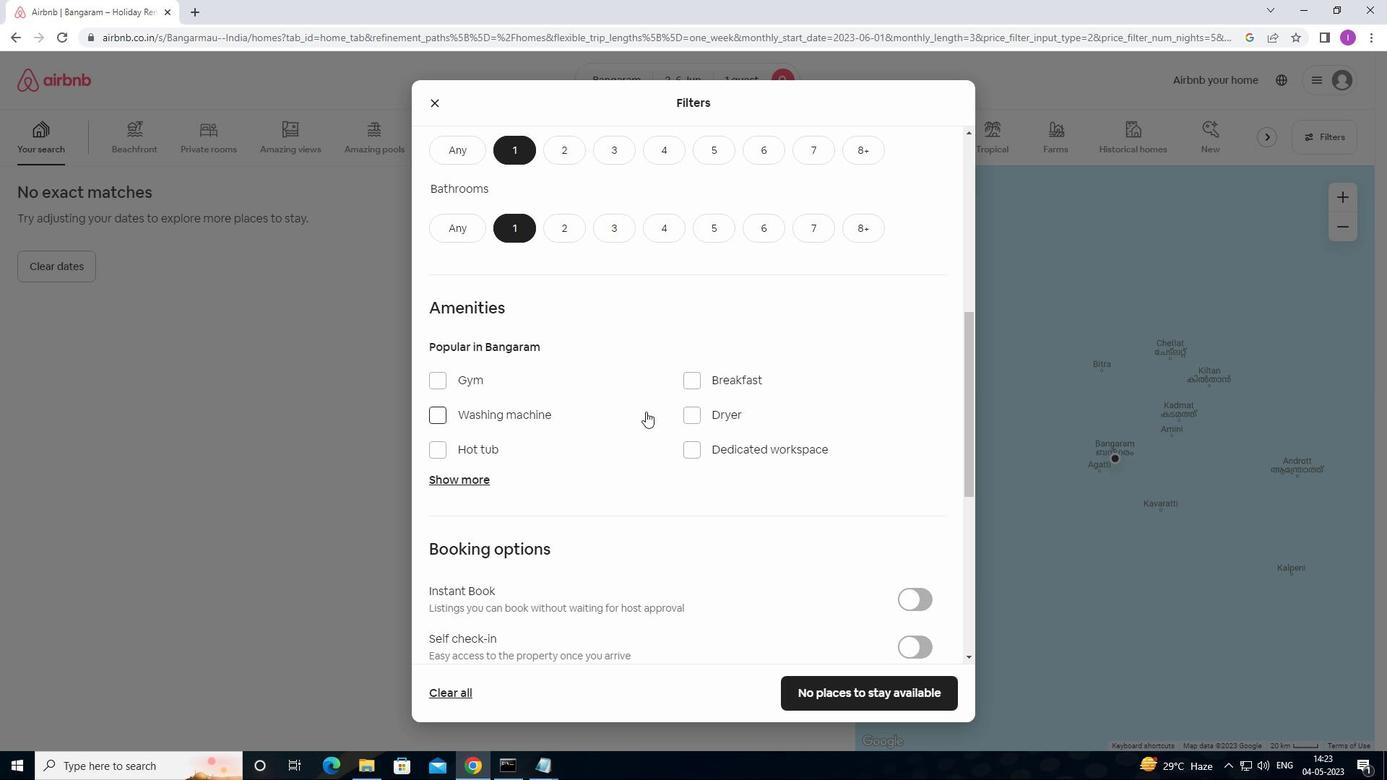 
Action: Mouse scrolled (641, 408) with delta (0, 0)
Screenshot: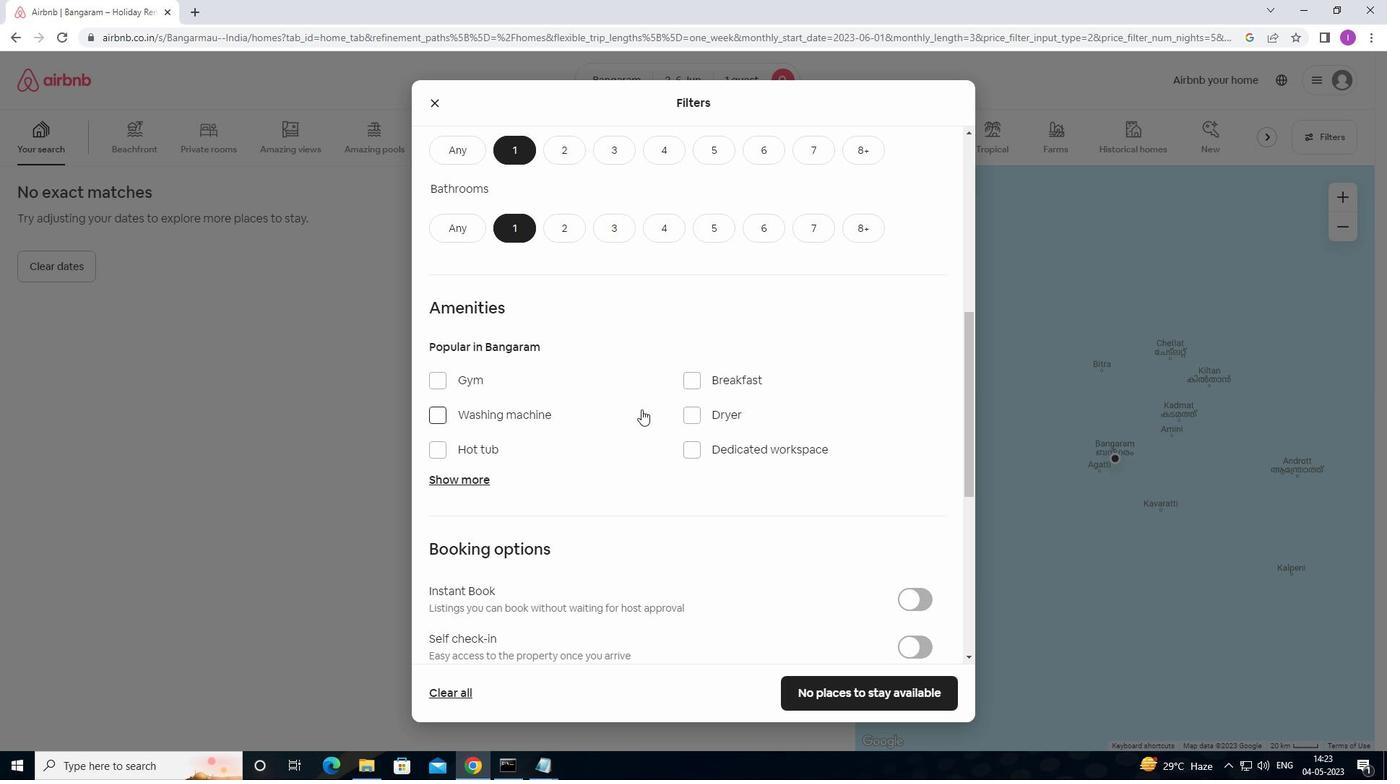 
Action: Mouse scrolled (641, 408) with delta (0, 0)
Screenshot: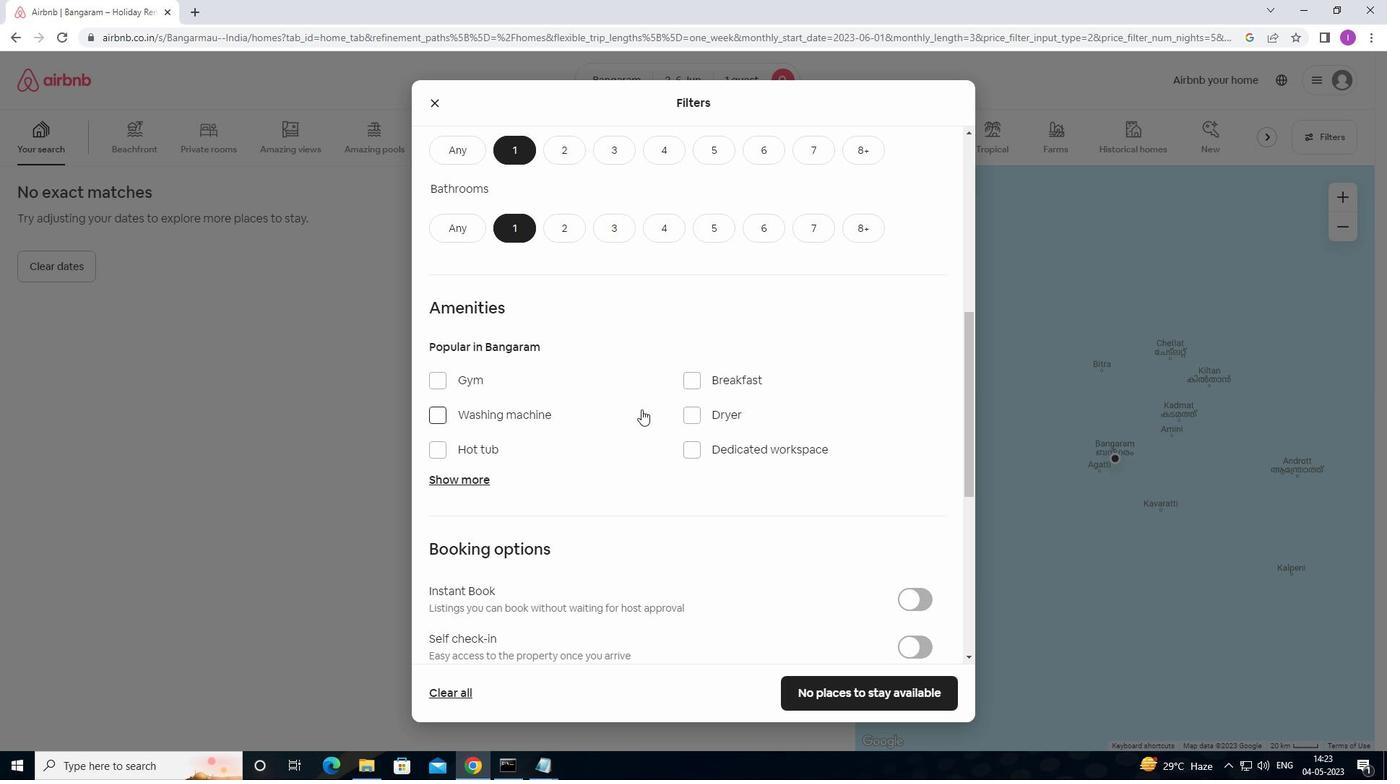 
Action: Mouse moved to (570, 377)
Screenshot: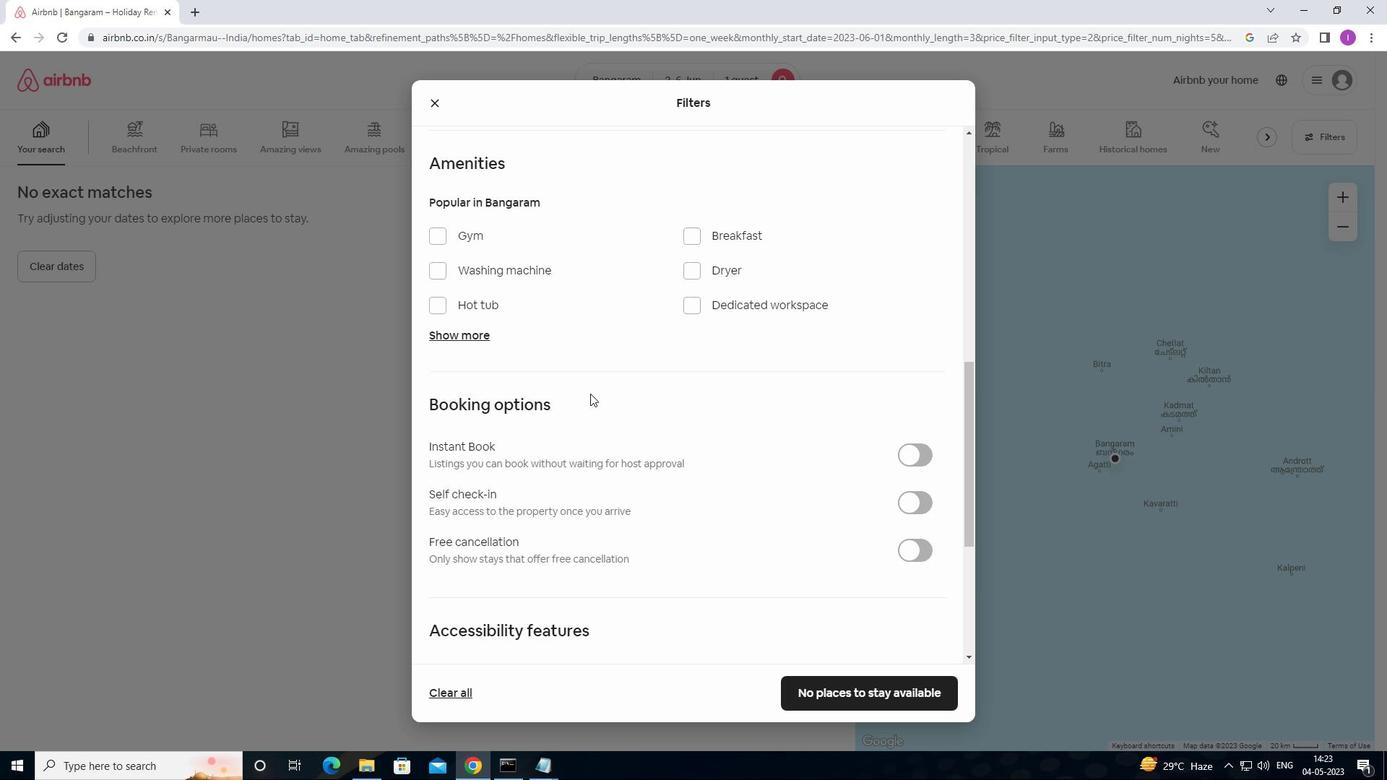 
Action: Mouse scrolled (570, 377) with delta (0, 0)
Screenshot: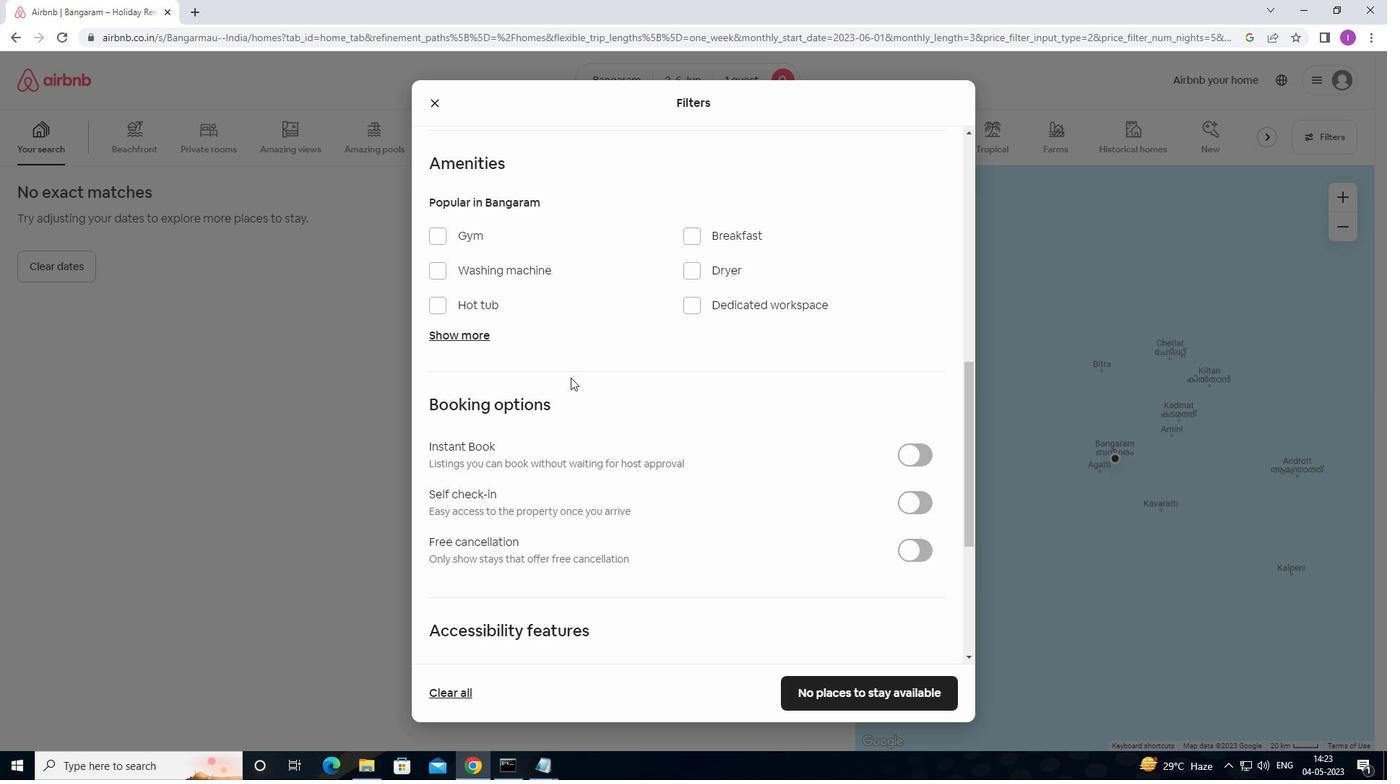 
Action: Mouse moved to (570, 377)
Screenshot: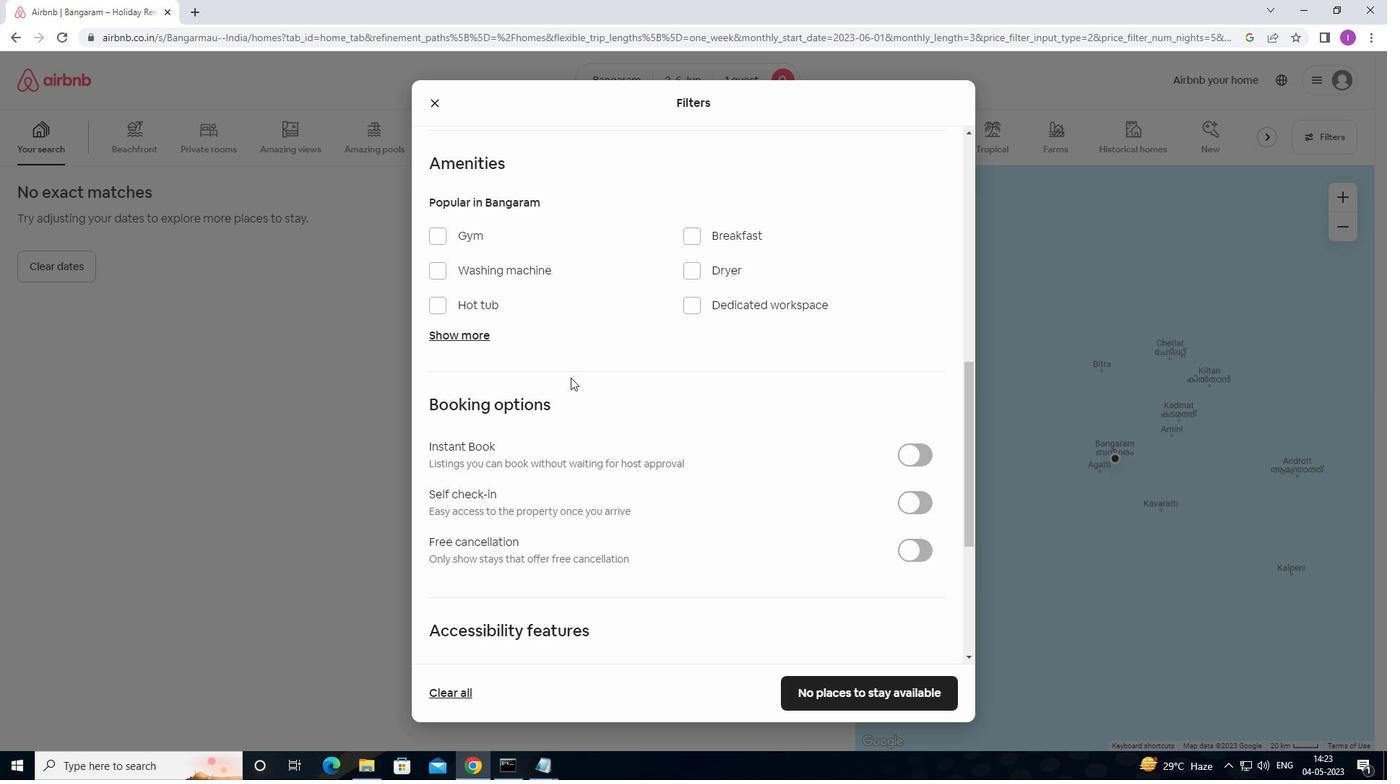 
Action: Mouse scrolled (570, 376) with delta (0, 0)
Screenshot: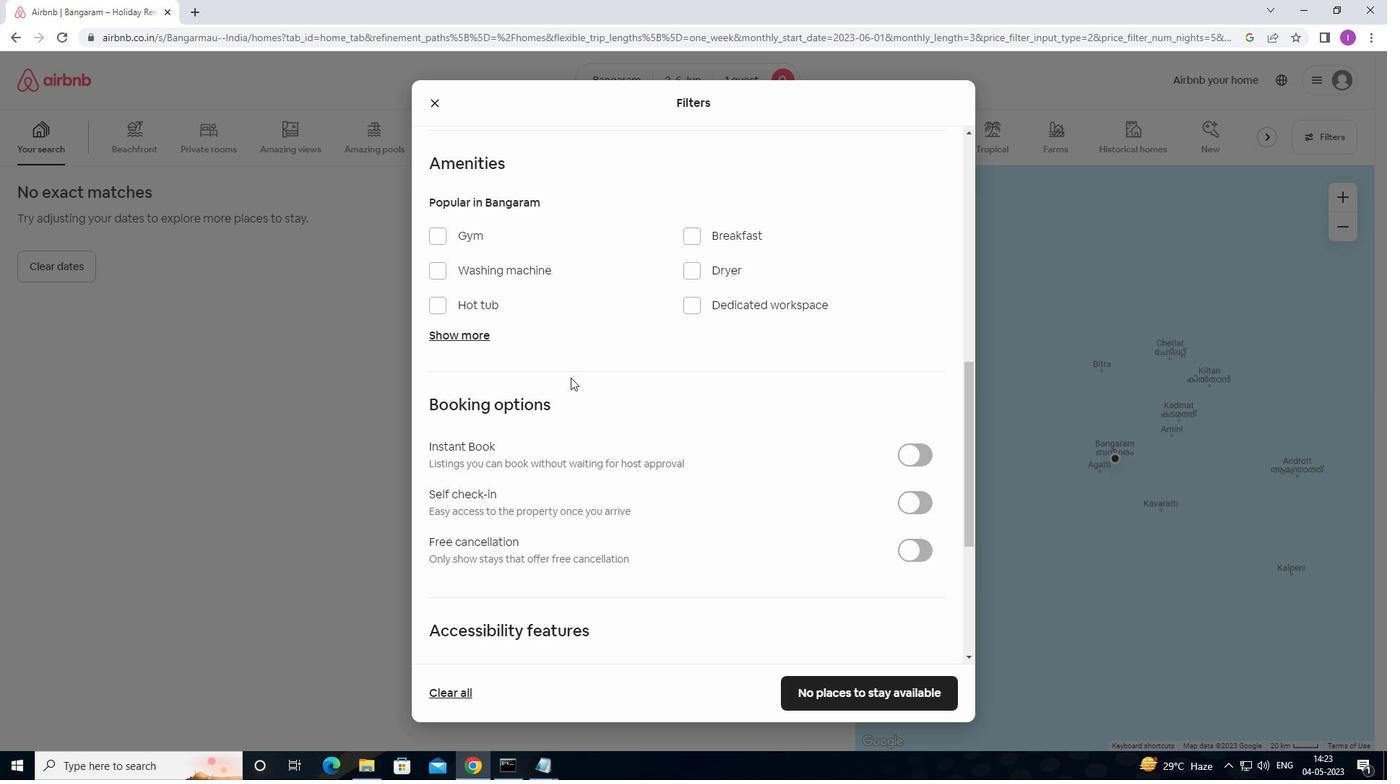 
Action: Mouse moved to (926, 353)
Screenshot: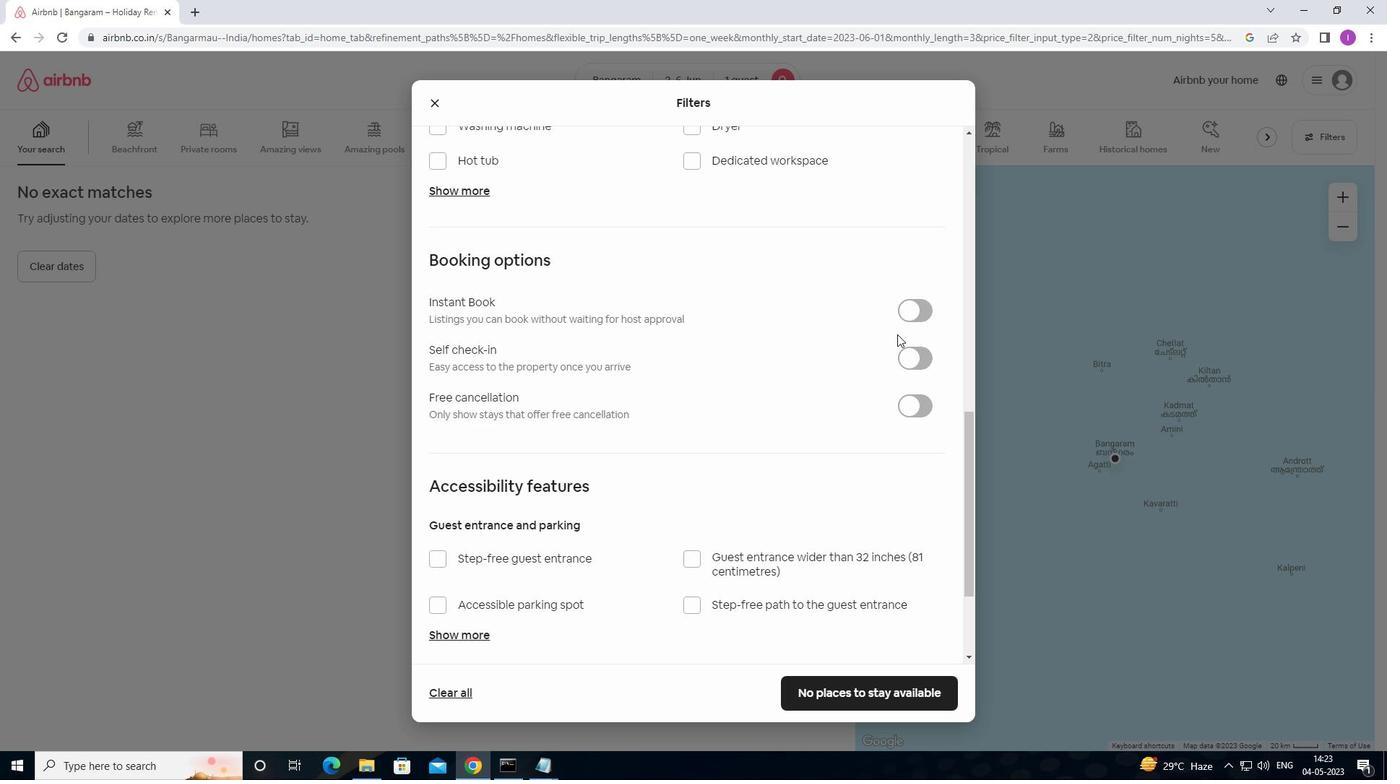 
Action: Mouse pressed left at (926, 353)
Screenshot: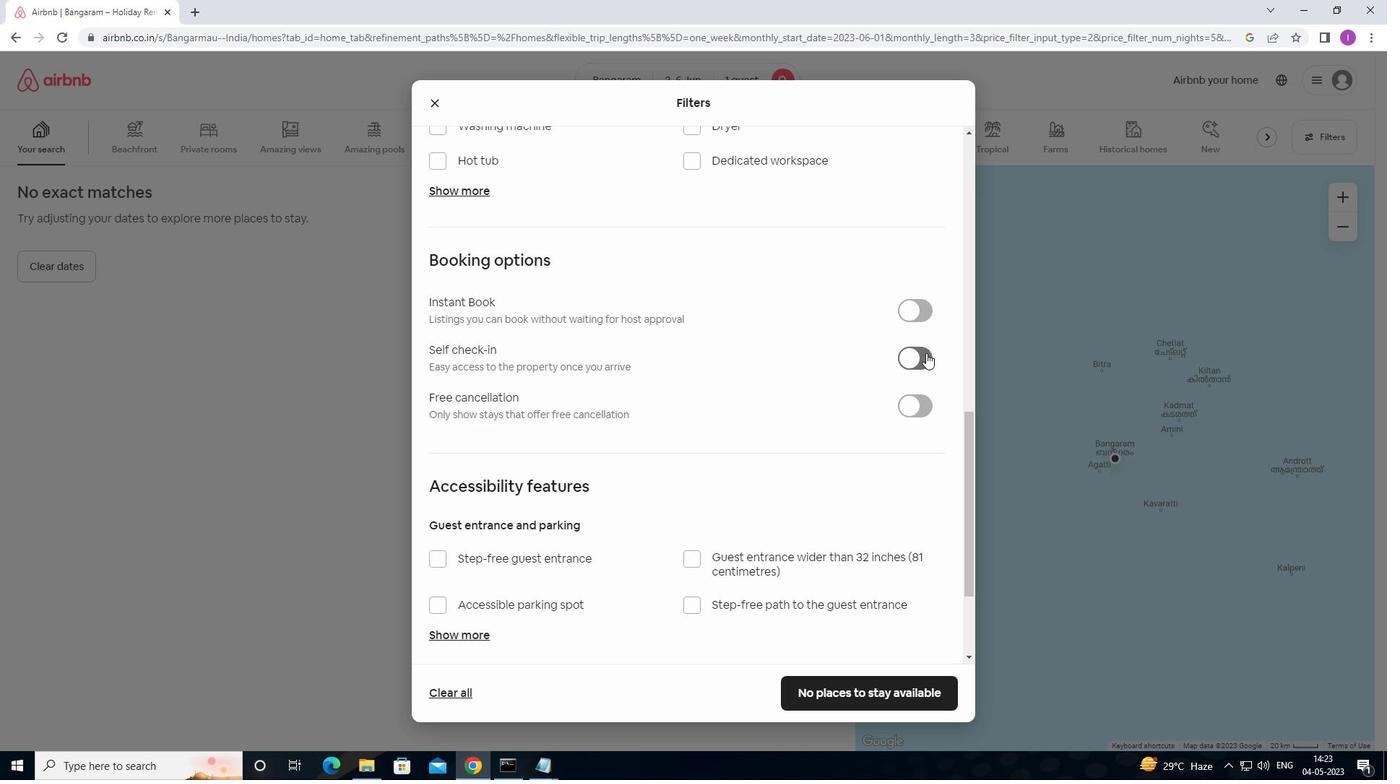 
Action: Mouse moved to (728, 450)
Screenshot: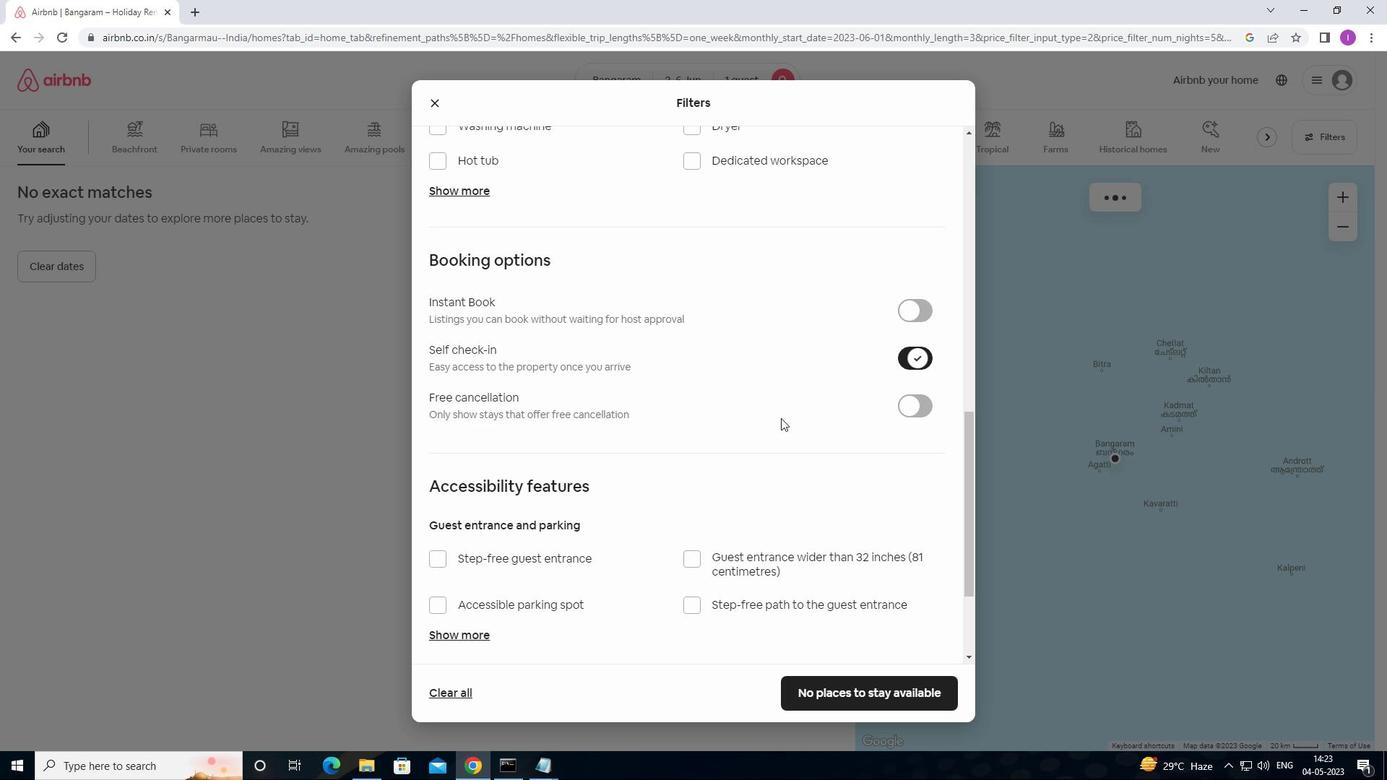 
Action: Mouse scrolled (728, 449) with delta (0, 0)
Screenshot: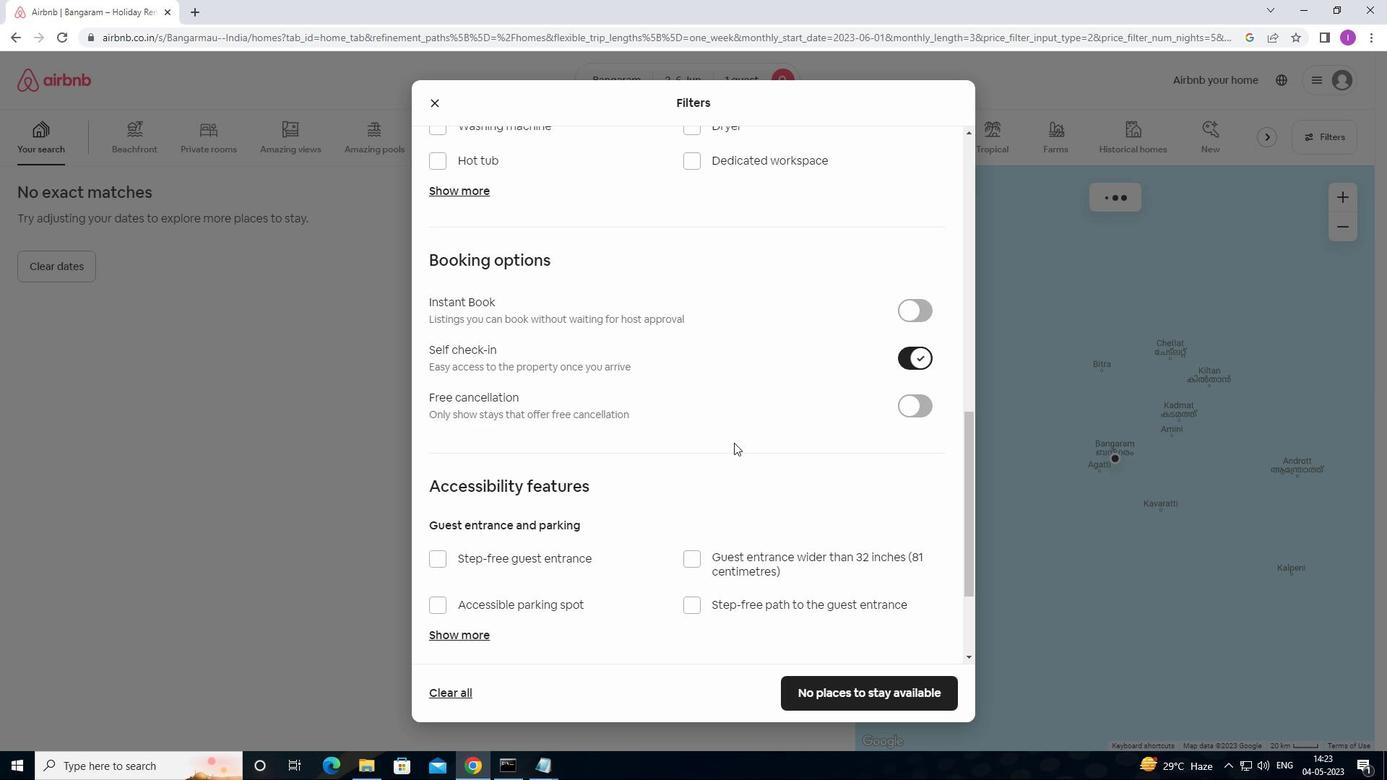 
Action: Mouse moved to (728, 450)
Screenshot: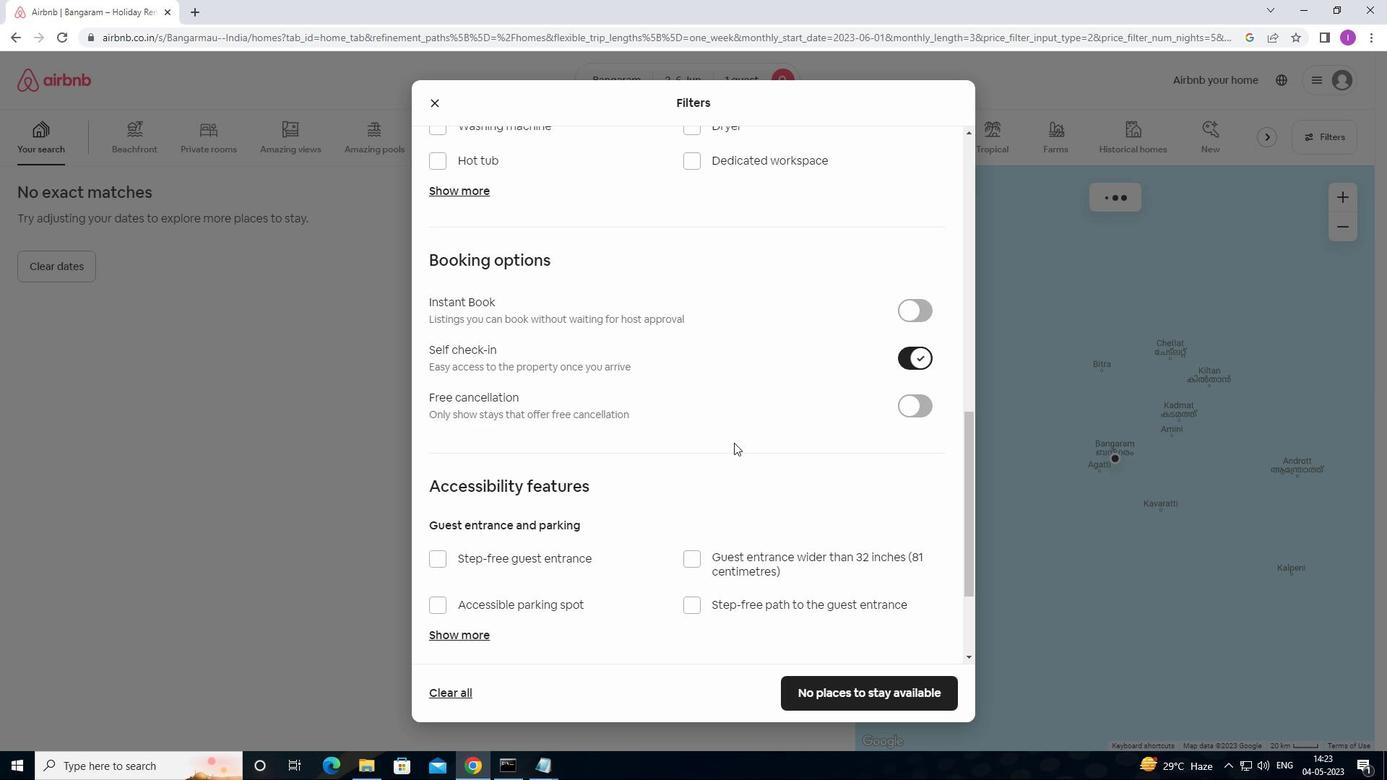 
Action: Mouse scrolled (728, 450) with delta (0, 0)
Screenshot: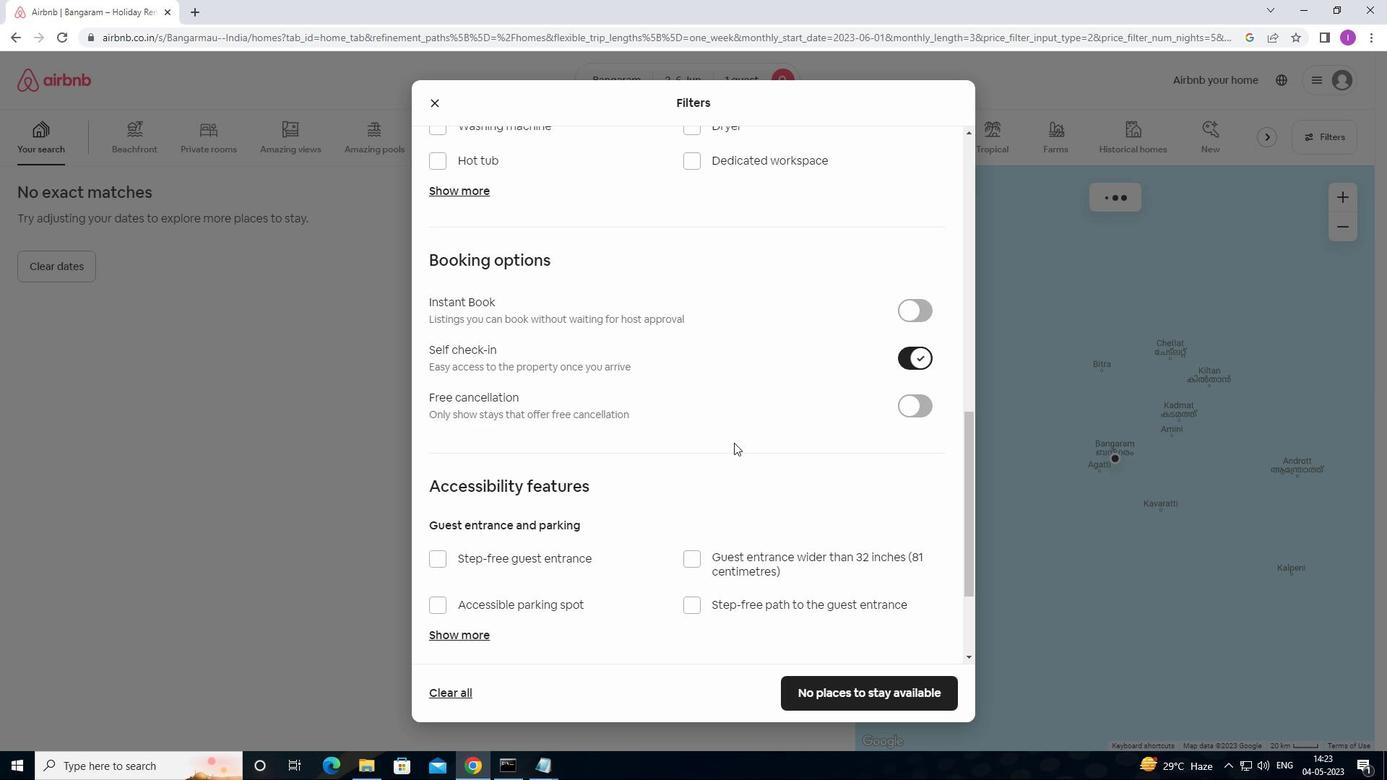 
Action: Mouse moved to (728, 451)
Screenshot: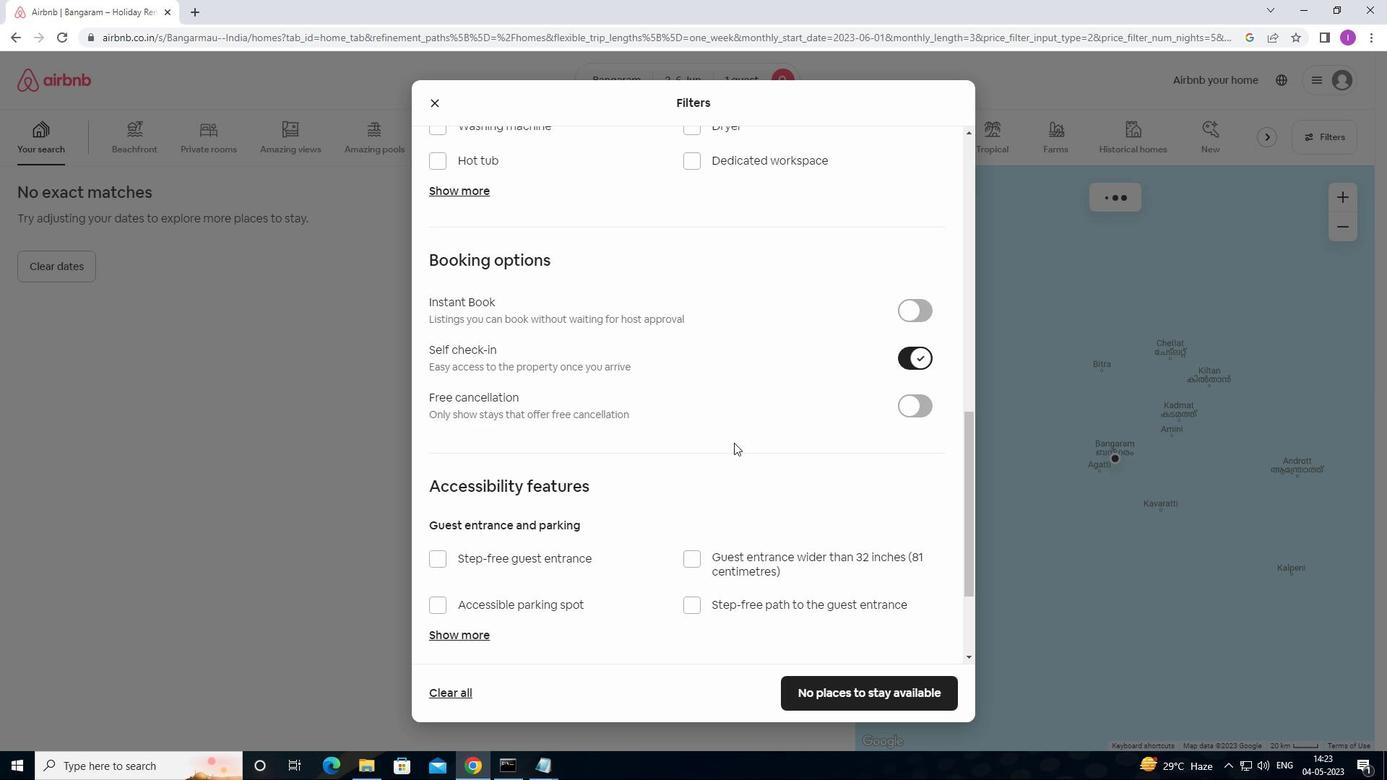 
Action: Mouse scrolled (728, 450) with delta (0, 0)
Screenshot: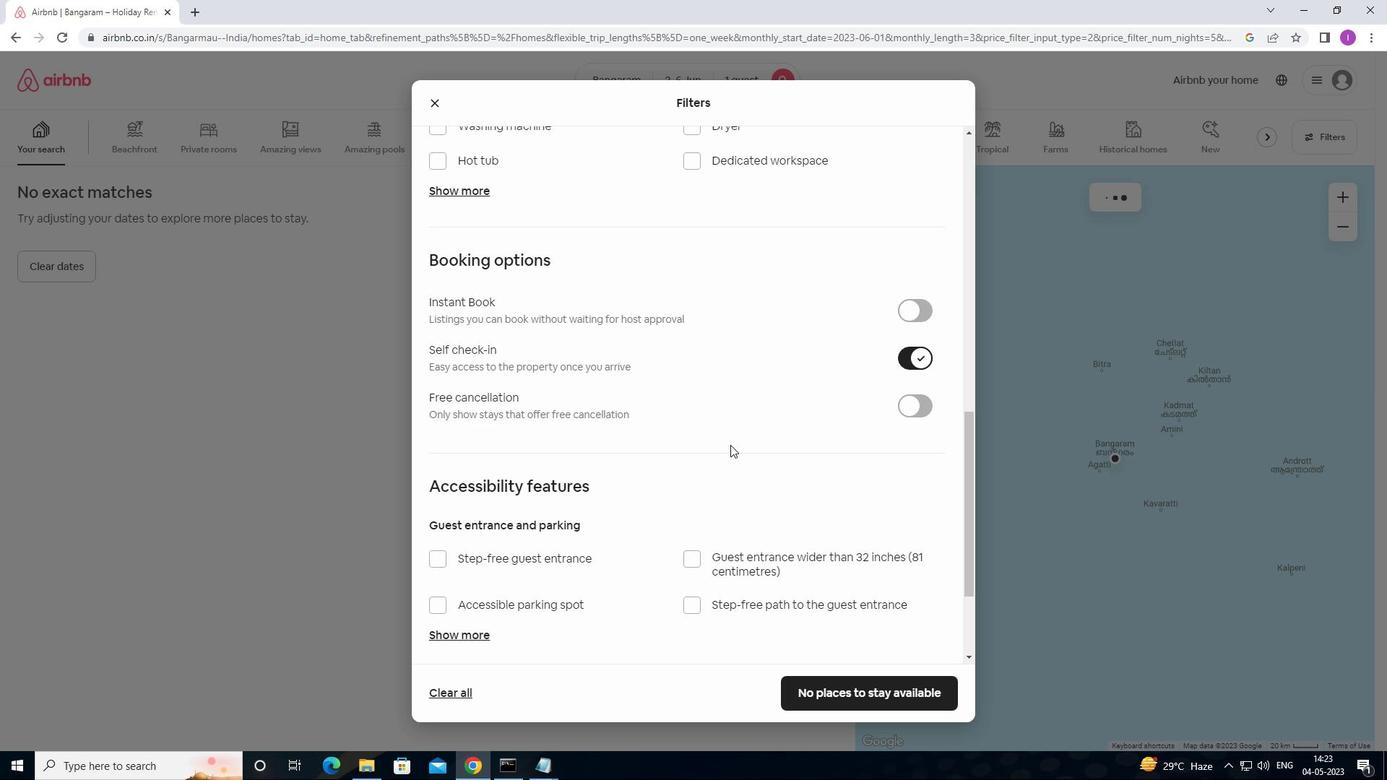 
Action: Mouse scrolled (728, 450) with delta (0, 0)
Screenshot: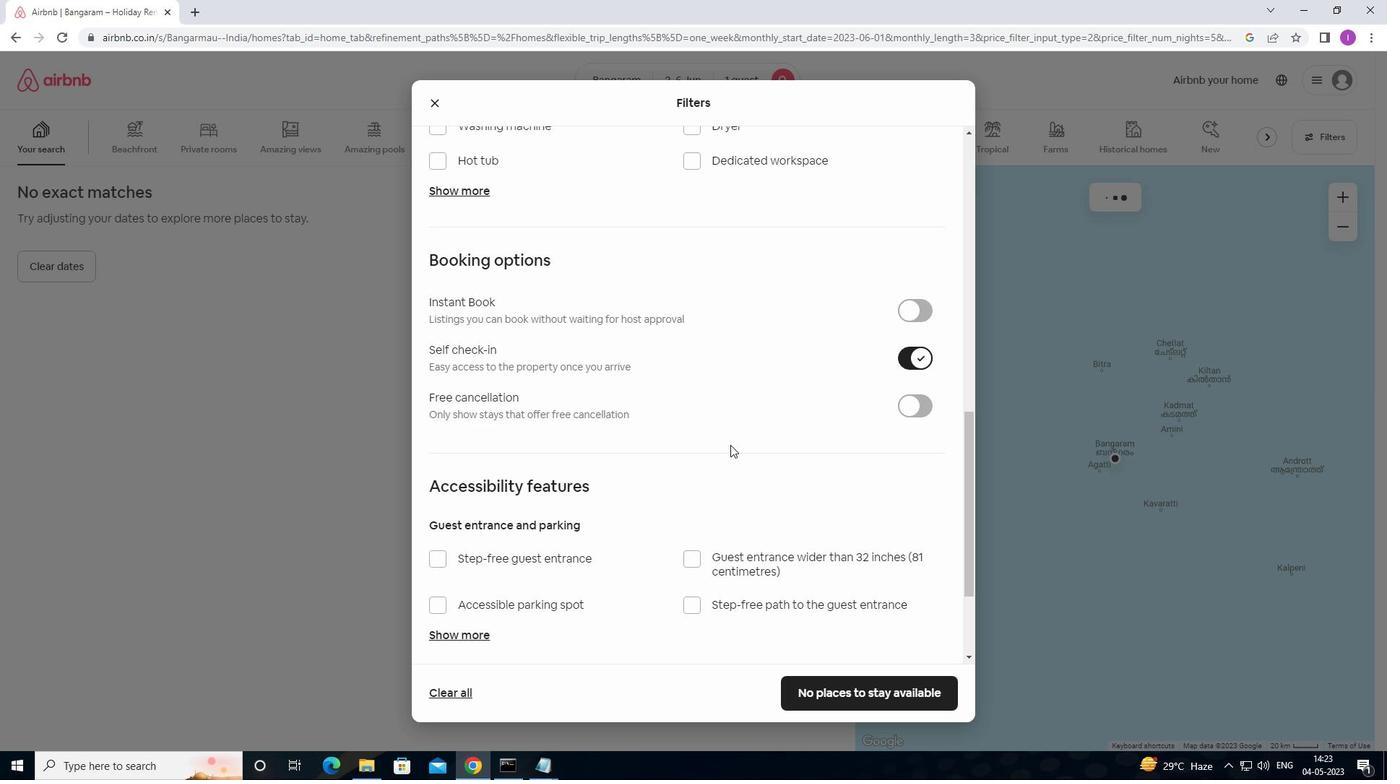 
Action: Mouse moved to (730, 450)
Screenshot: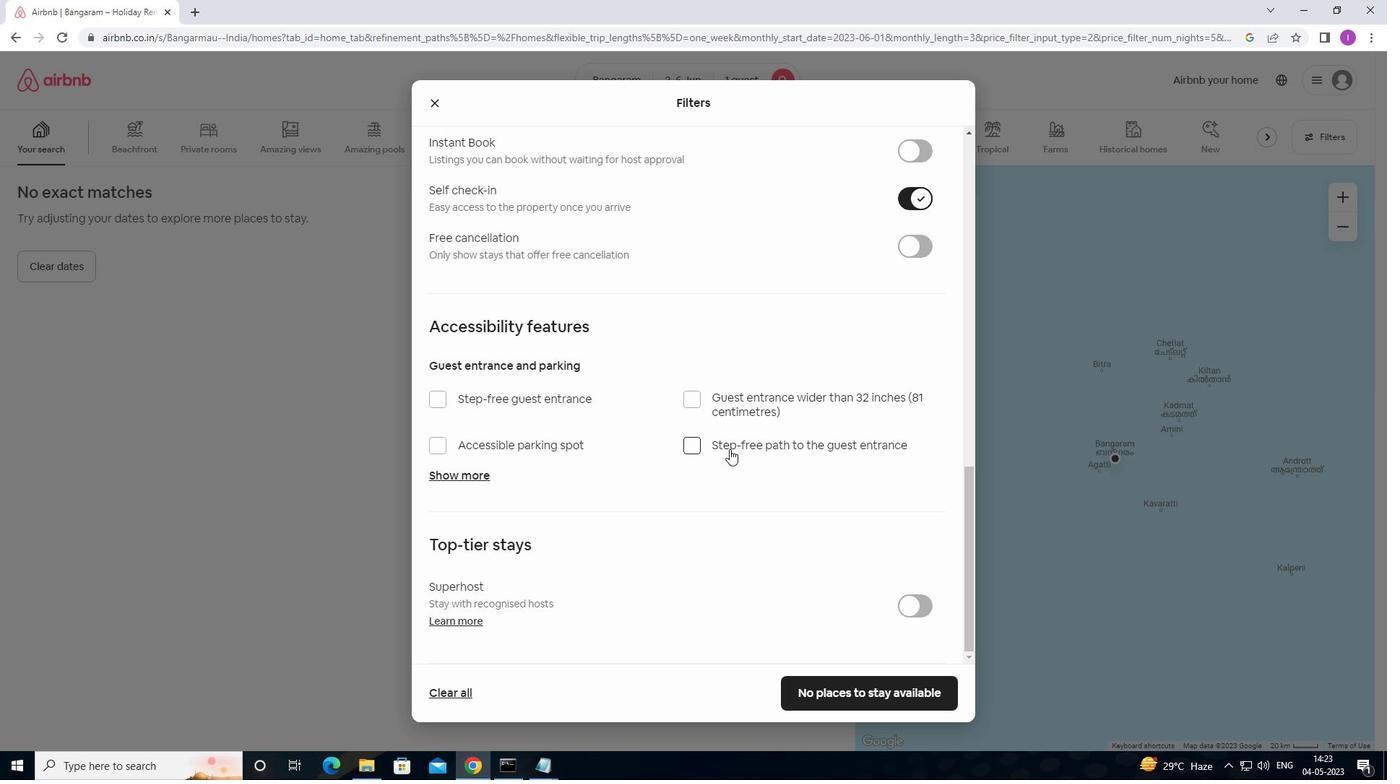 
Action: Mouse scrolled (730, 449) with delta (0, 0)
Screenshot: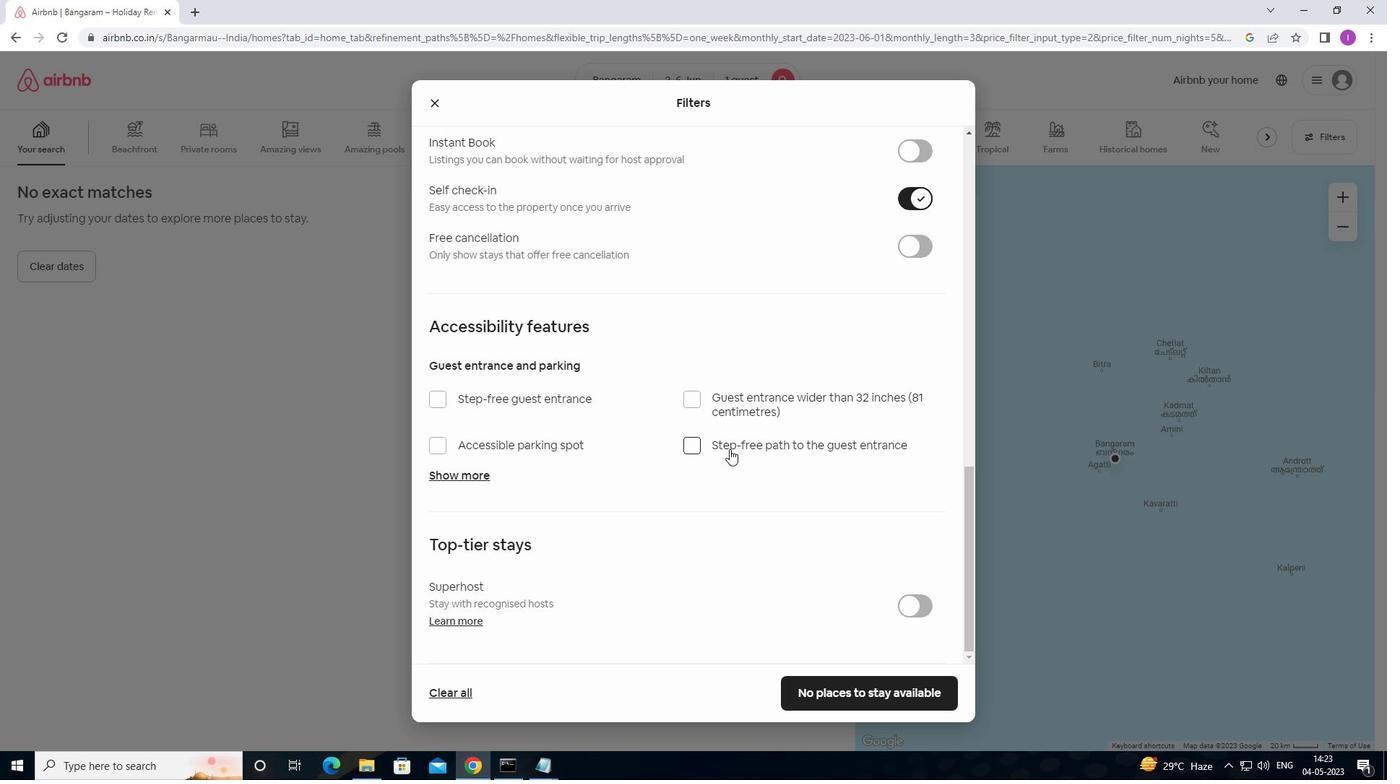 
Action: Mouse moved to (729, 453)
Screenshot: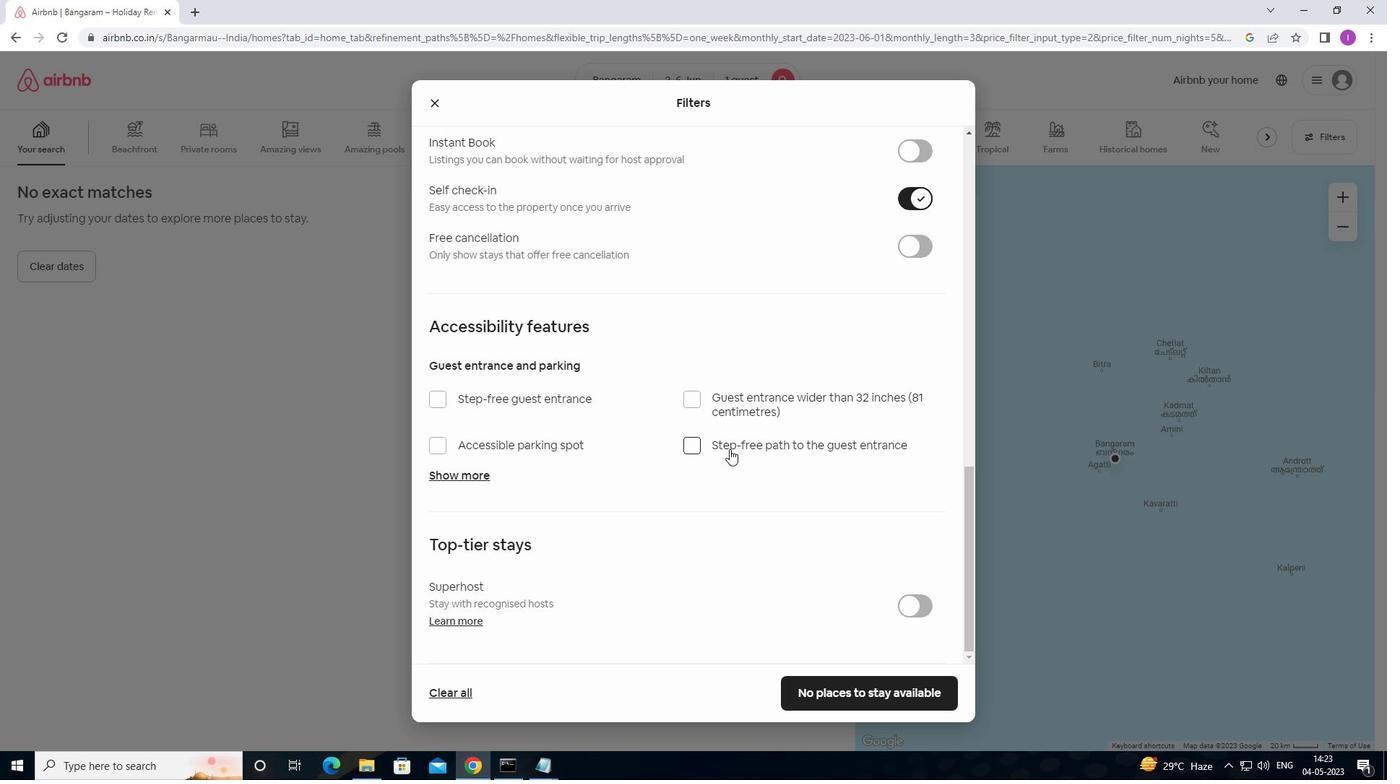 
Action: Mouse scrolled (729, 452) with delta (0, 0)
Screenshot: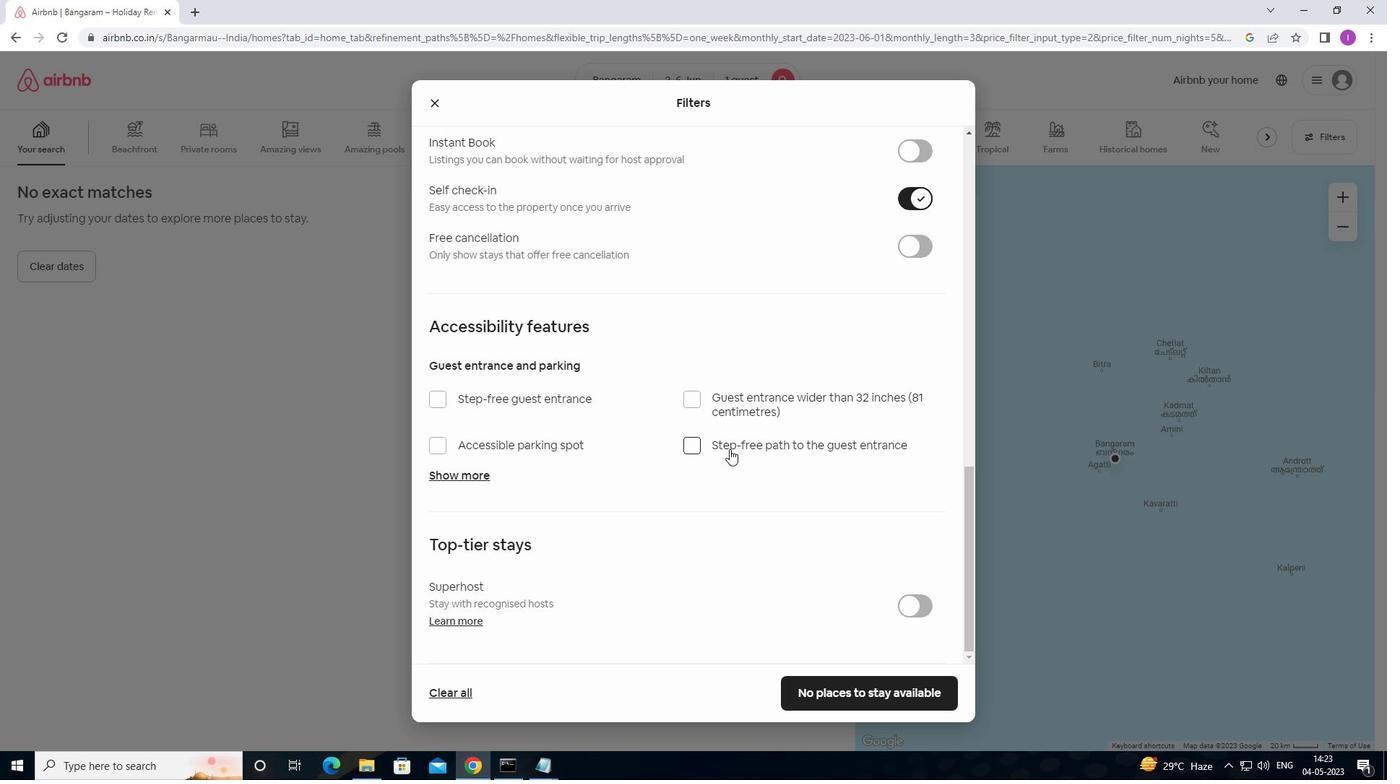 
Action: Mouse moved to (729, 453)
Screenshot: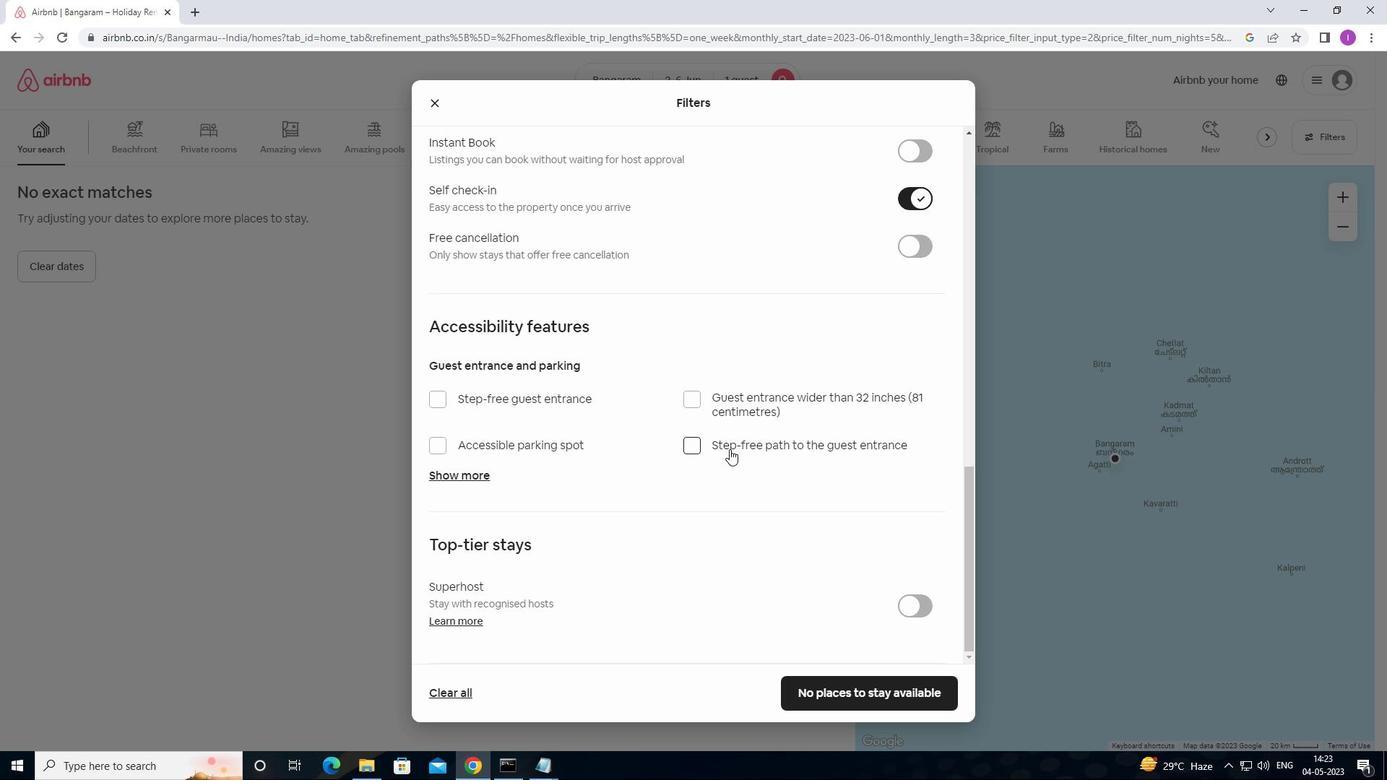 
Action: Mouse scrolled (729, 453) with delta (0, 0)
Screenshot: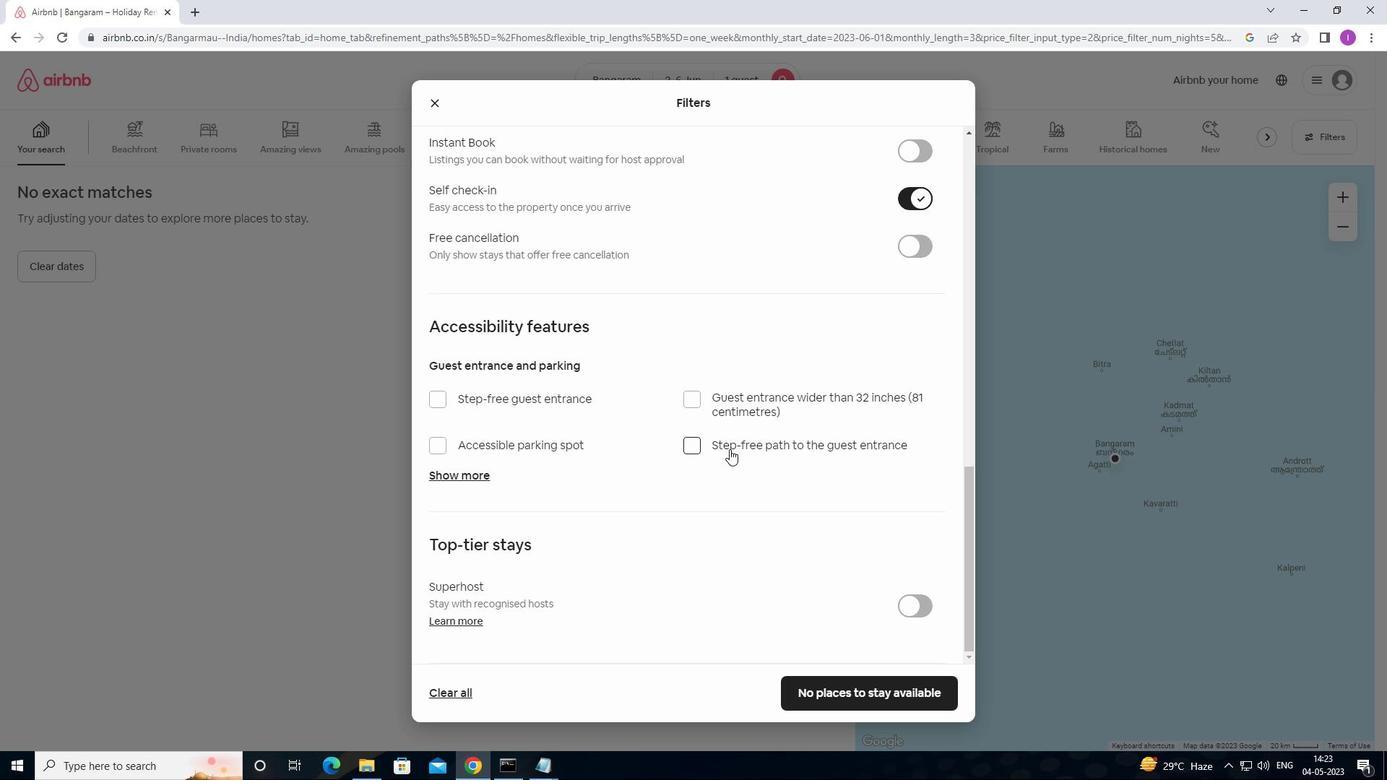 
Action: Mouse moved to (718, 458)
Screenshot: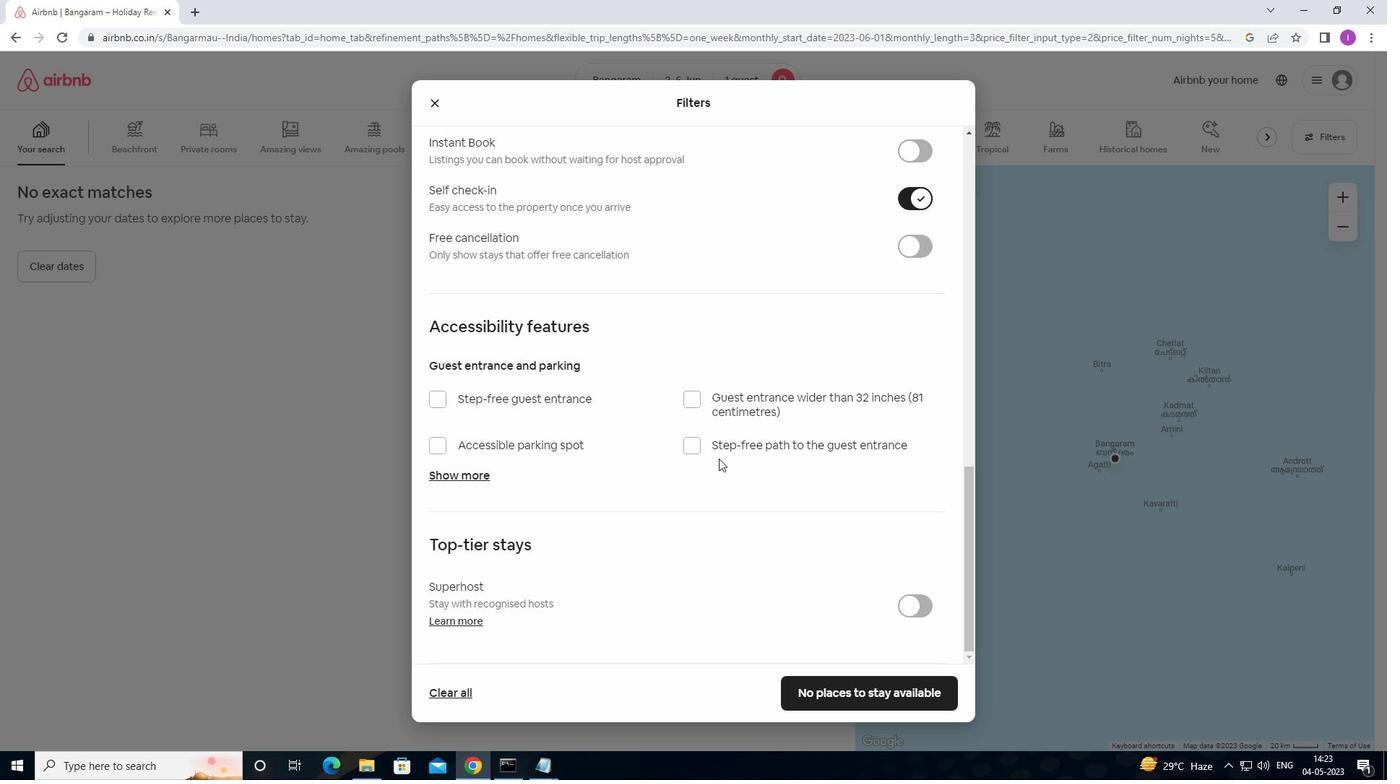 
Action: Mouse scrolled (718, 458) with delta (0, 0)
Screenshot: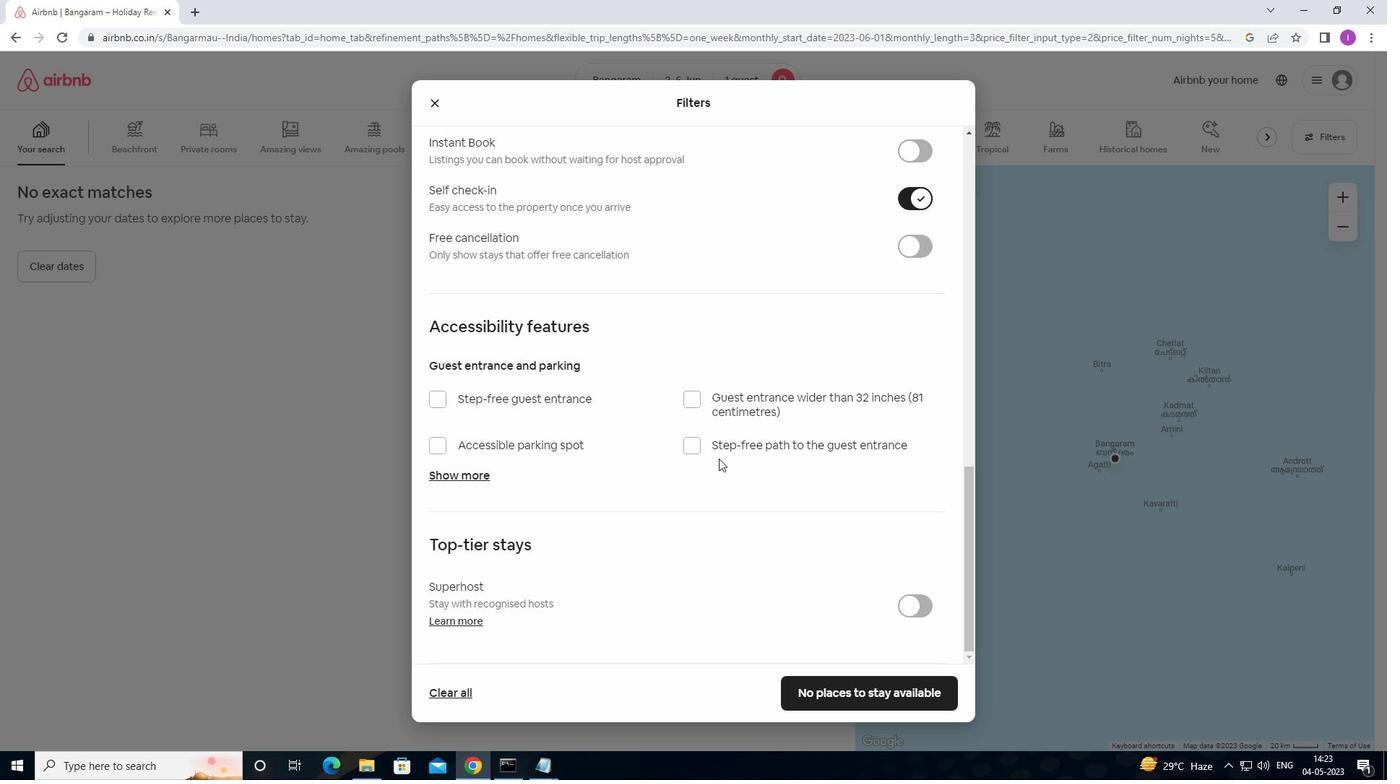
Action: Mouse moved to (718, 460)
Screenshot: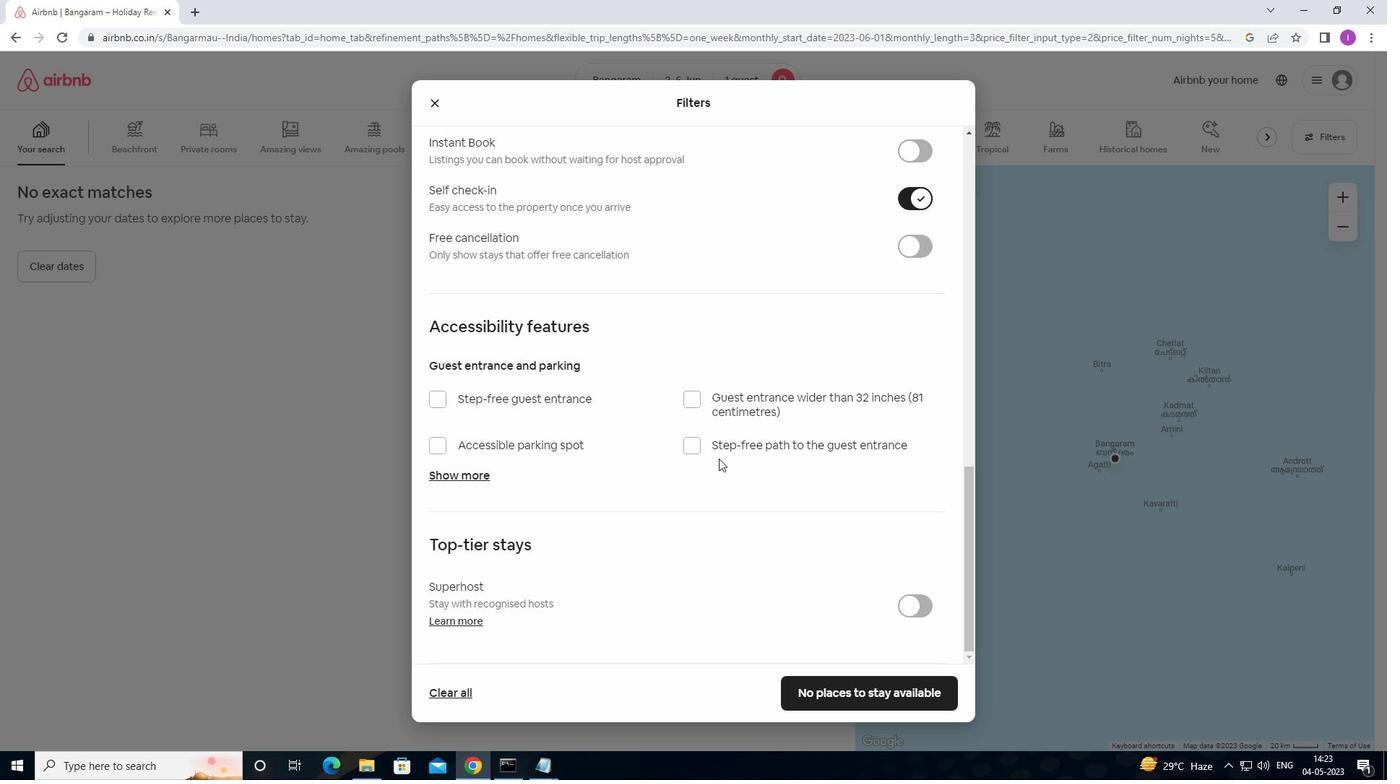 
Action: Mouse scrolled (718, 459) with delta (0, 0)
Screenshot: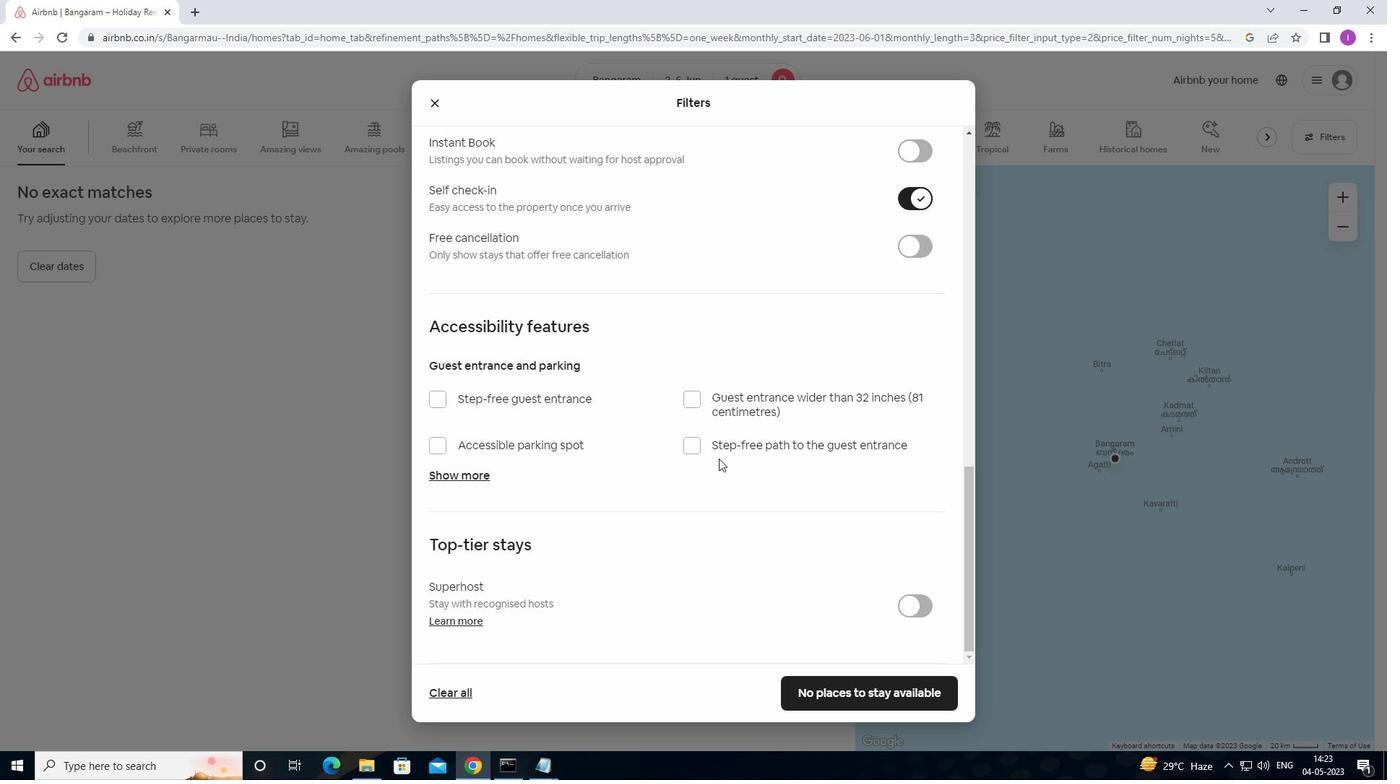 
Action: Mouse scrolled (718, 459) with delta (0, 0)
Screenshot: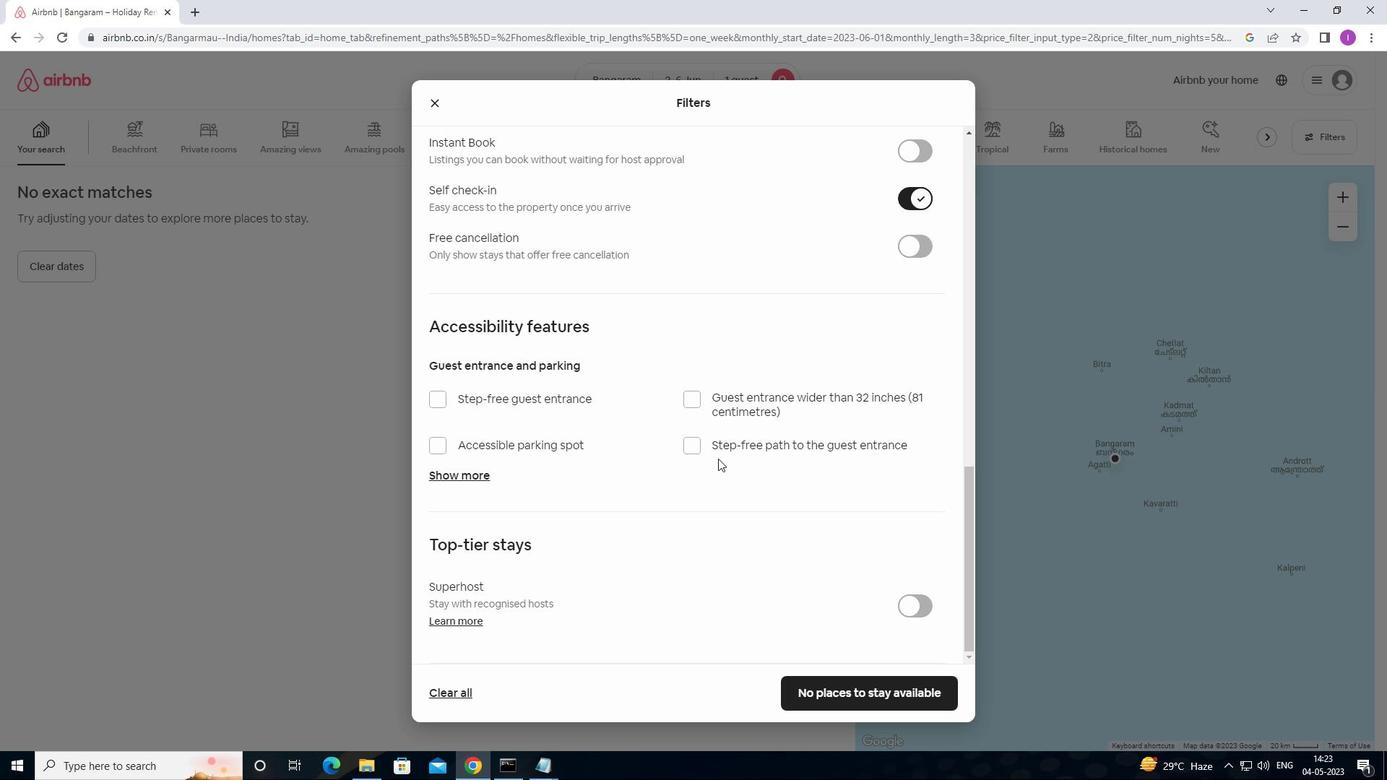 
Action: Mouse moved to (806, 697)
Screenshot: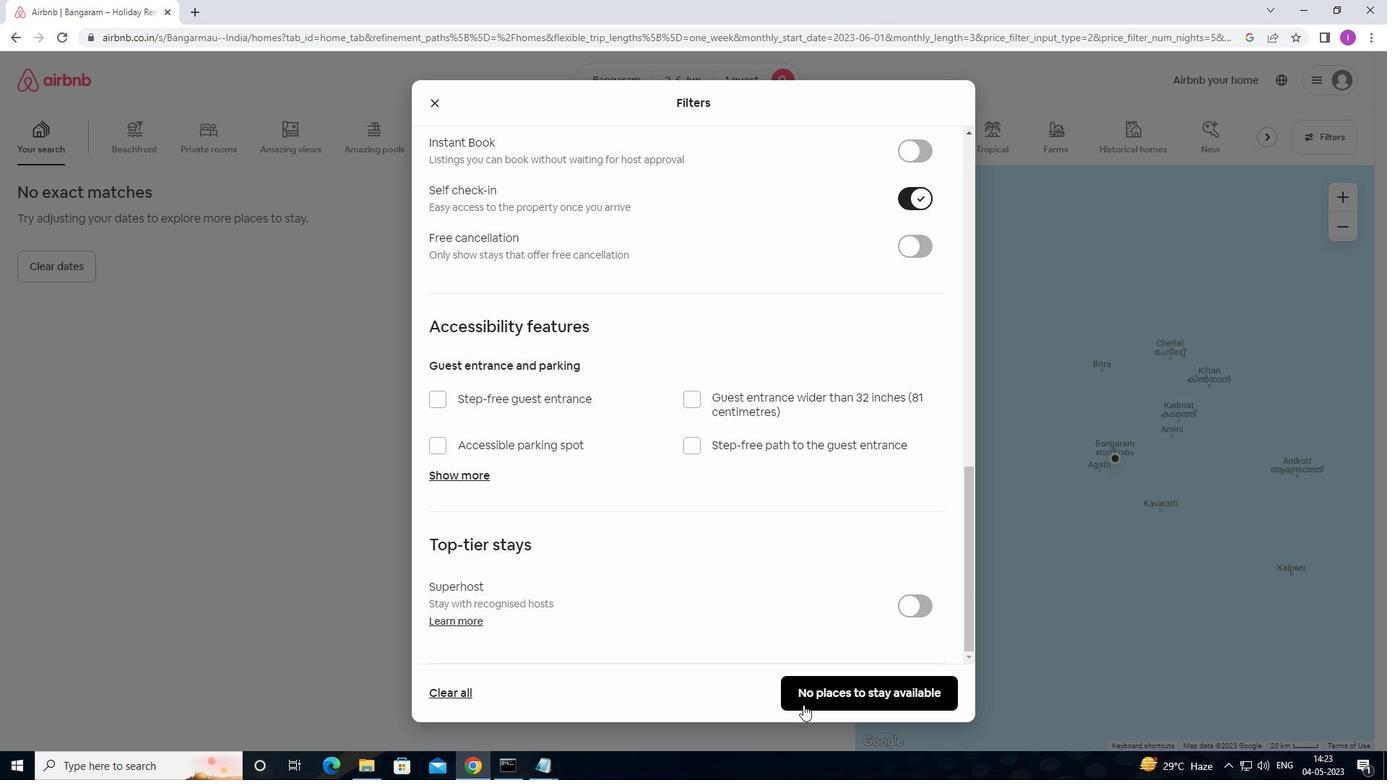 
Action: Mouse pressed left at (806, 697)
Screenshot: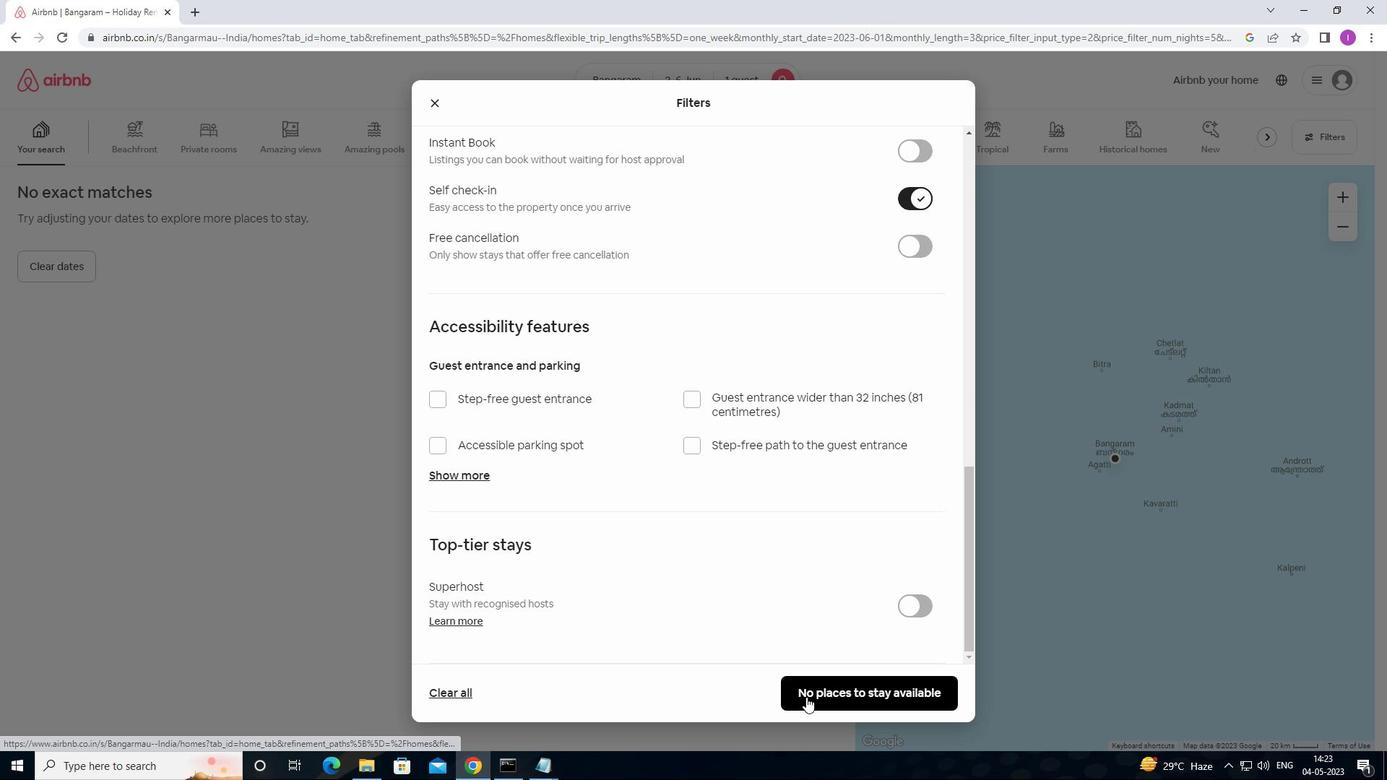 
Action: Mouse moved to (816, 689)
Screenshot: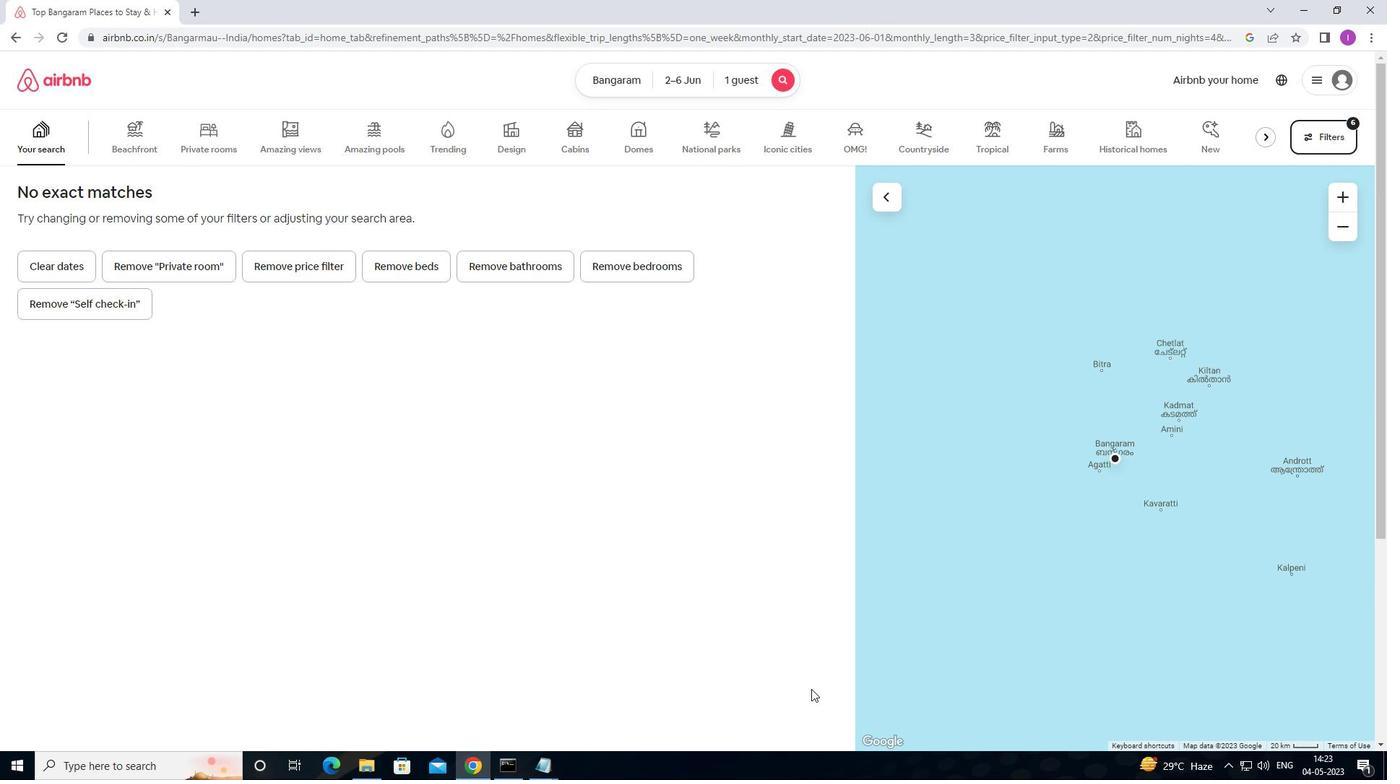 
